 Task: Look for space in Jamālpur, Bangladesh from 12th  August, 2023 to 15th August, 2023 for 3 adults in price range Rs.12000 to Rs.16000. Place can be entire place with 2 bedrooms having 3 beds and 1 bathroom. Property type can be flat. Amenities needed are: air conditioning, . Booking option can be shelf check-in. Required host language is English.
Action: Mouse moved to (497, 135)
Screenshot: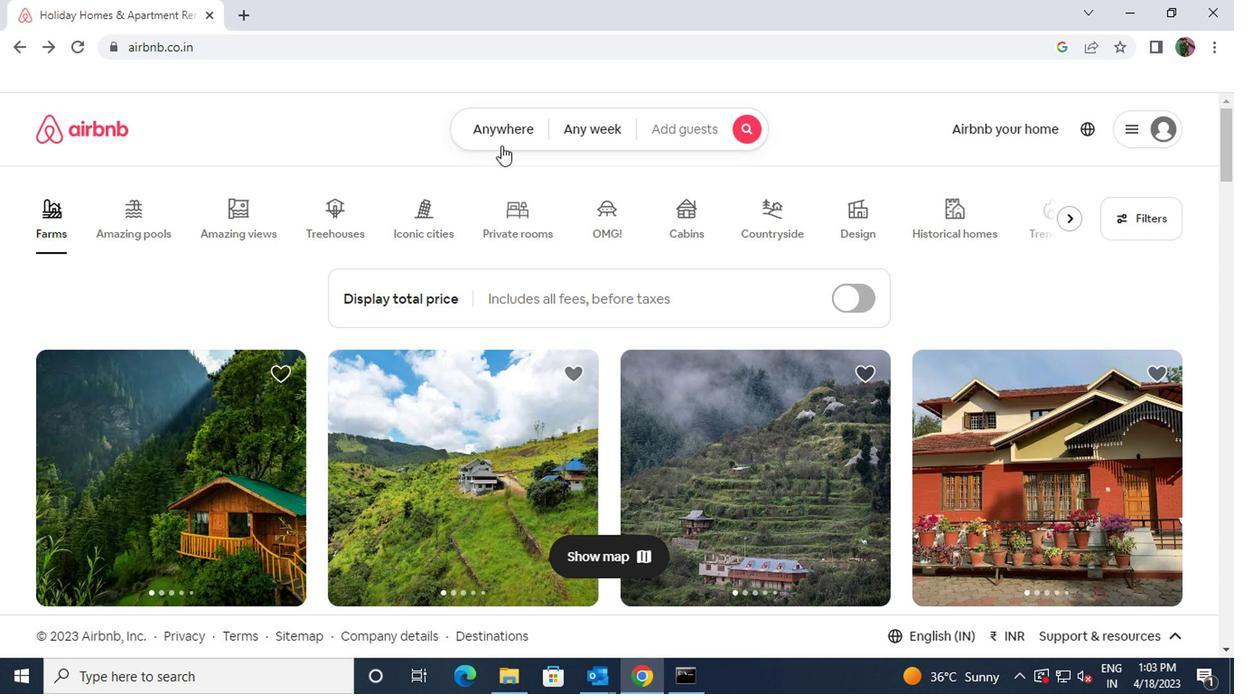 
Action: Mouse pressed left at (497, 135)
Screenshot: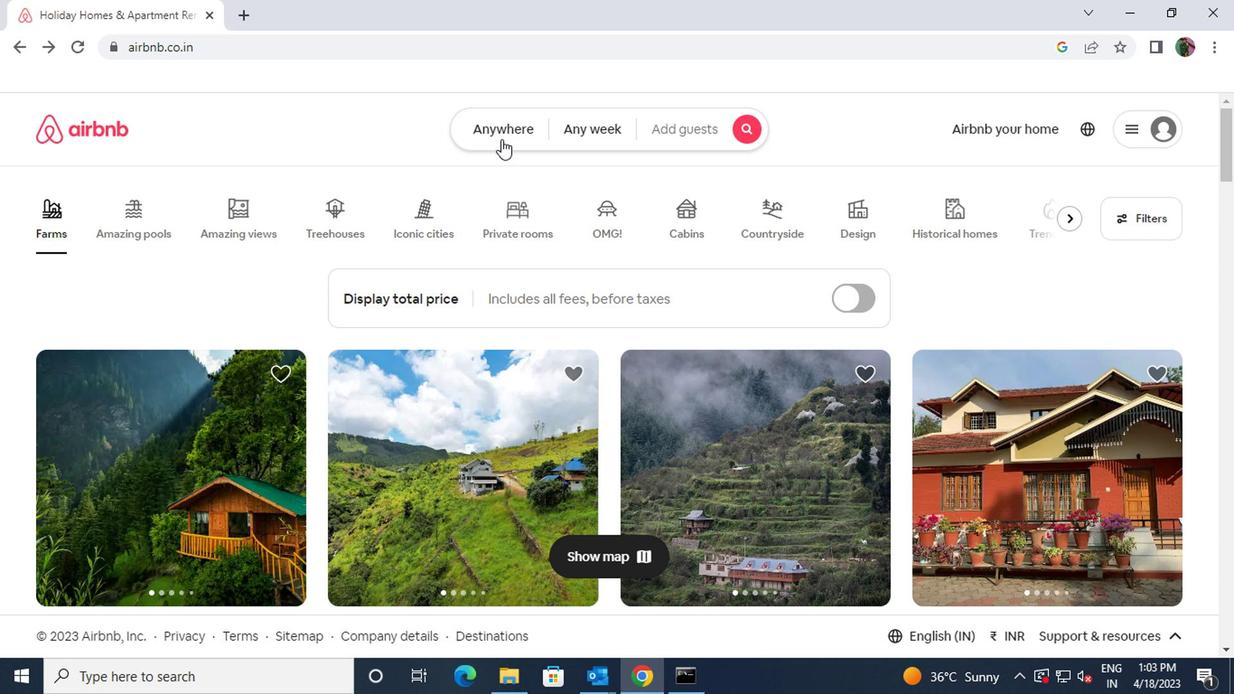 
Action: Mouse moved to (405, 197)
Screenshot: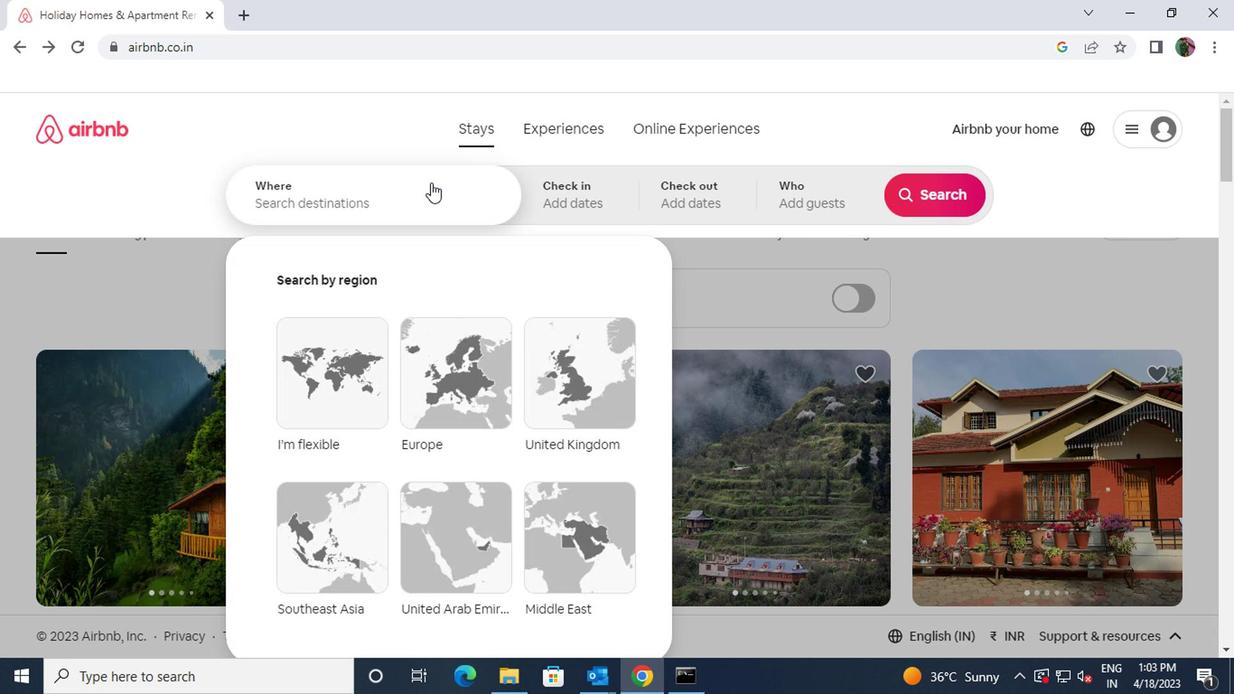 
Action: Mouse pressed left at (405, 197)
Screenshot: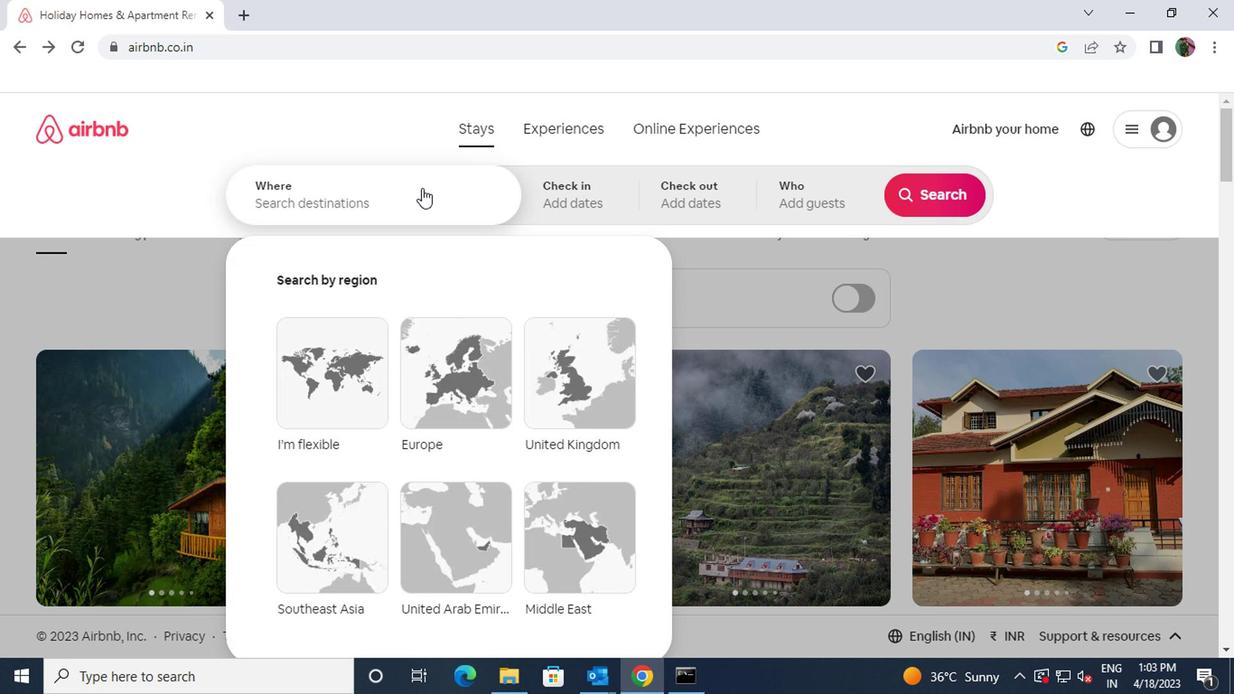 
Action: Key pressed jamalpur<Key.space>ban
Screenshot: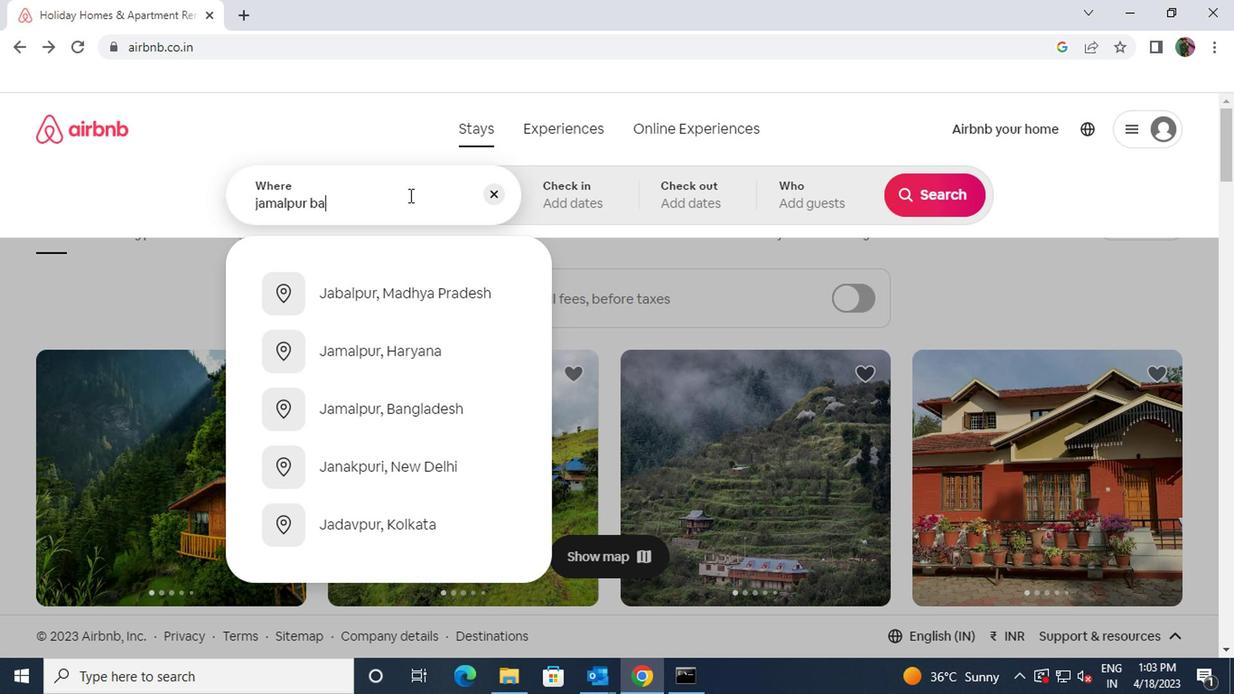 
Action: Mouse moved to (405, 296)
Screenshot: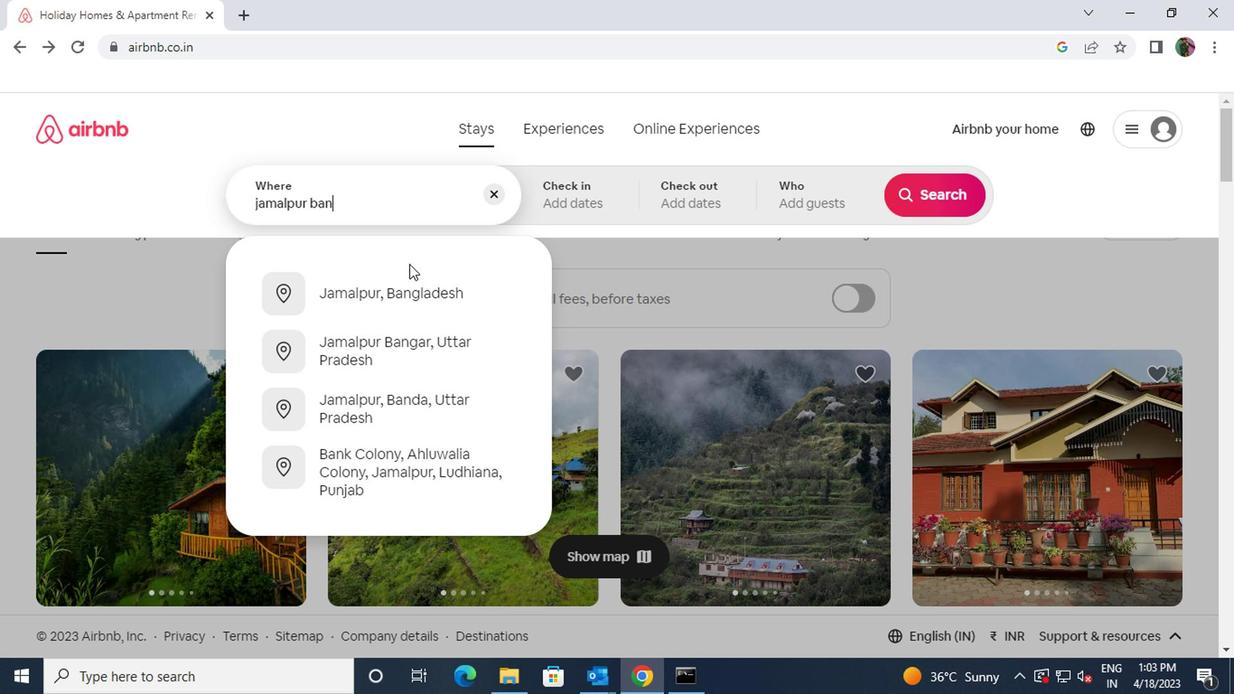 
Action: Mouse pressed left at (405, 296)
Screenshot: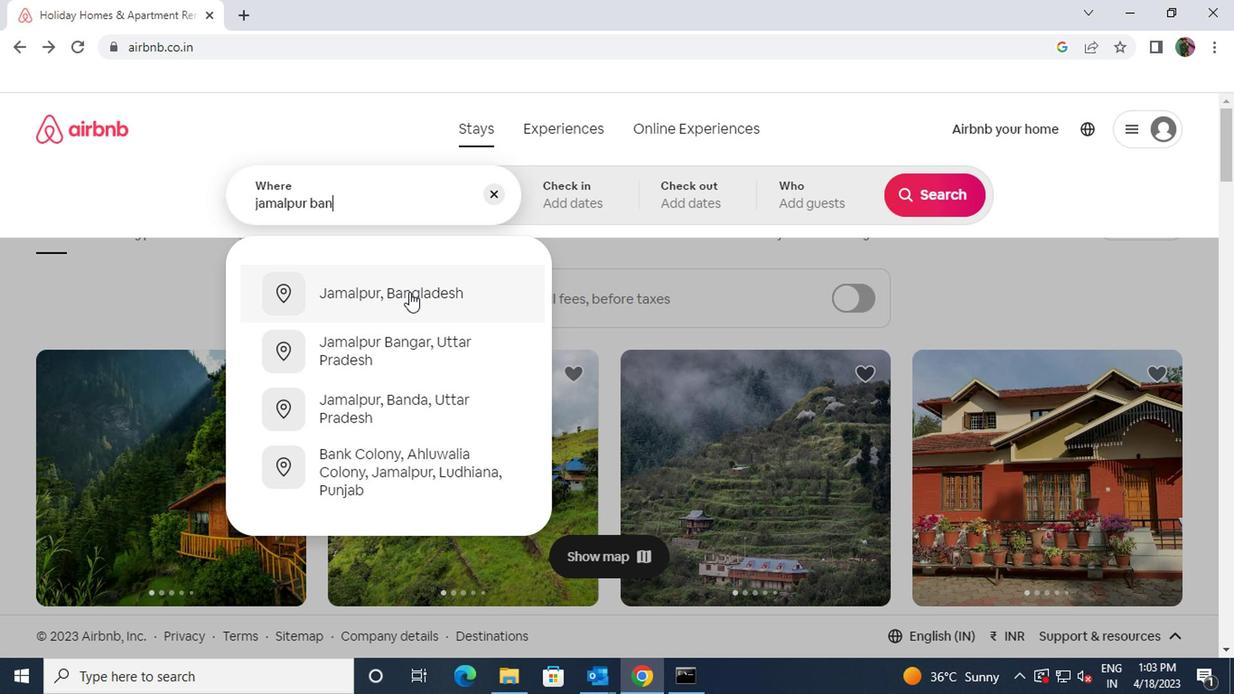 
Action: Mouse moved to (923, 342)
Screenshot: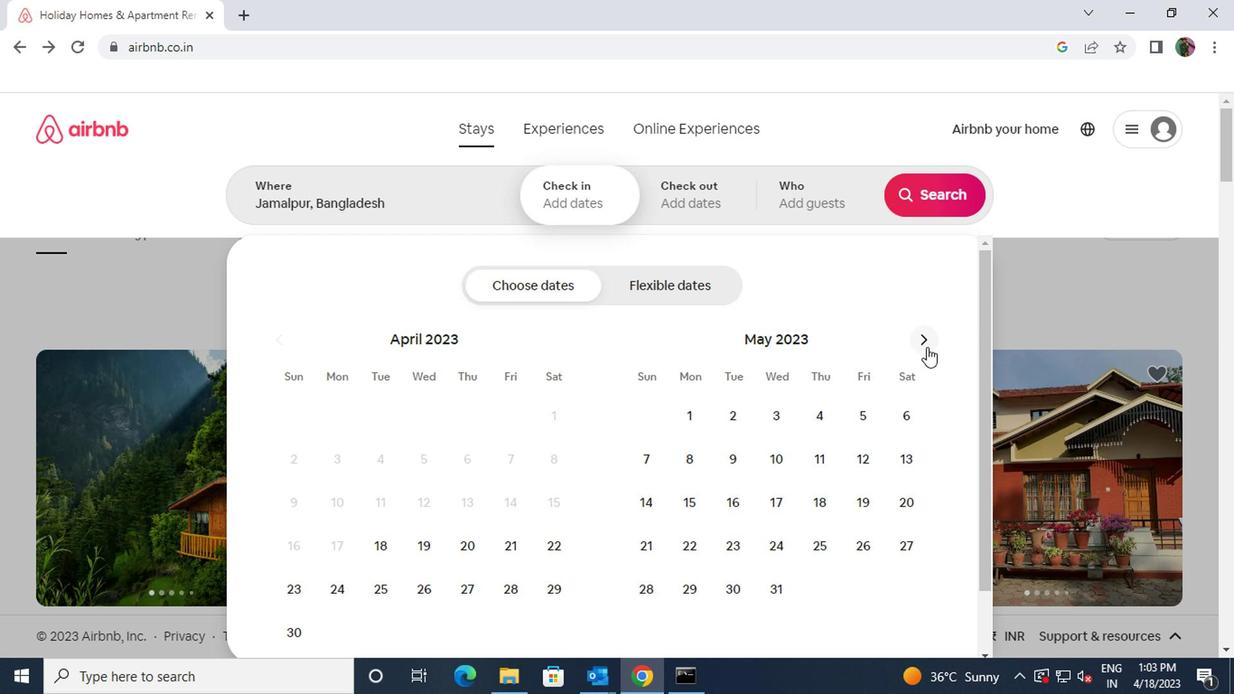 
Action: Mouse pressed left at (923, 342)
Screenshot: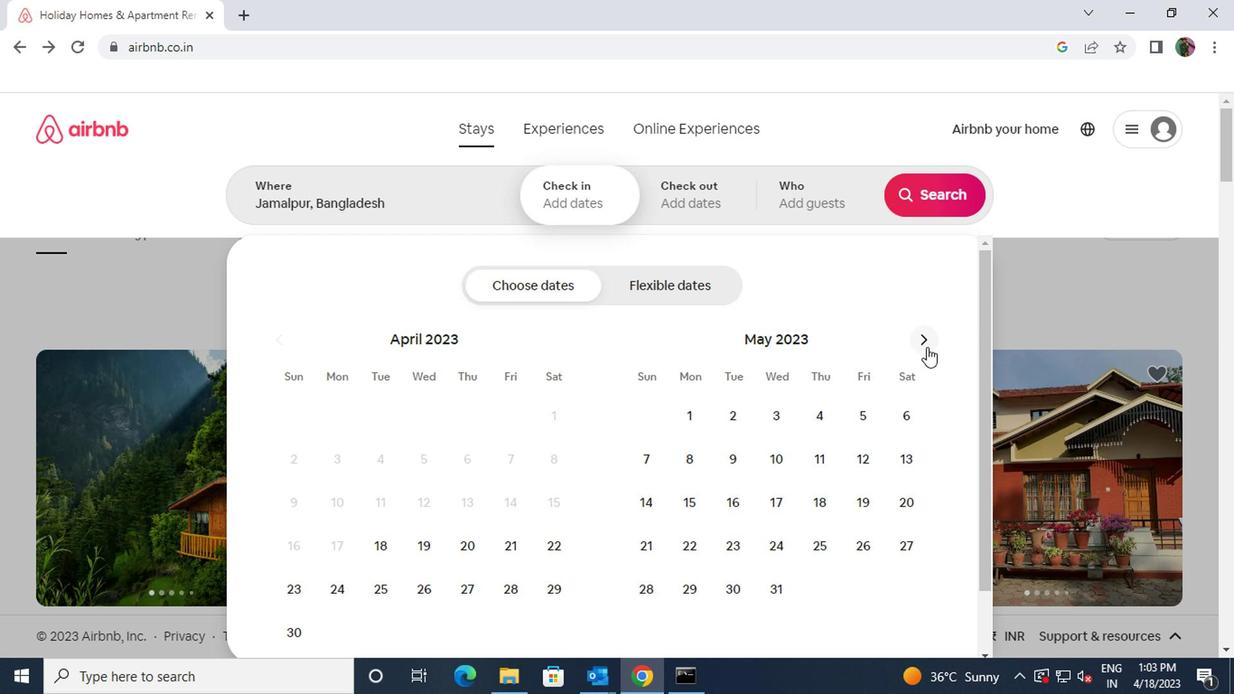 
Action: Mouse pressed left at (923, 342)
Screenshot: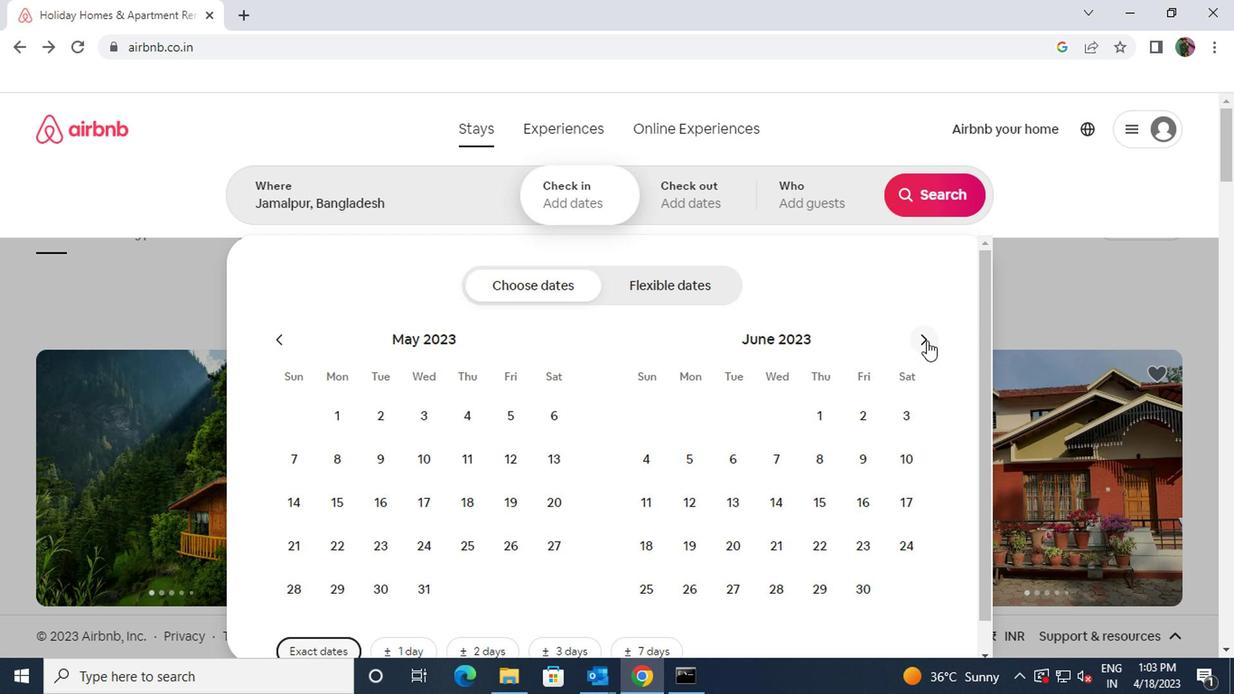 
Action: Mouse pressed left at (923, 342)
Screenshot: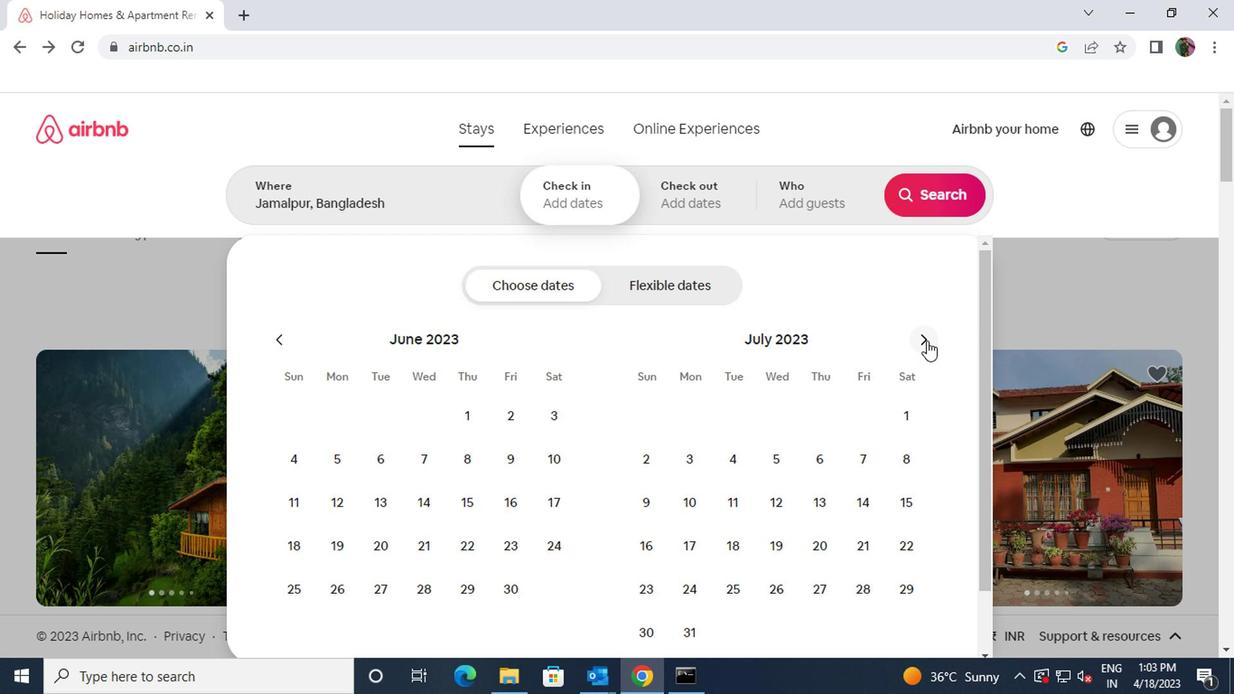 
Action: Mouse moved to (899, 446)
Screenshot: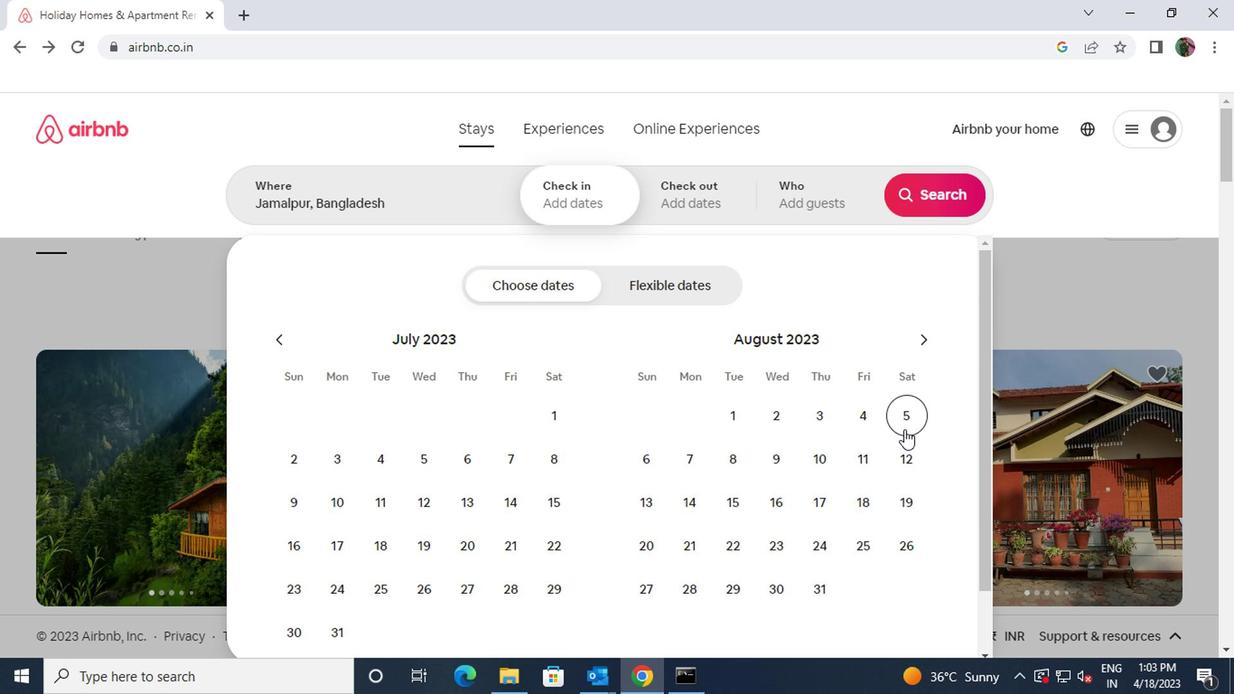 
Action: Mouse pressed left at (899, 446)
Screenshot: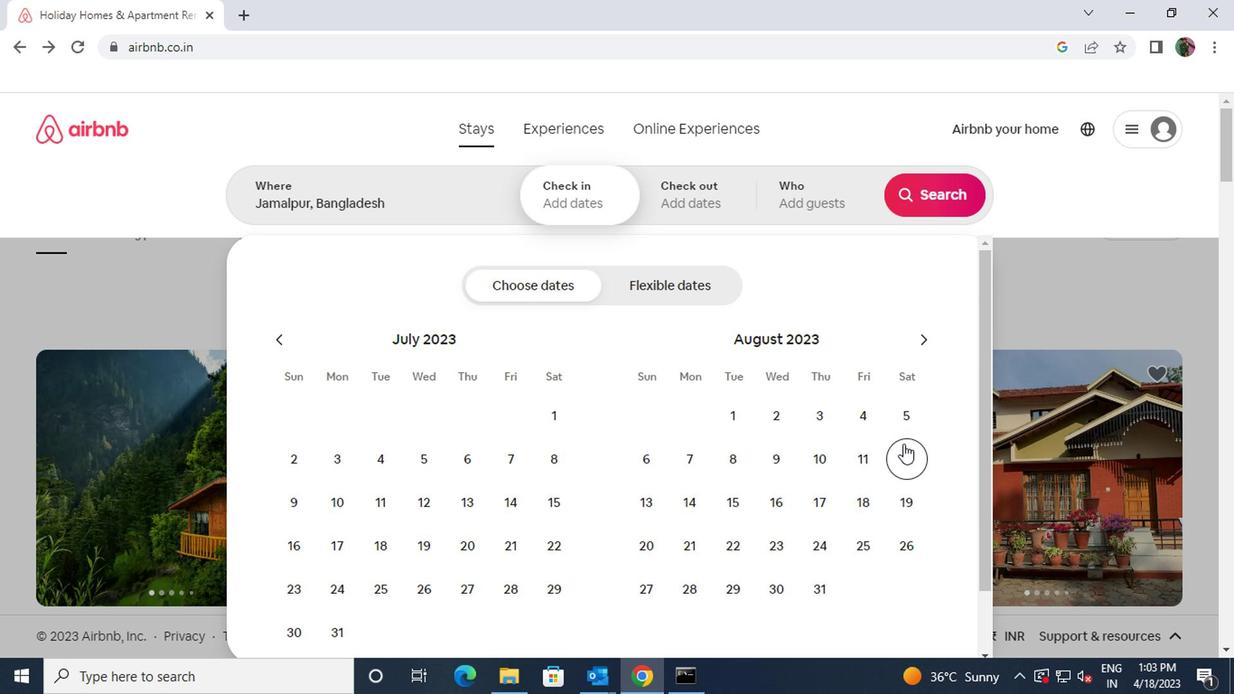 
Action: Mouse moved to (728, 492)
Screenshot: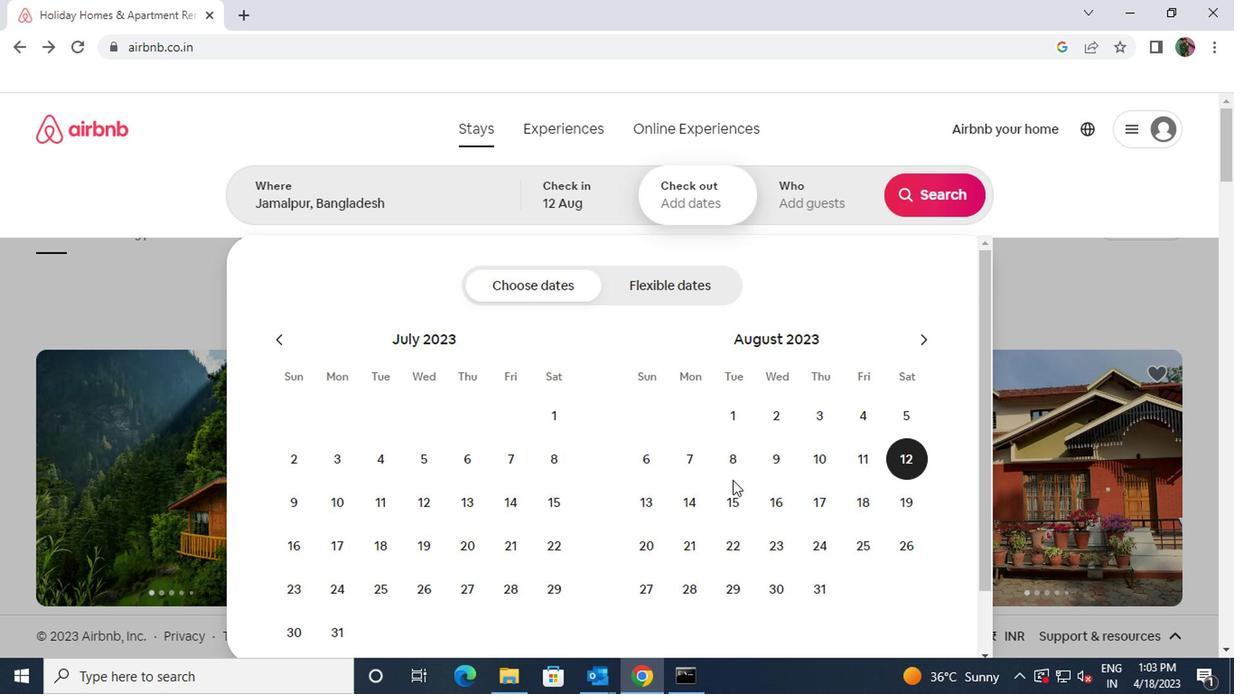 
Action: Mouse pressed left at (728, 492)
Screenshot: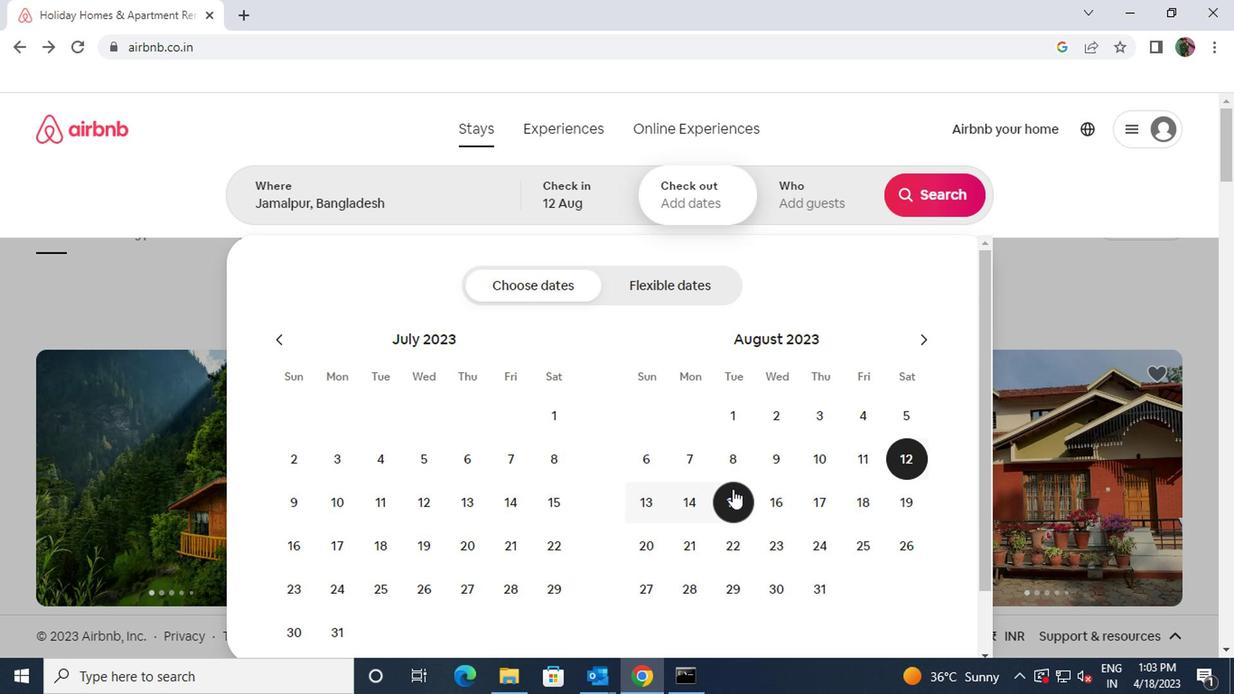 
Action: Mouse moved to (814, 205)
Screenshot: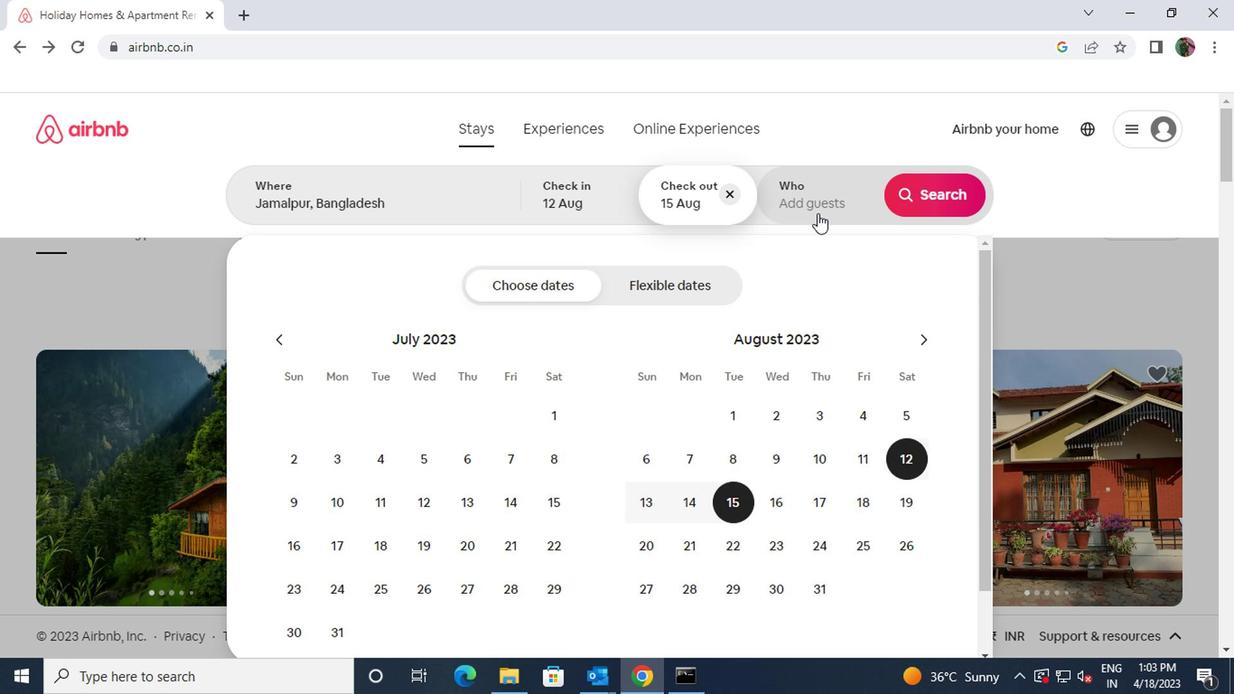 
Action: Mouse pressed left at (814, 205)
Screenshot: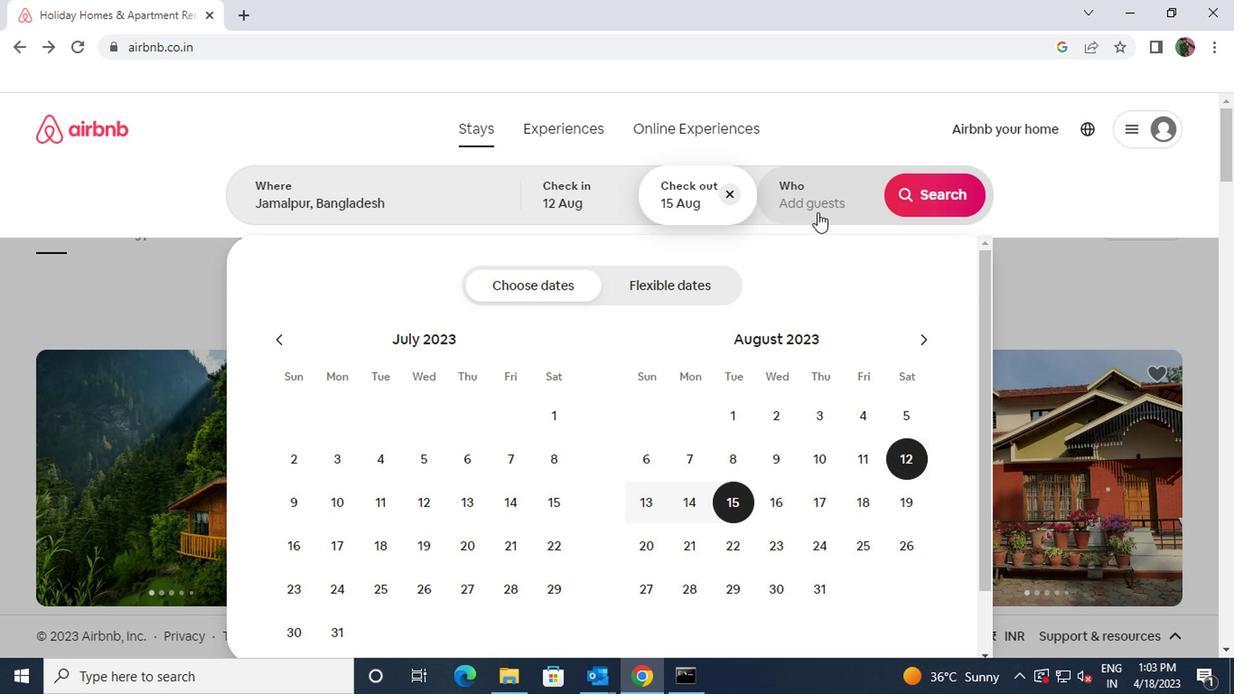 
Action: Mouse moved to (935, 288)
Screenshot: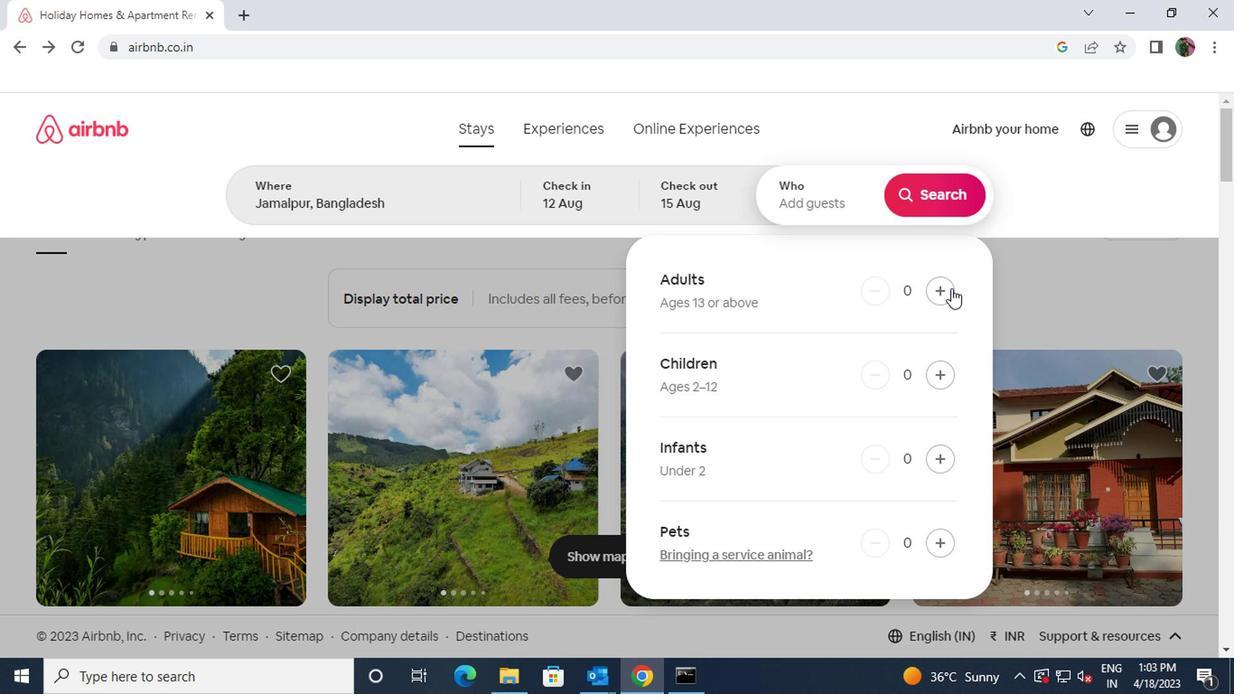 
Action: Mouse pressed left at (935, 288)
Screenshot: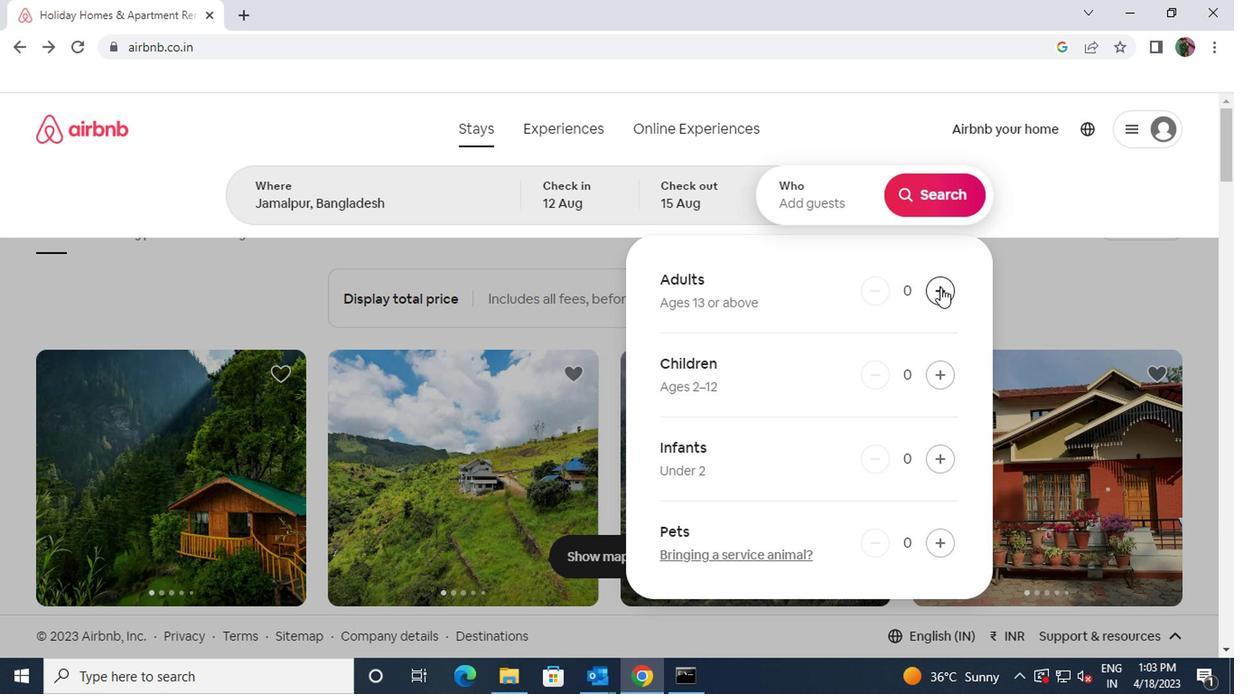 
Action: Mouse pressed left at (935, 288)
Screenshot: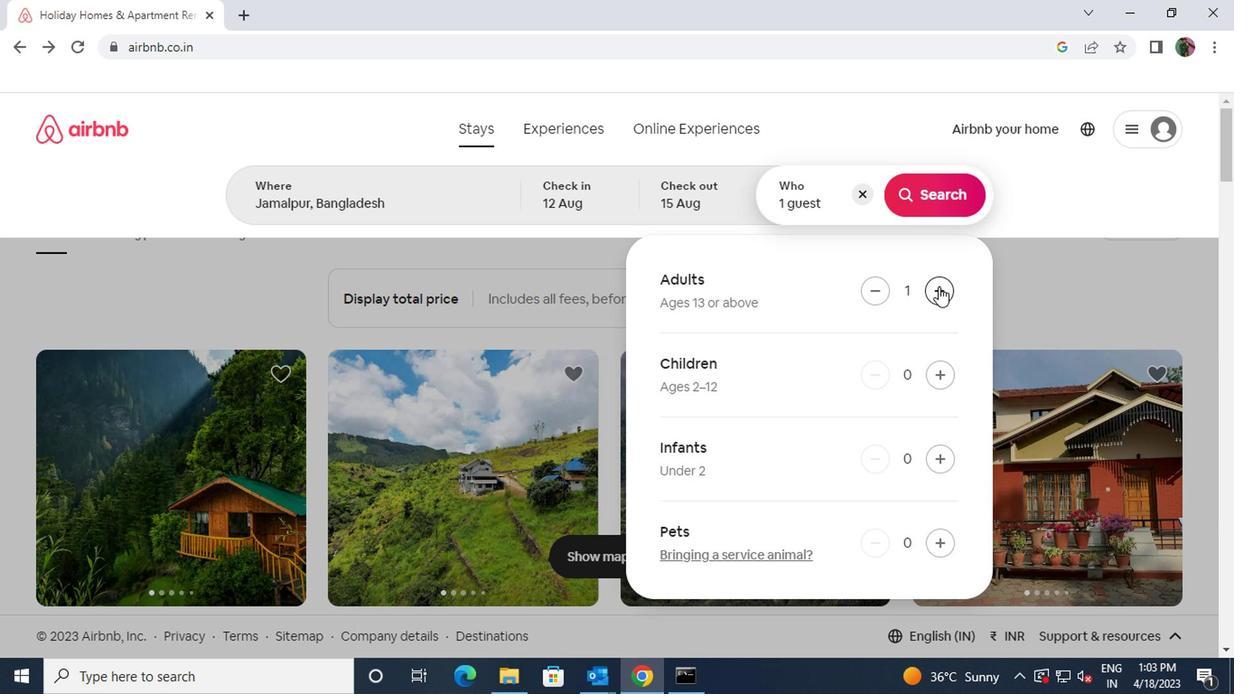 
Action: Mouse pressed left at (935, 288)
Screenshot: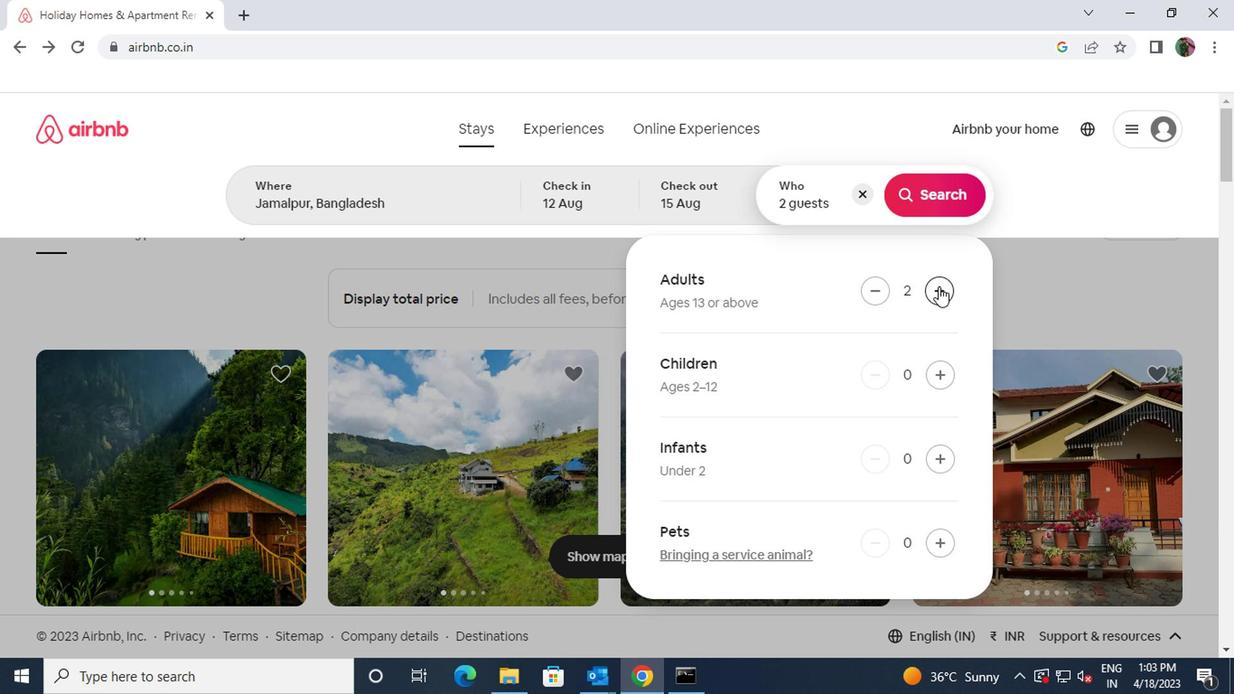 
Action: Mouse moved to (934, 207)
Screenshot: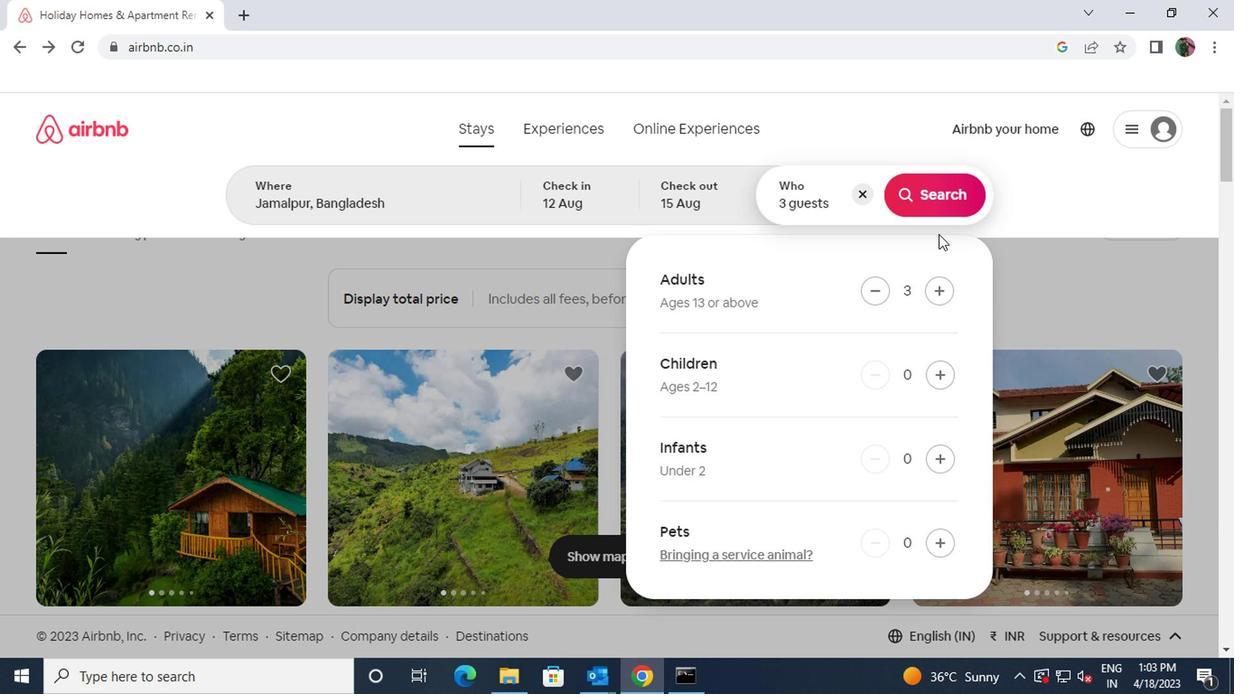 
Action: Mouse pressed left at (934, 207)
Screenshot: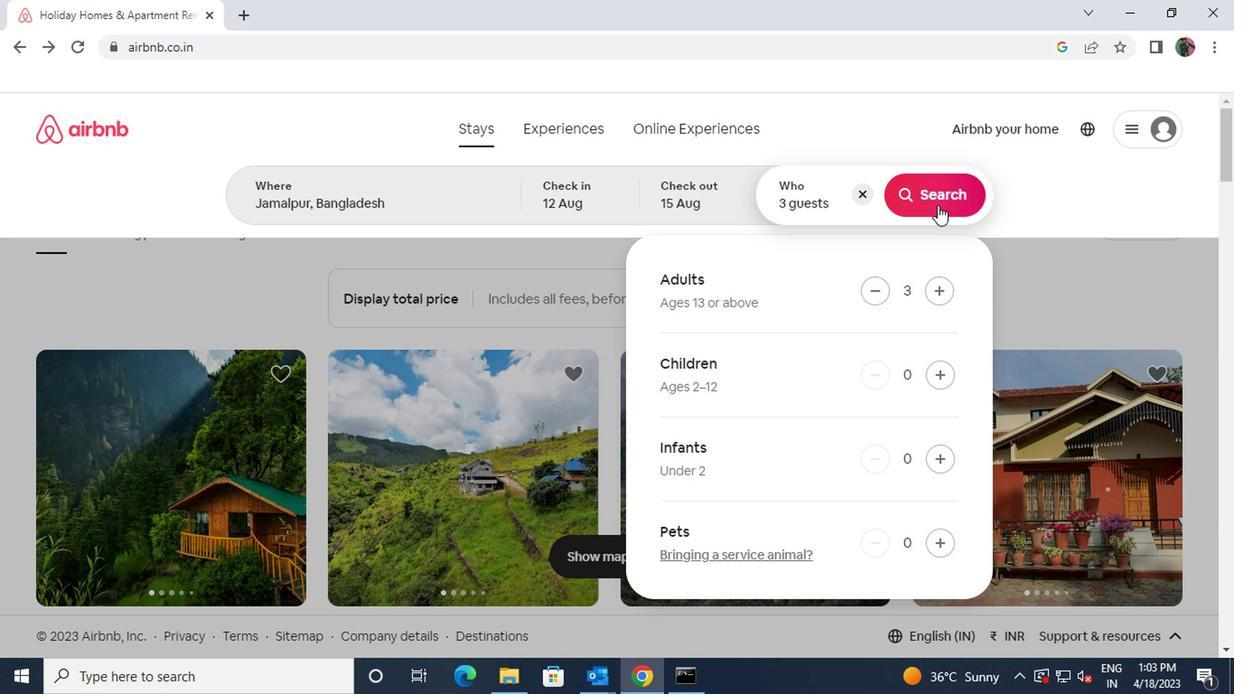 
Action: Mouse moved to (1135, 202)
Screenshot: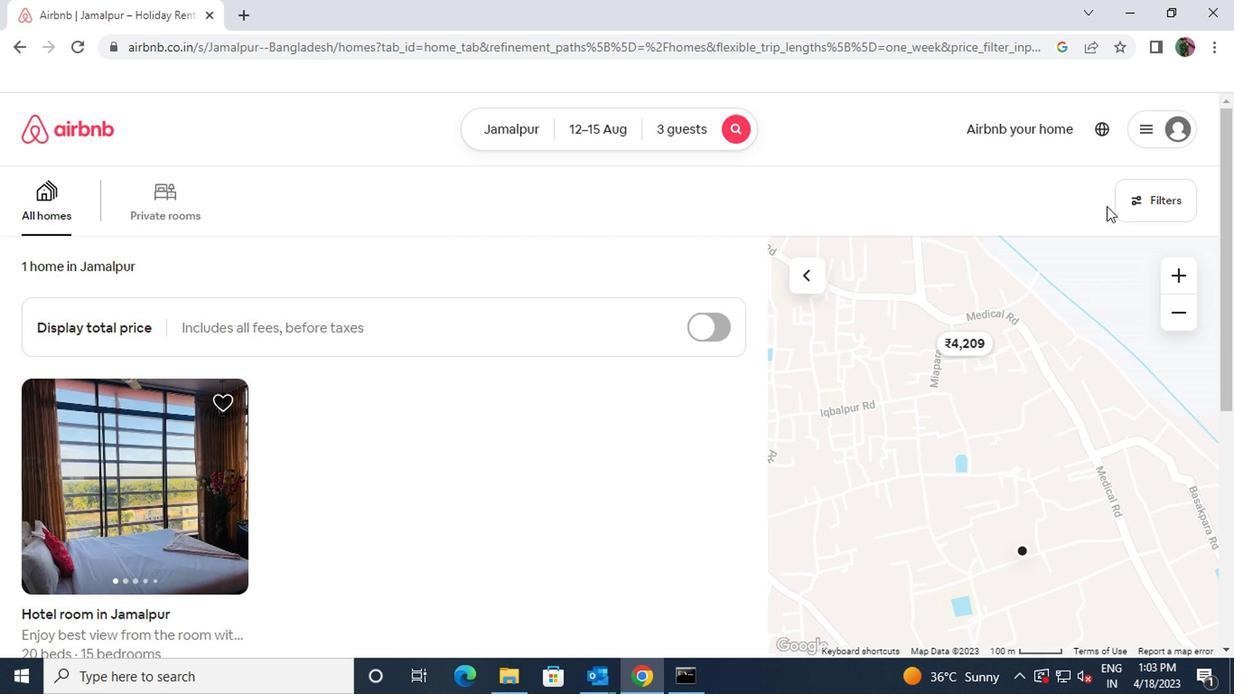 
Action: Mouse pressed left at (1135, 202)
Screenshot: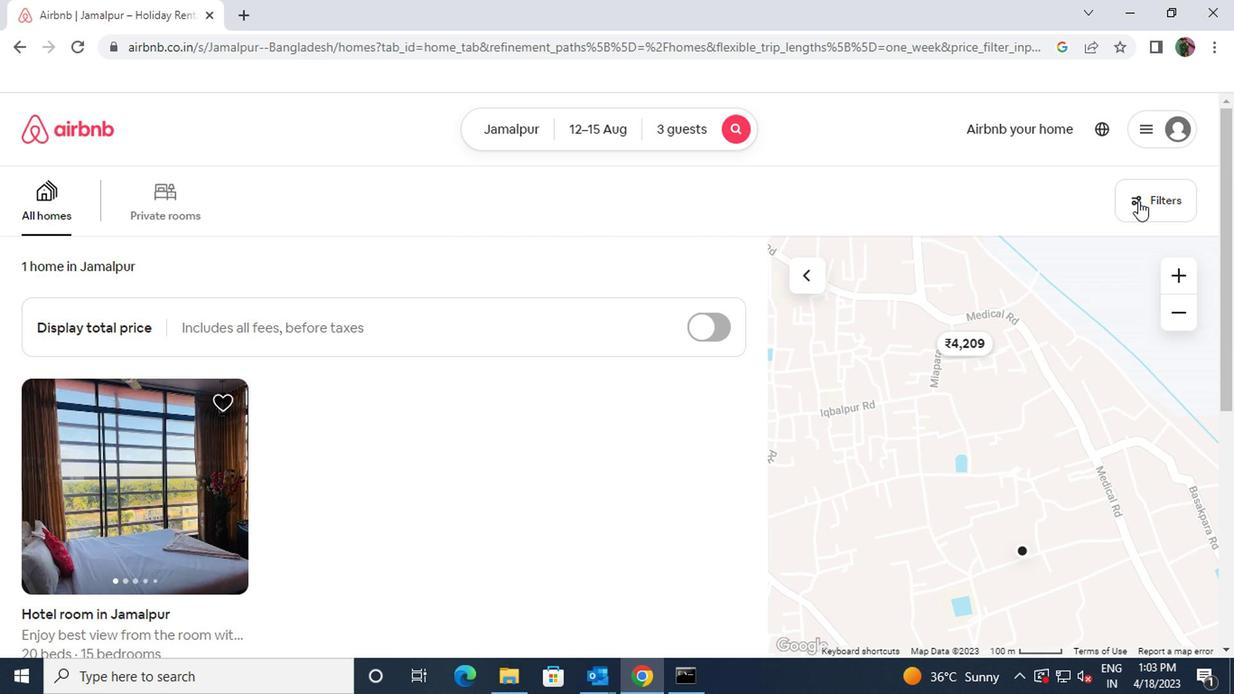 
Action: Mouse moved to (388, 439)
Screenshot: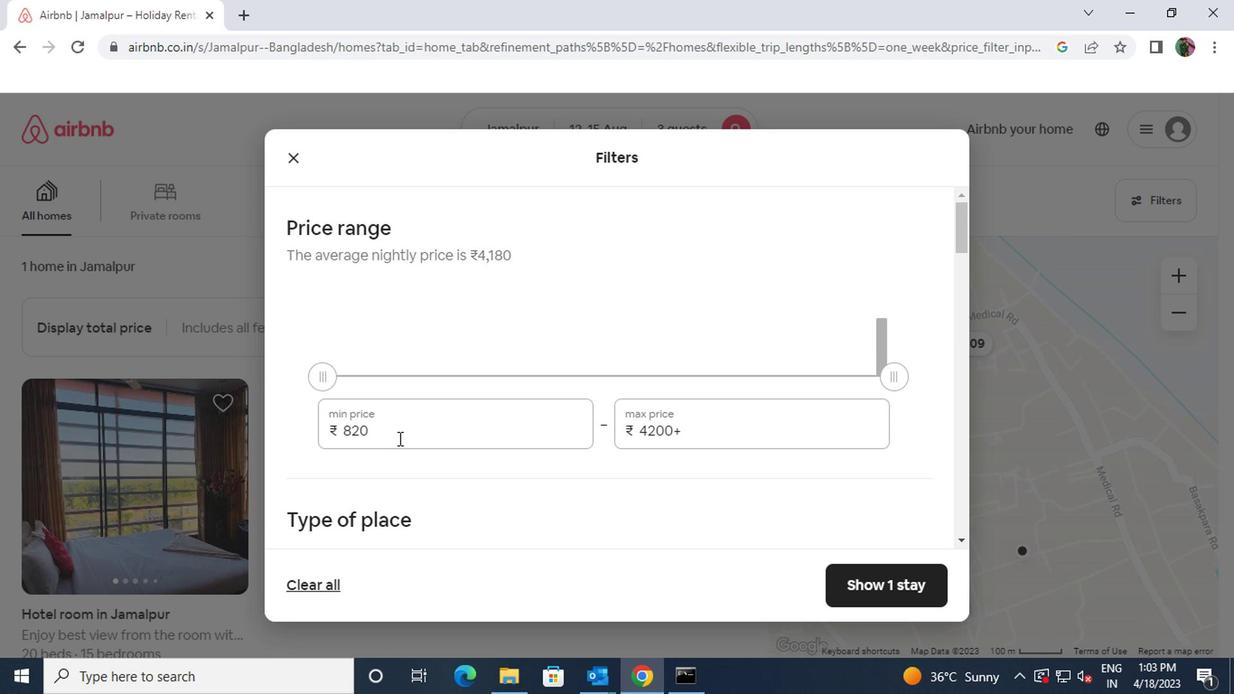 
Action: Mouse pressed left at (388, 439)
Screenshot: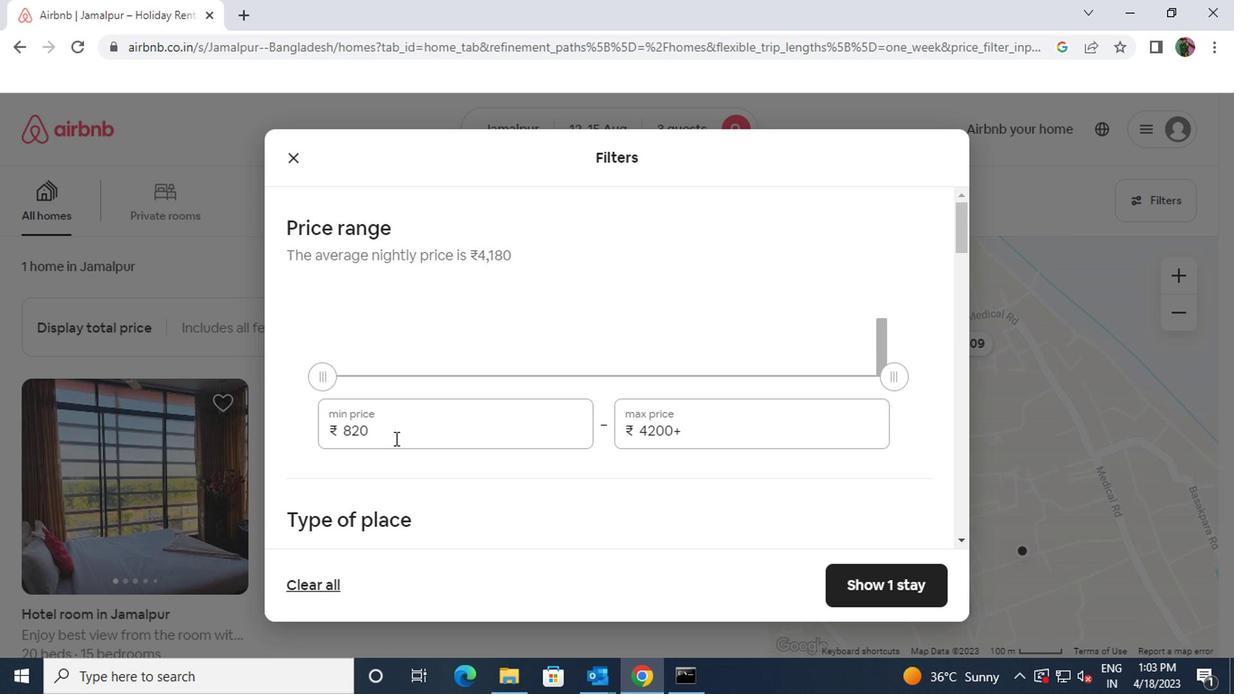 
Action: Mouse moved to (335, 440)
Screenshot: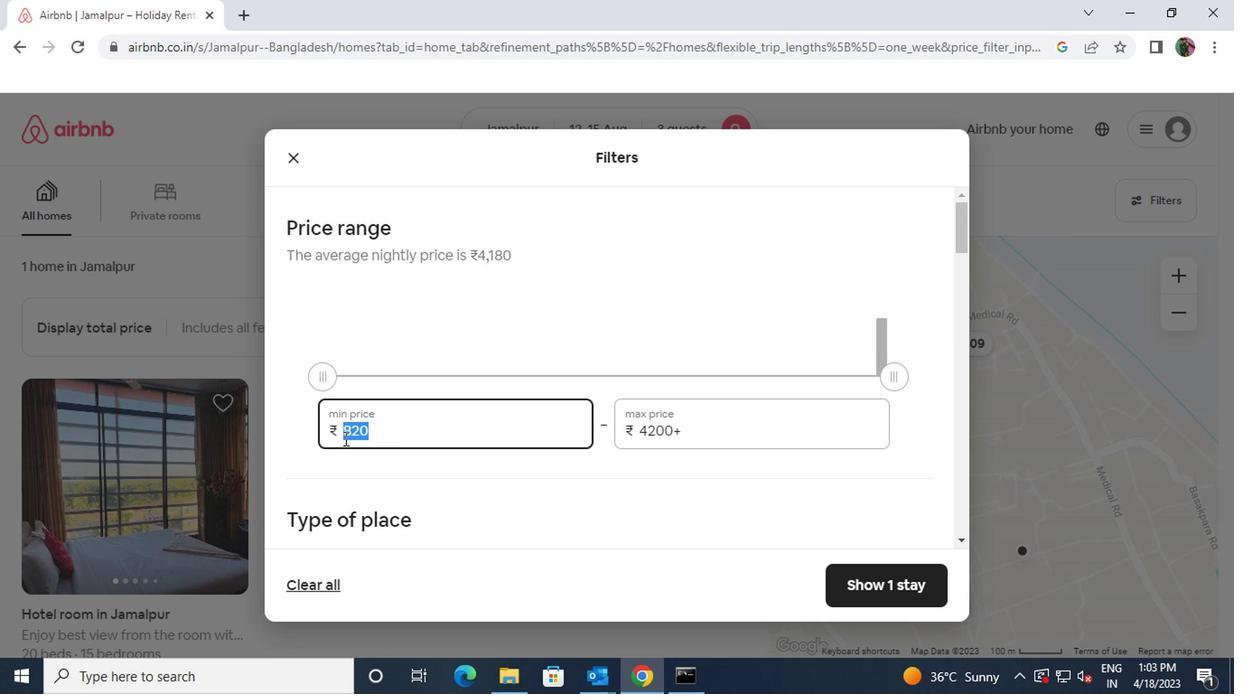 
Action: Key pressed 12000
Screenshot: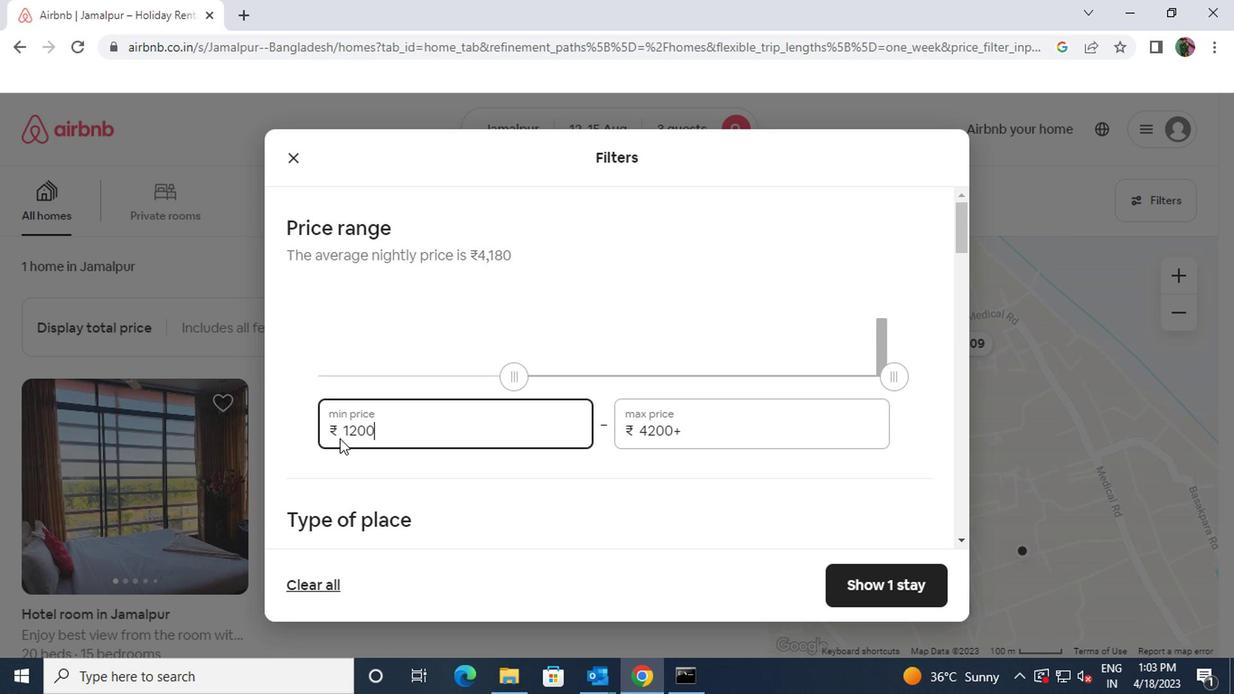 
Action: Mouse moved to (692, 430)
Screenshot: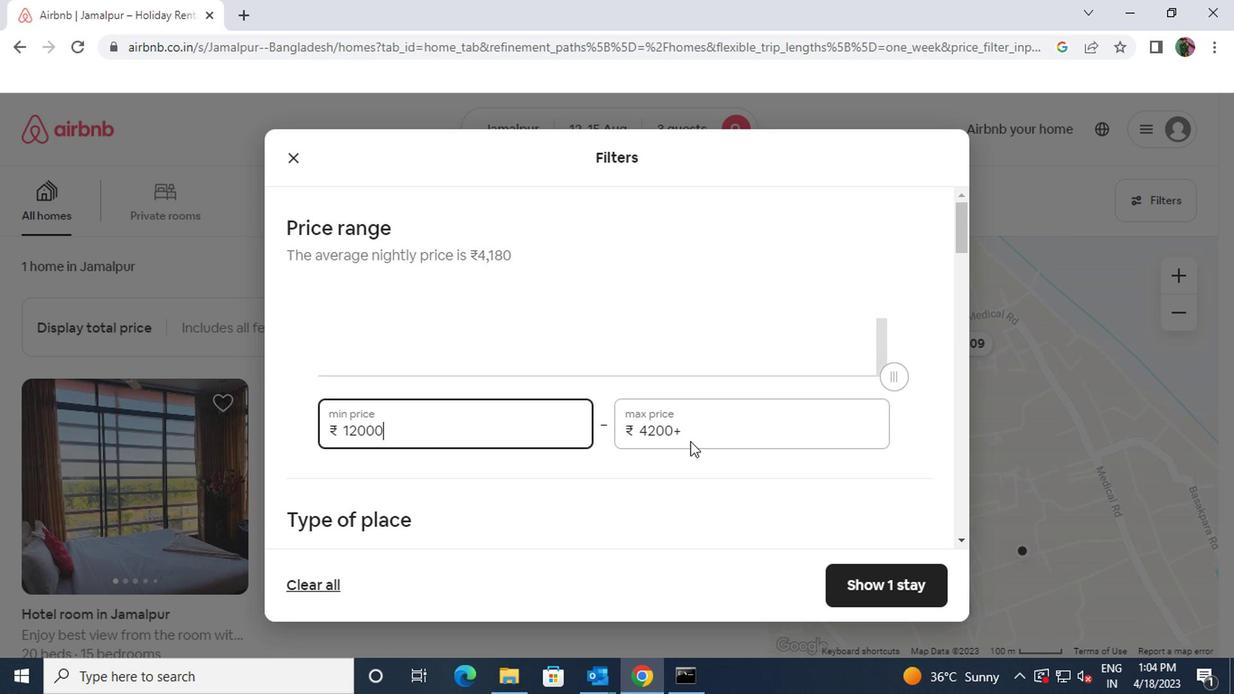 
Action: Mouse pressed left at (692, 430)
Screenshot: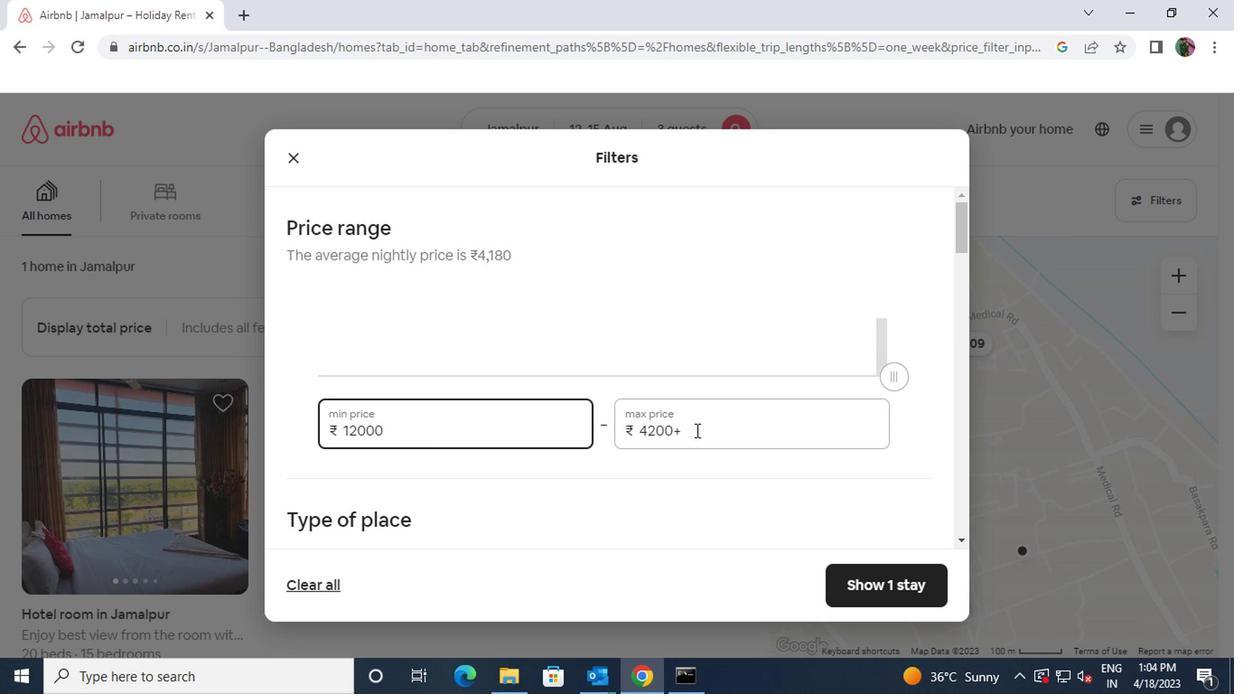 
Action: Mouse moved to (634, 434)
Screenshot: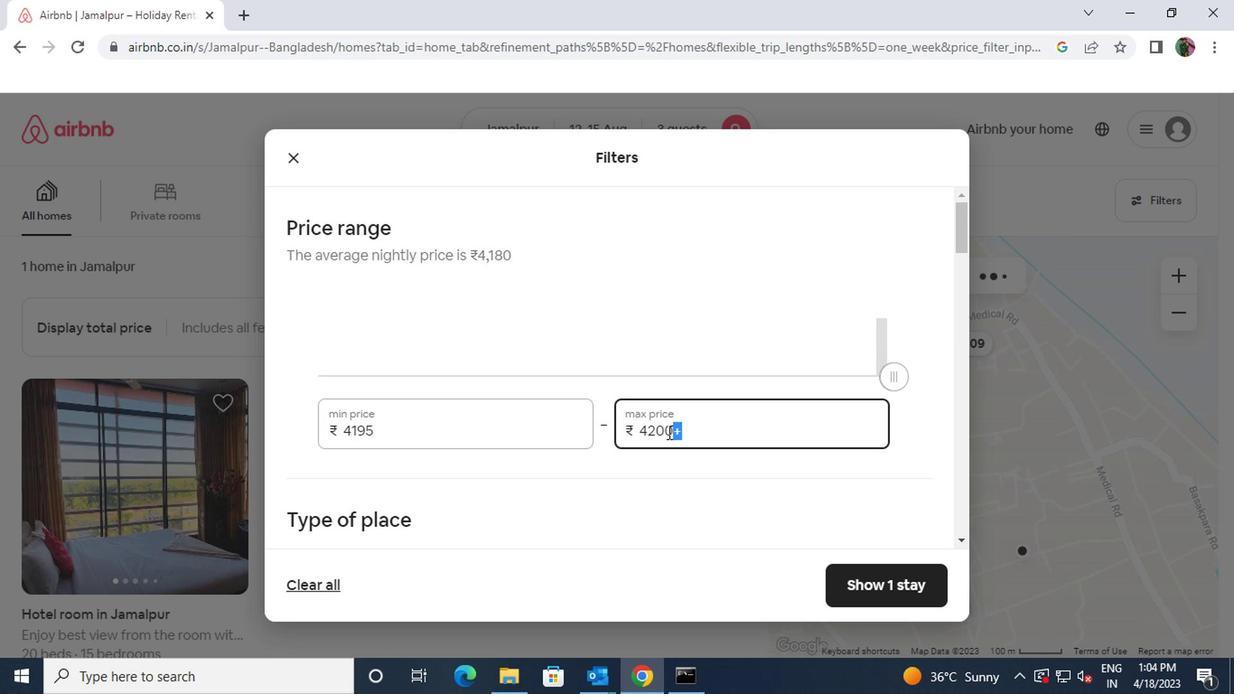 
Action: Key pressed 16000
Screenshot: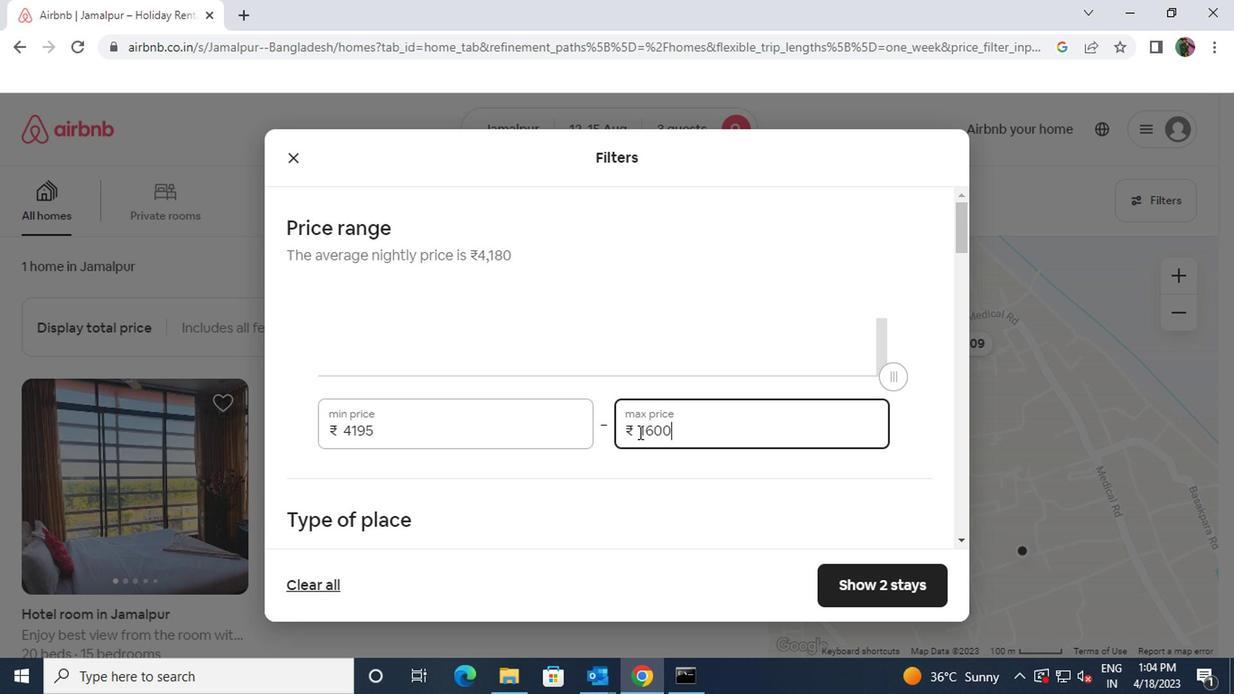 
Action: Mouse scrolled (634, 433) with delta (0, 0)
Screenshot: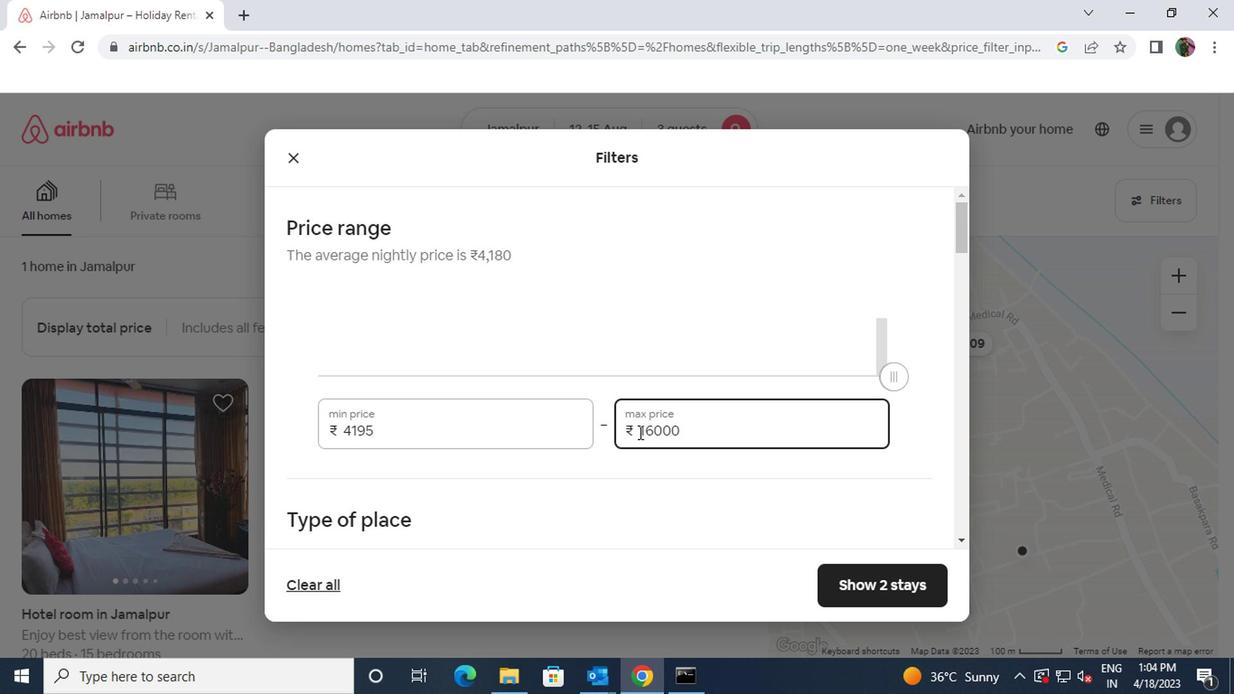 
Action: Mouse scrolled (634, 433) with delta (0, 0)
Screenshot: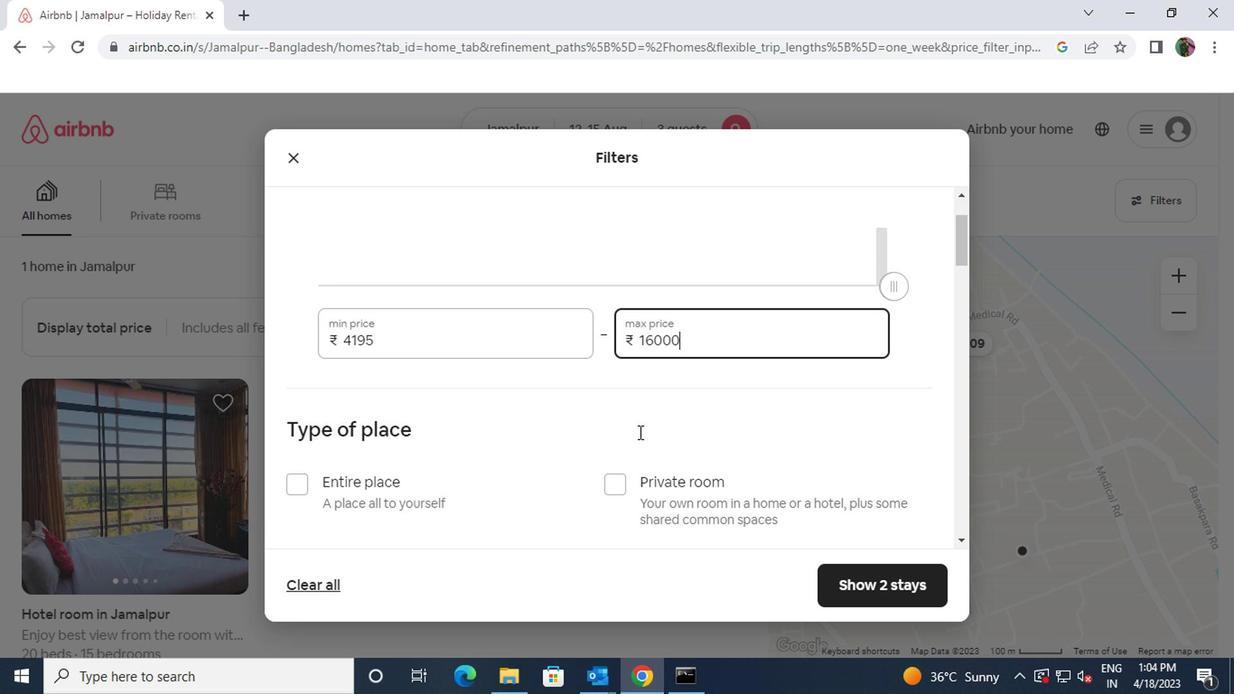 
Action: Mouse moved to (292, 393)
Screenshot: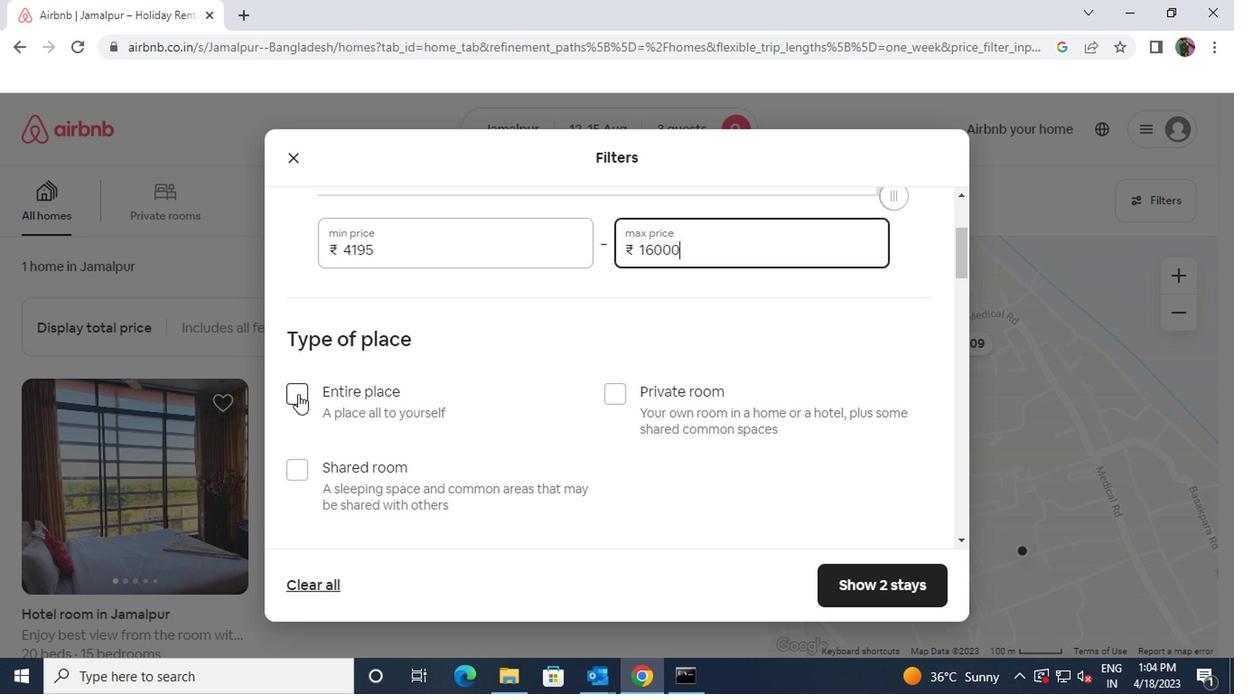 
Action: Mouse pressed left at (292, 393)
Screenshot: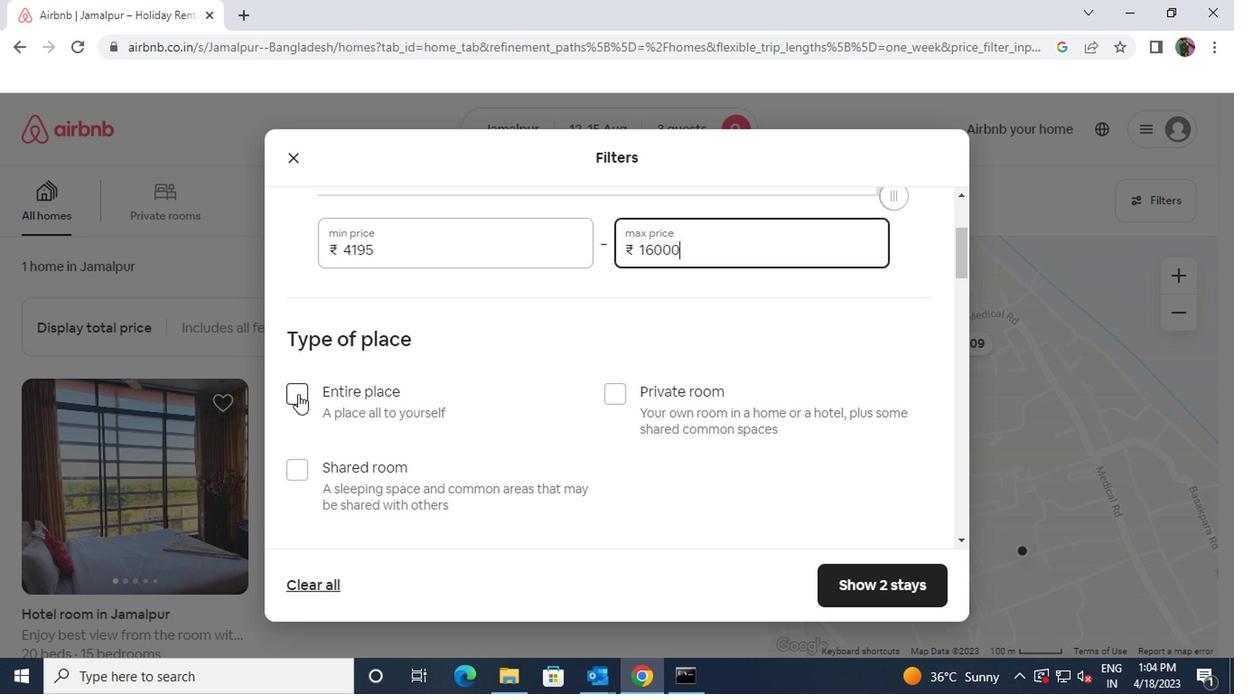 
Action: Mouse moved to (432, 391)
Screenshot: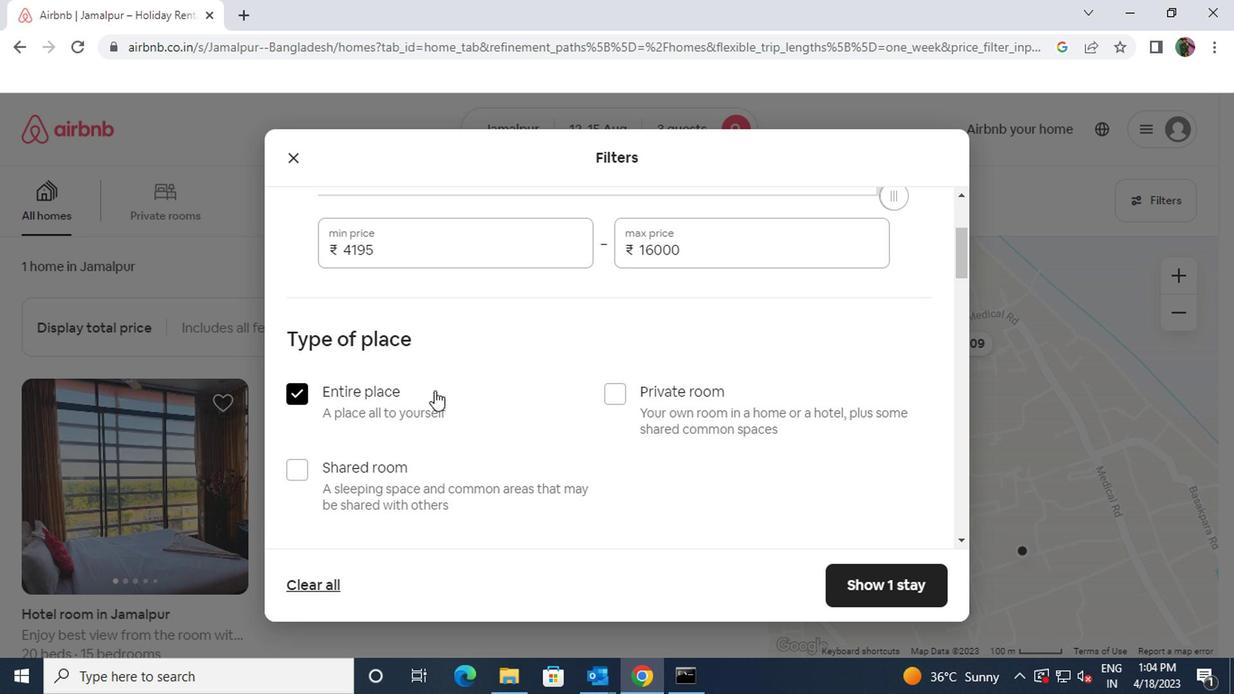 
Action: Mouse scrolled (432, 389) with delta (0, -1)
Screenshot: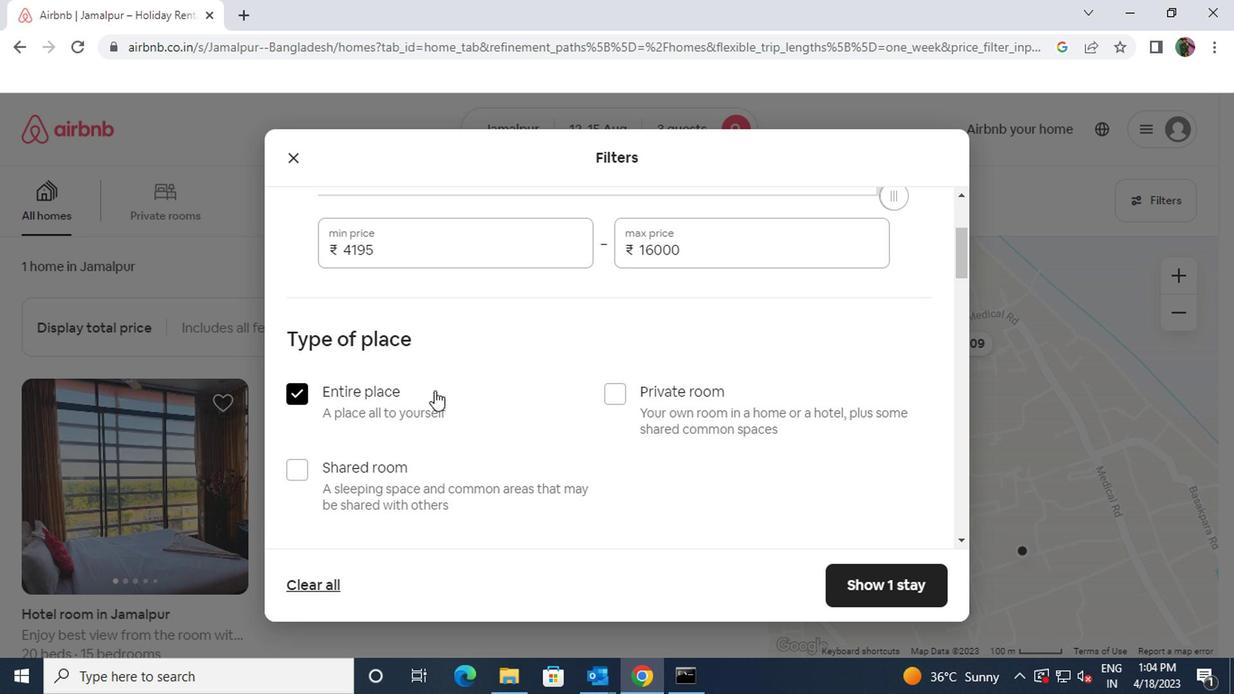 
Action: Mouse scrolled (432, 389) with delta (0, -1)
Screenshot: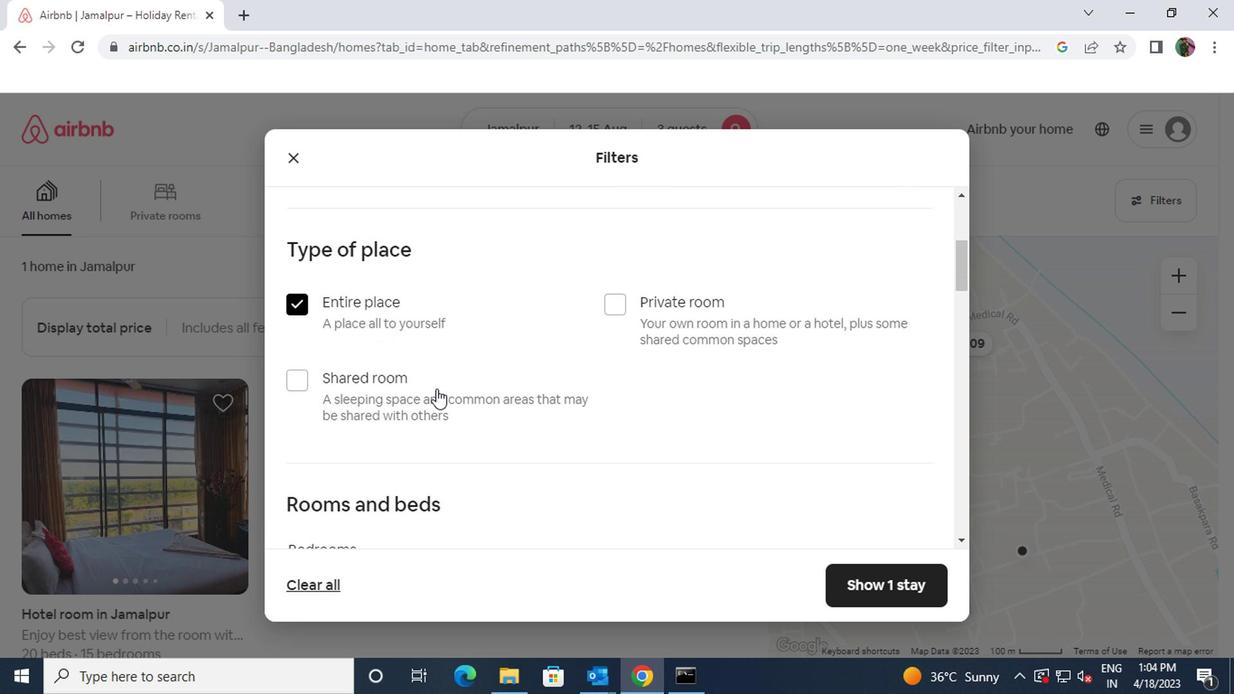 
Action: Mouse scrolled (432, 389) with delta (0, -1)
Screenshot: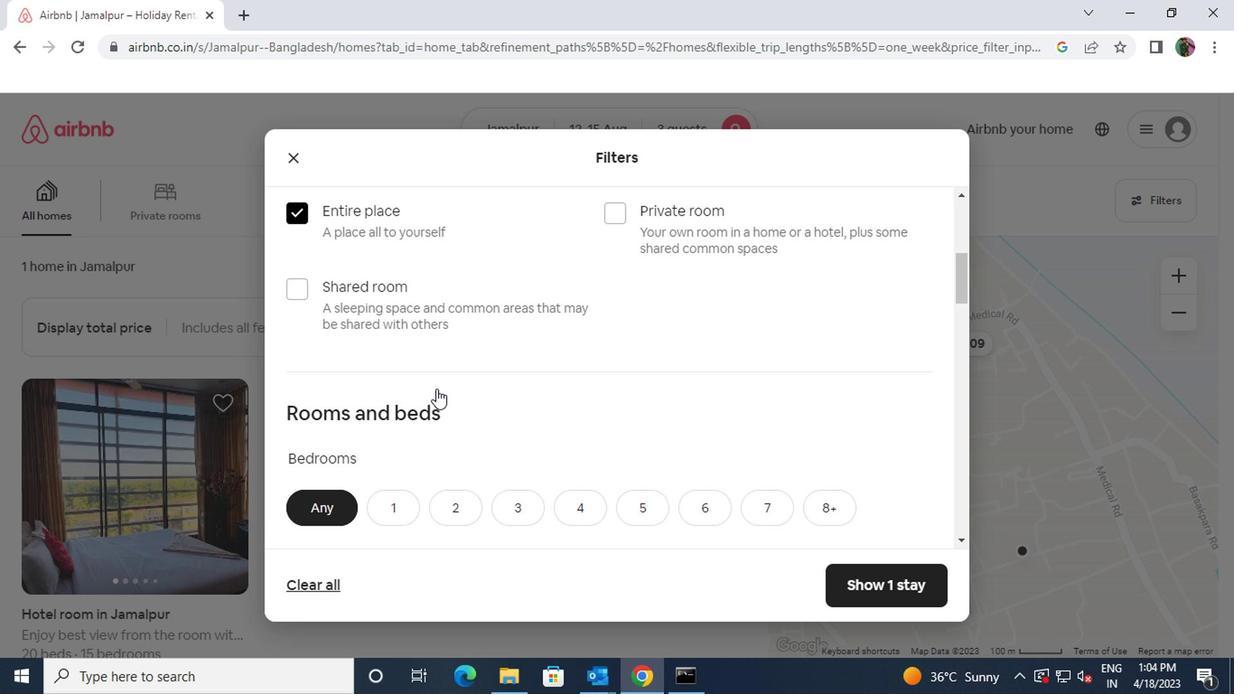 
Action: Mouse moved to (447, 416)
Screenshot: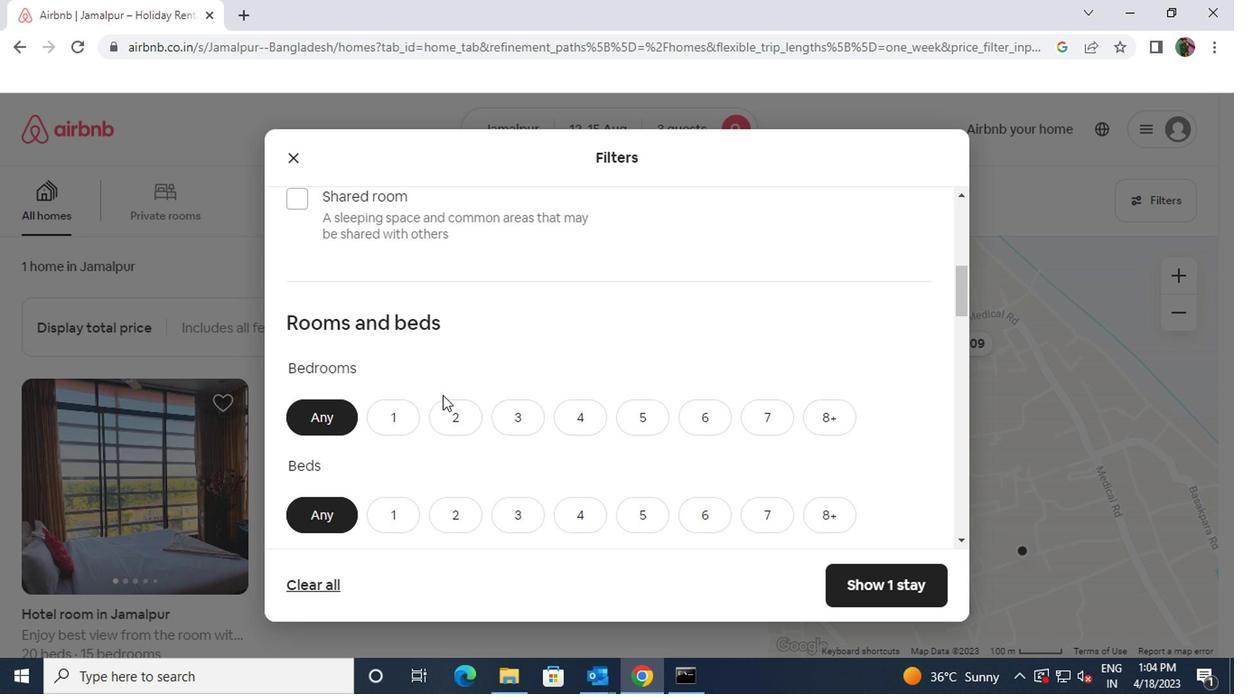 
Action: Mouse pressed left at (447, 416)
Screenshot: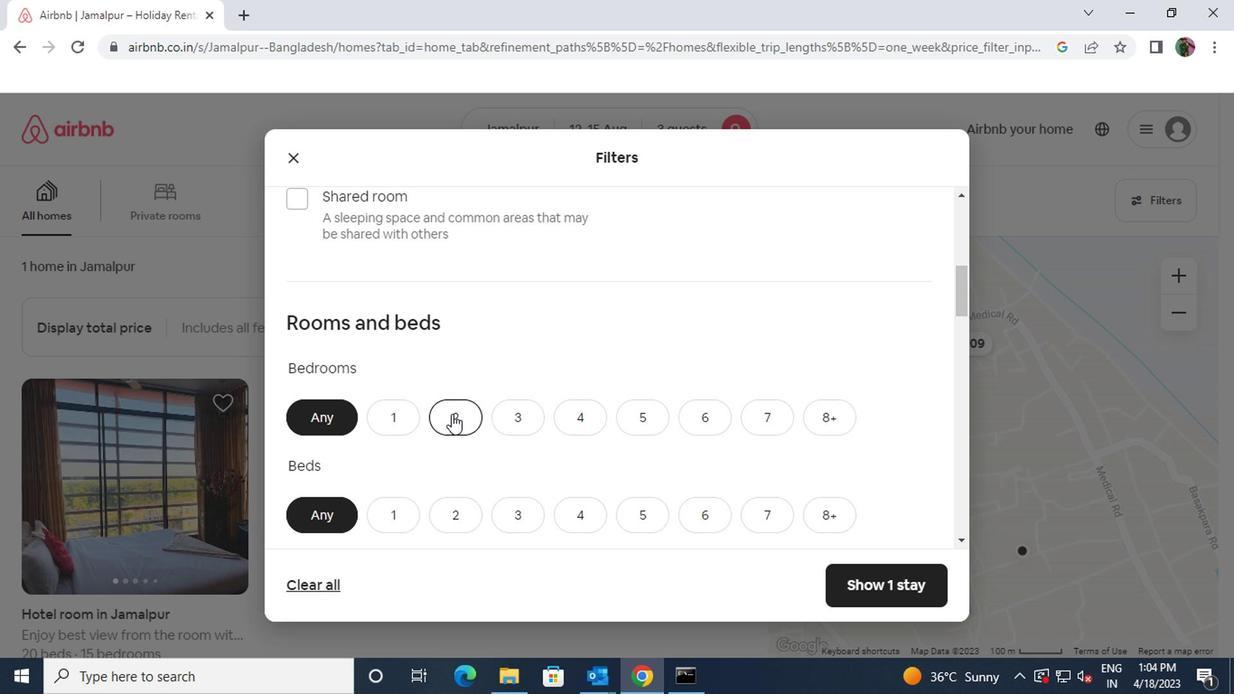 
Action: Mouse moved to (510, 515)
Screenshot: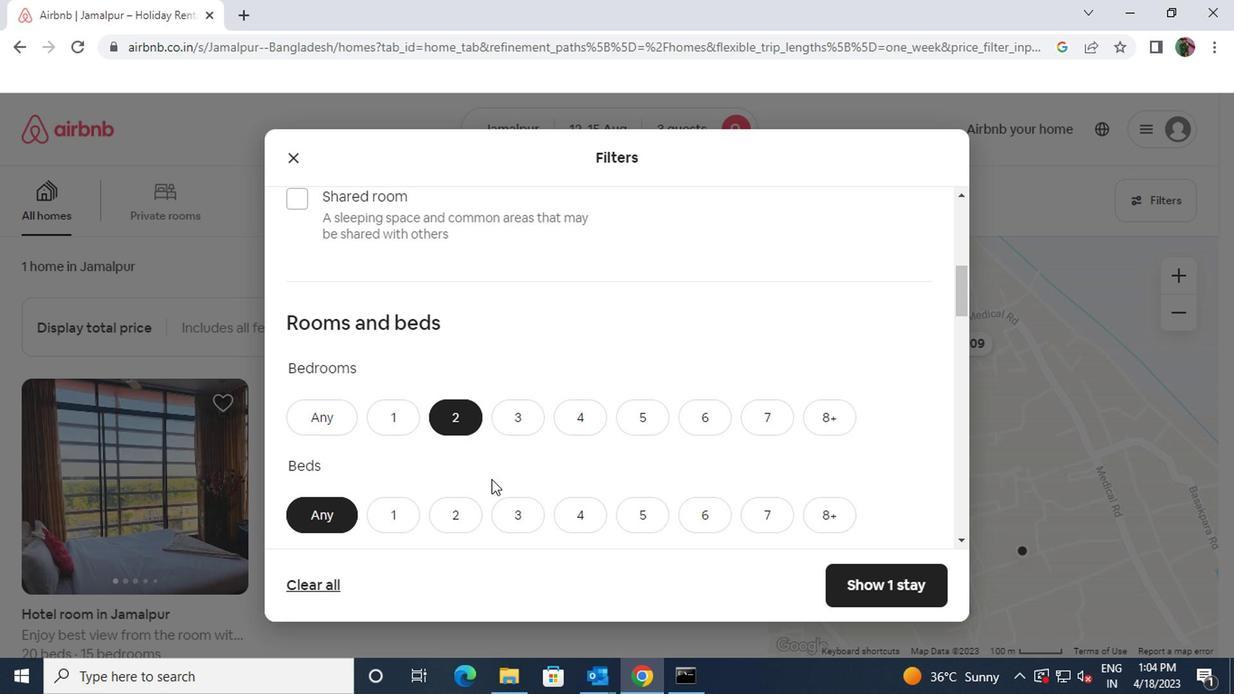 
Action: Mouse pressed left at (510, 515)
Screenshot: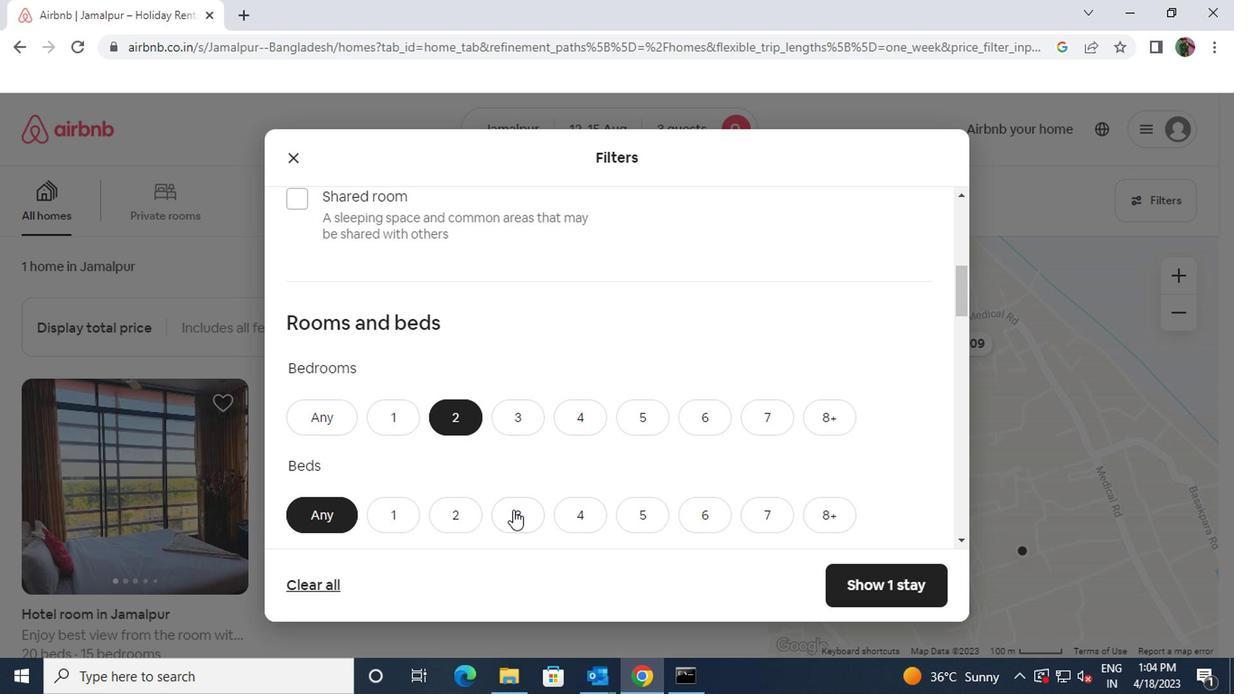 
Action: Mouse moved to (515, 511)
Screenshot: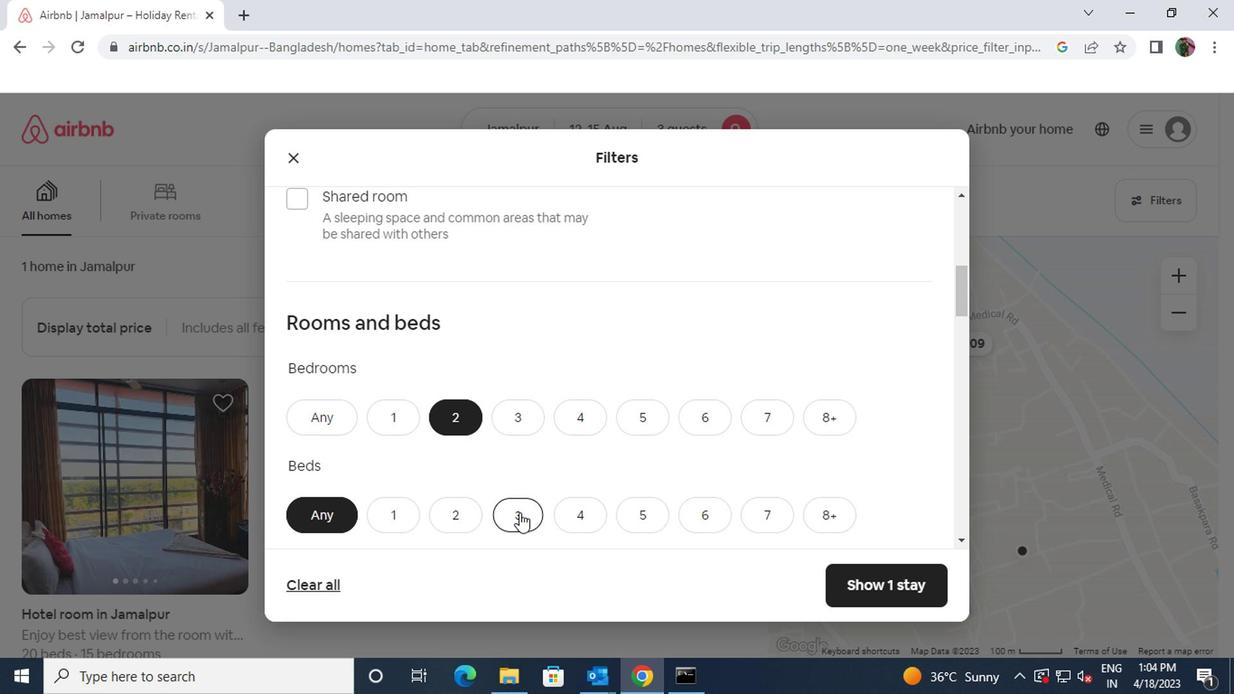 
Action: Mouse scrolled (515, 511) with delta (0, 0)
Screenshot: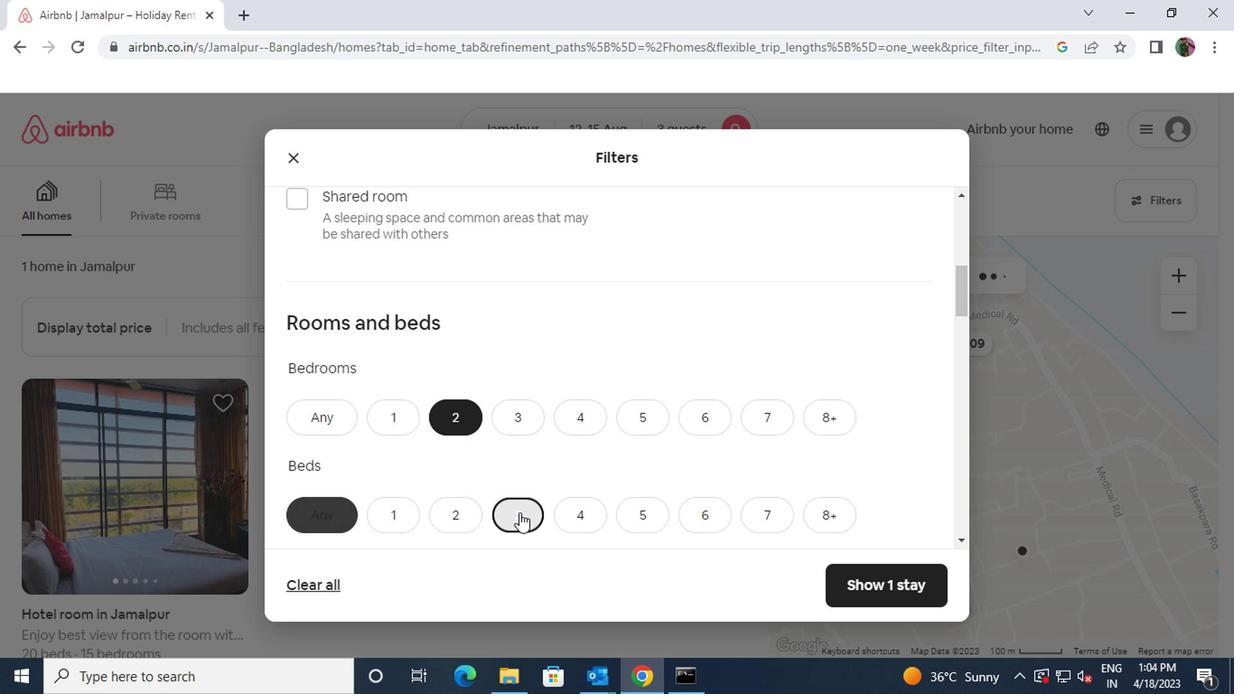 
Action: Mouse scrolled (515, 511) with delta (0, 0)
Screenshot: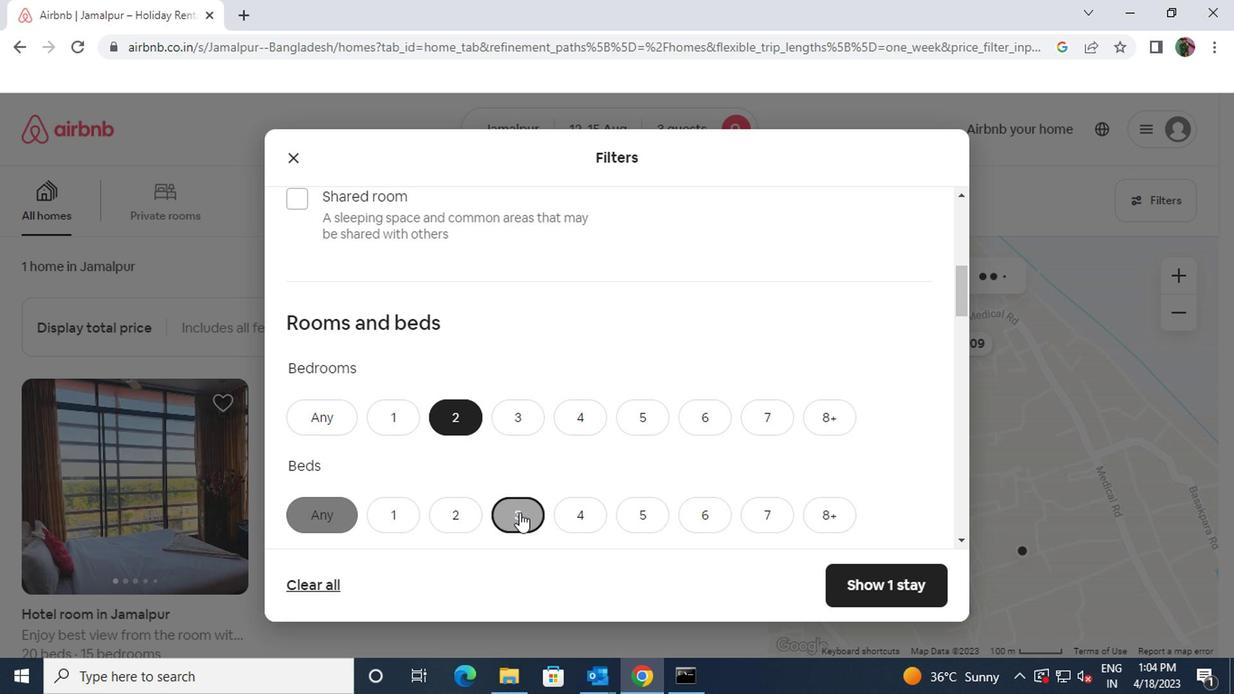 
Action: Mouse moved to (394, 436)
Screenshot: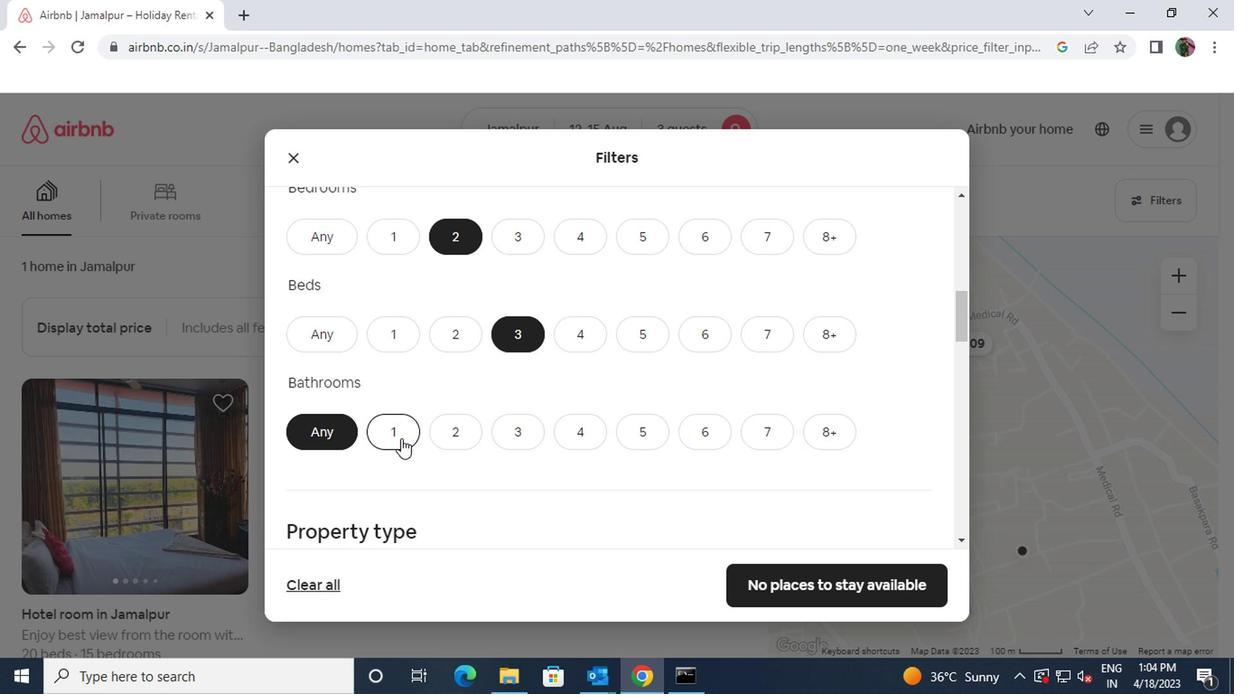 
Action: Mouse pressed left at (394, 436)
Screenshot: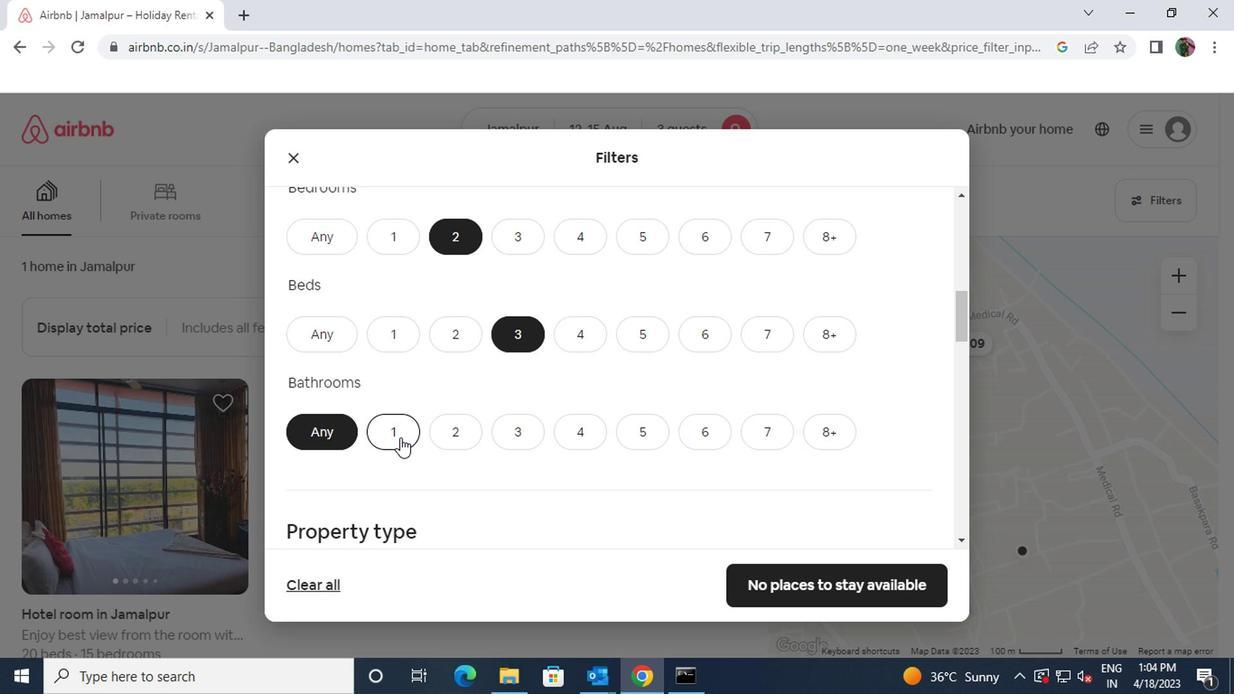 
Action: Mouse moved to (454, 475)
Screenshot: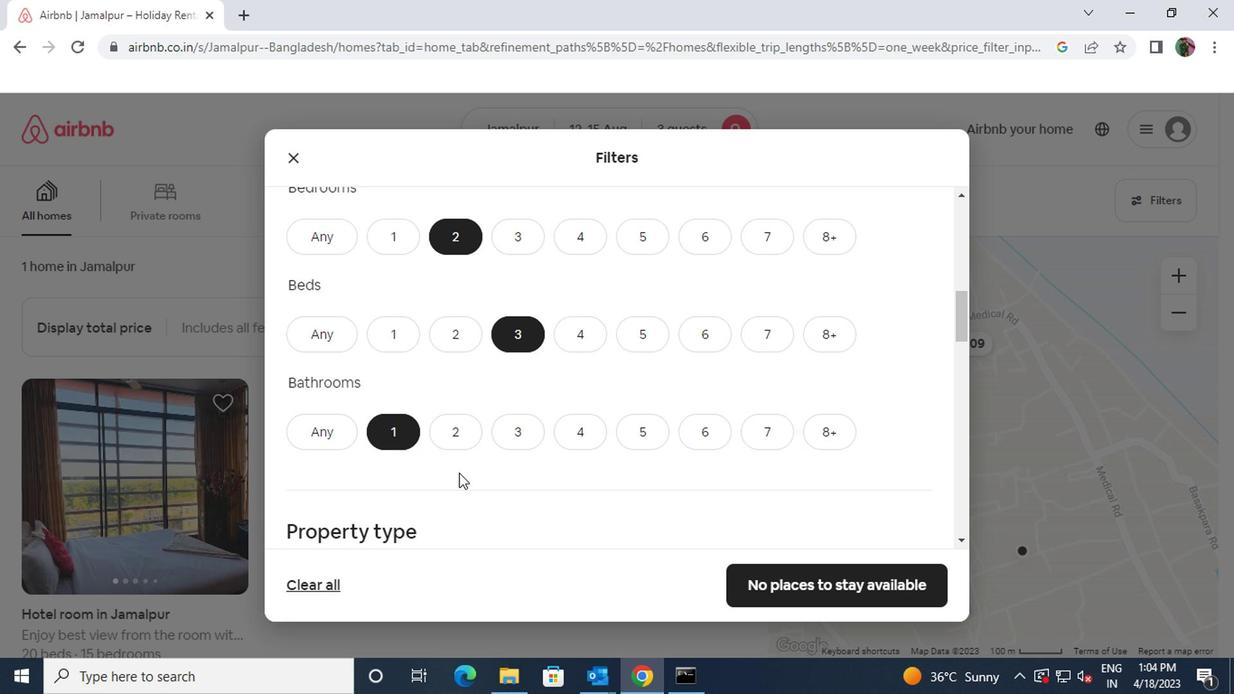 
Action: Mouse scrolled (454, 474) with delta (0, -1)
Screenshot: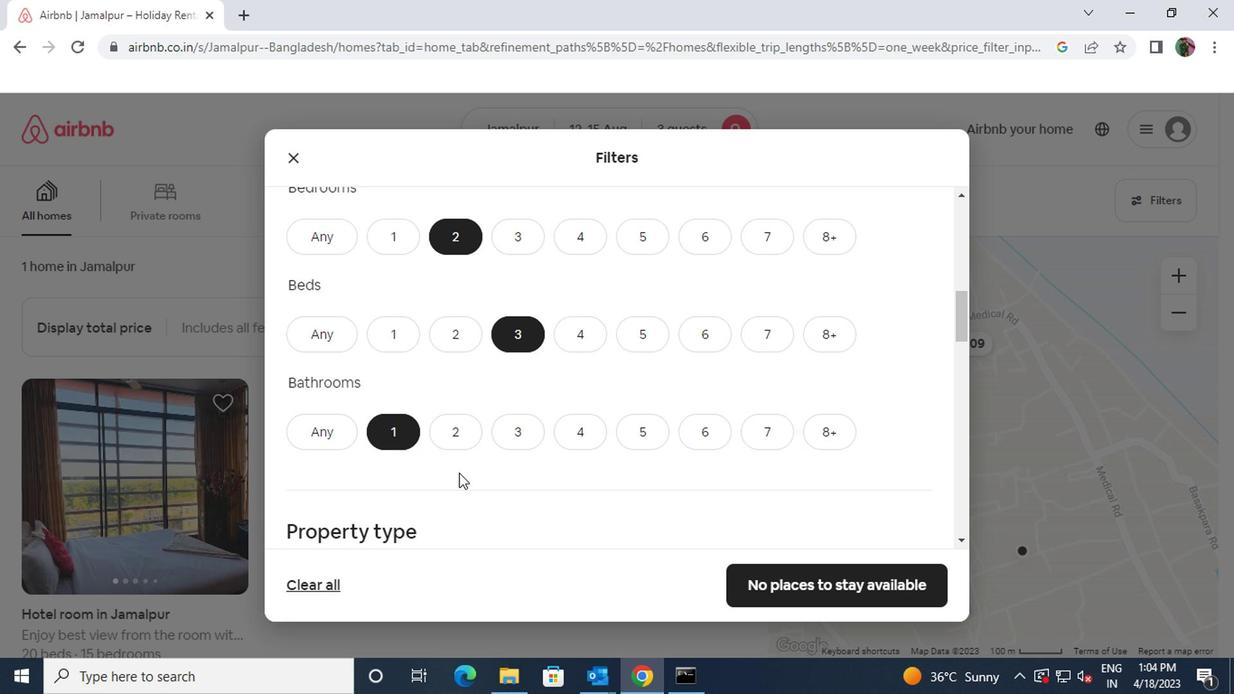 
Action: Mouse scrolled (454, 474) with delta (0, -1)
Screenshot: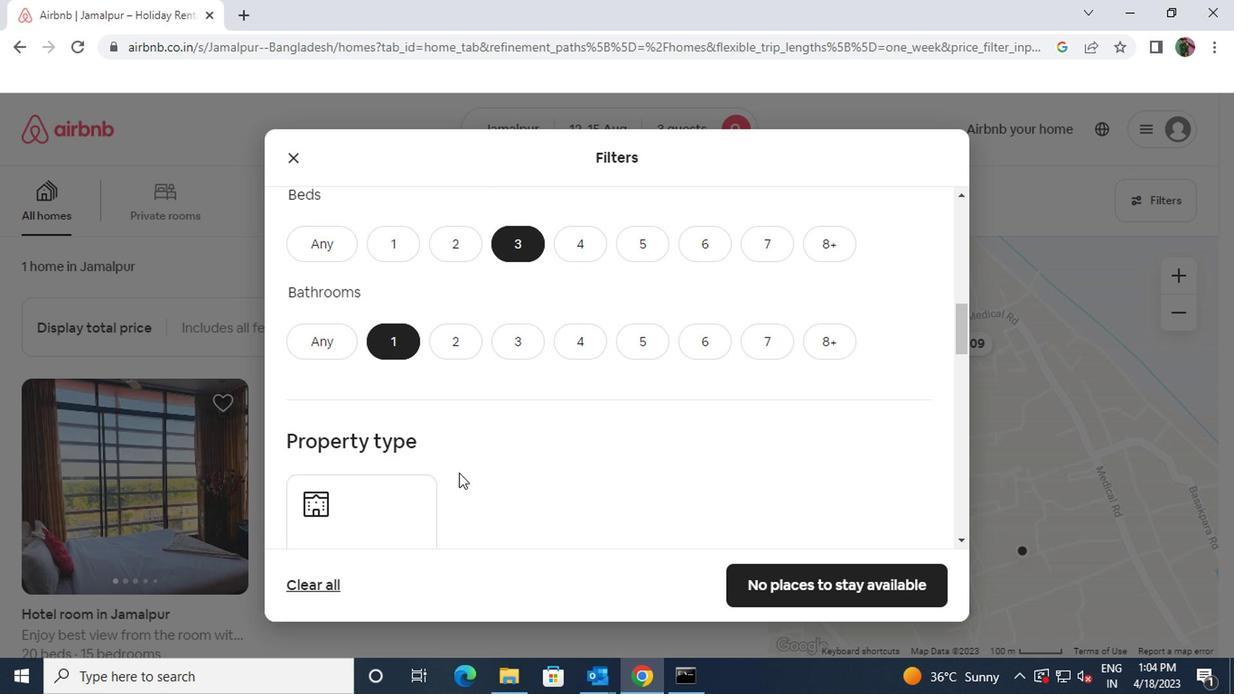 
Action: Mouse scrolled (454, 474) with delta (0, -1)
Screenshot: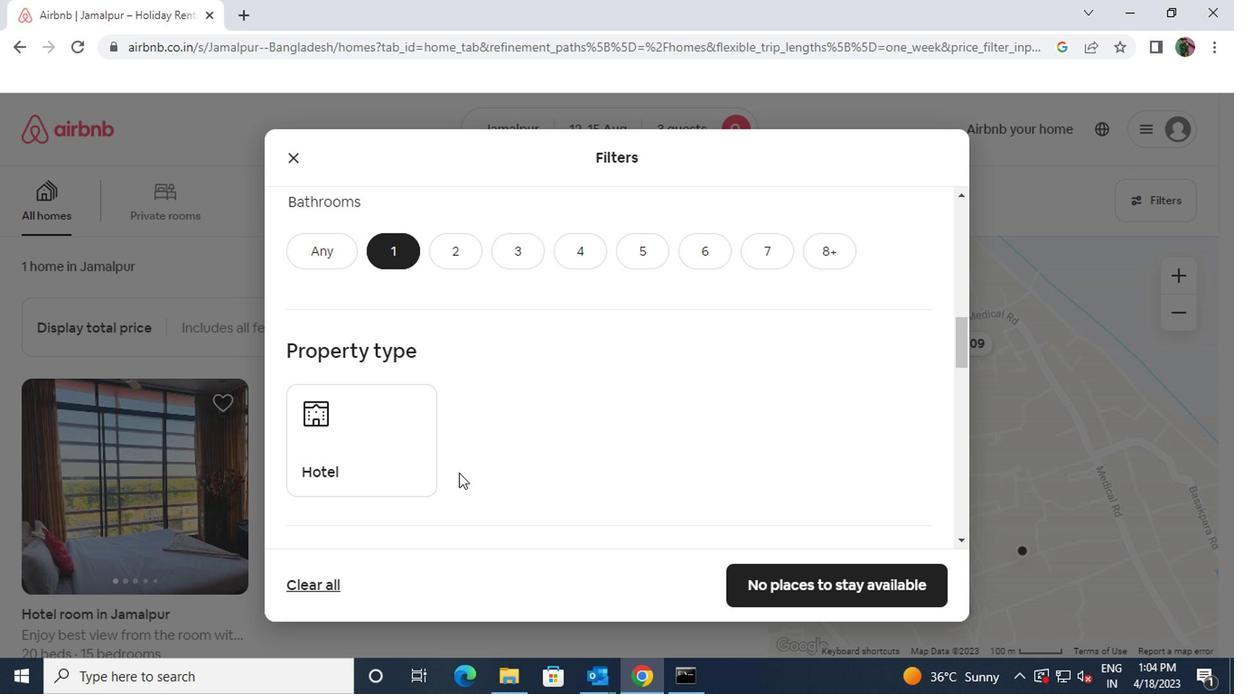 
Action: Mouse moved to (456, 466)
Screenshot: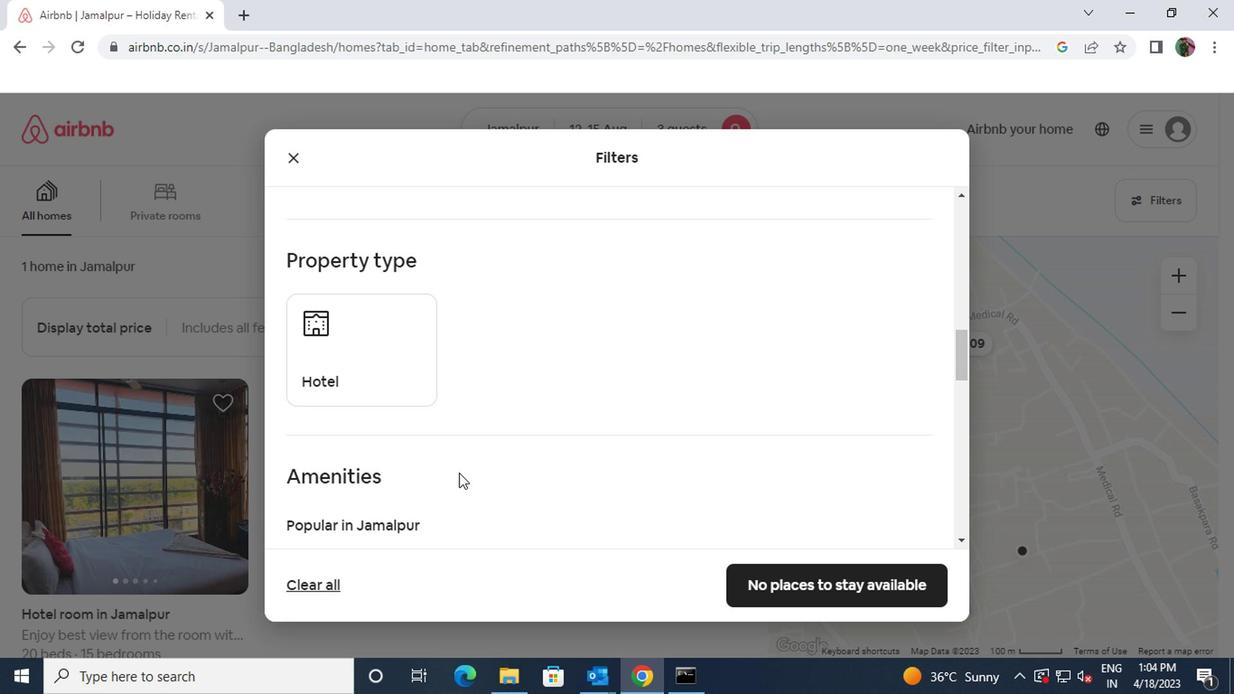 
Action: Mouse scrolled (456, 465) with delta (0, -1)
Screenshot: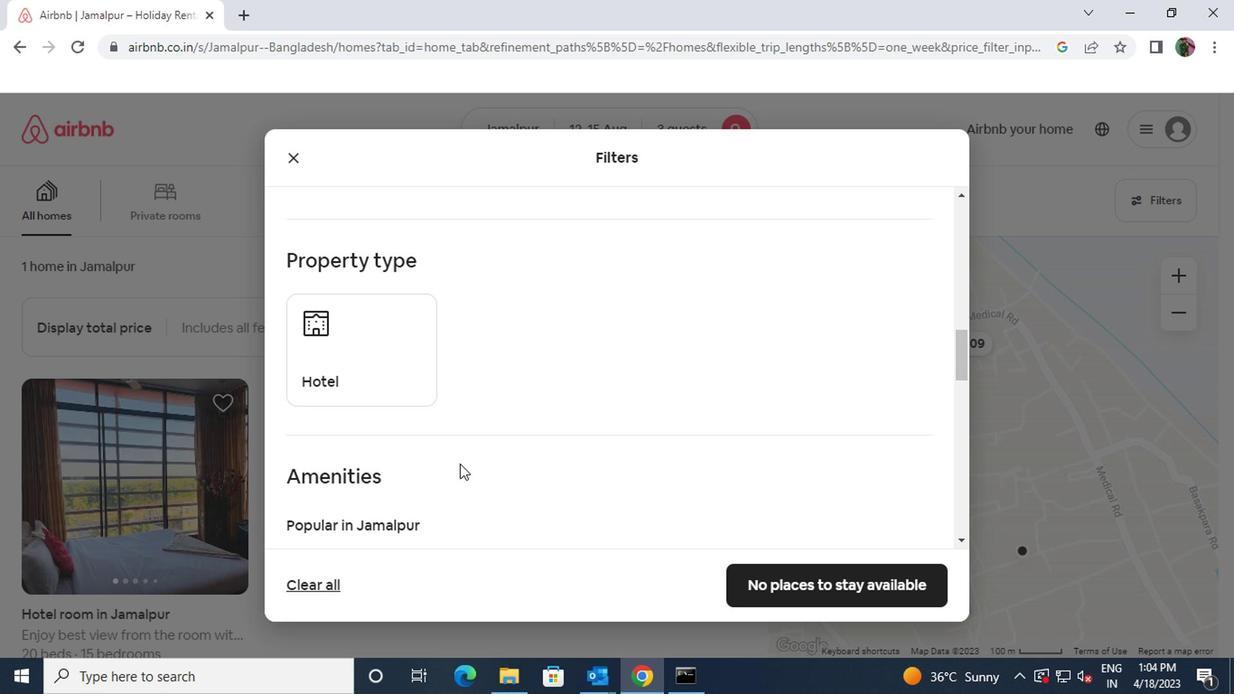 
Action: Mouse scrolled (456, 465) with delta (0, -1)
Screenshot: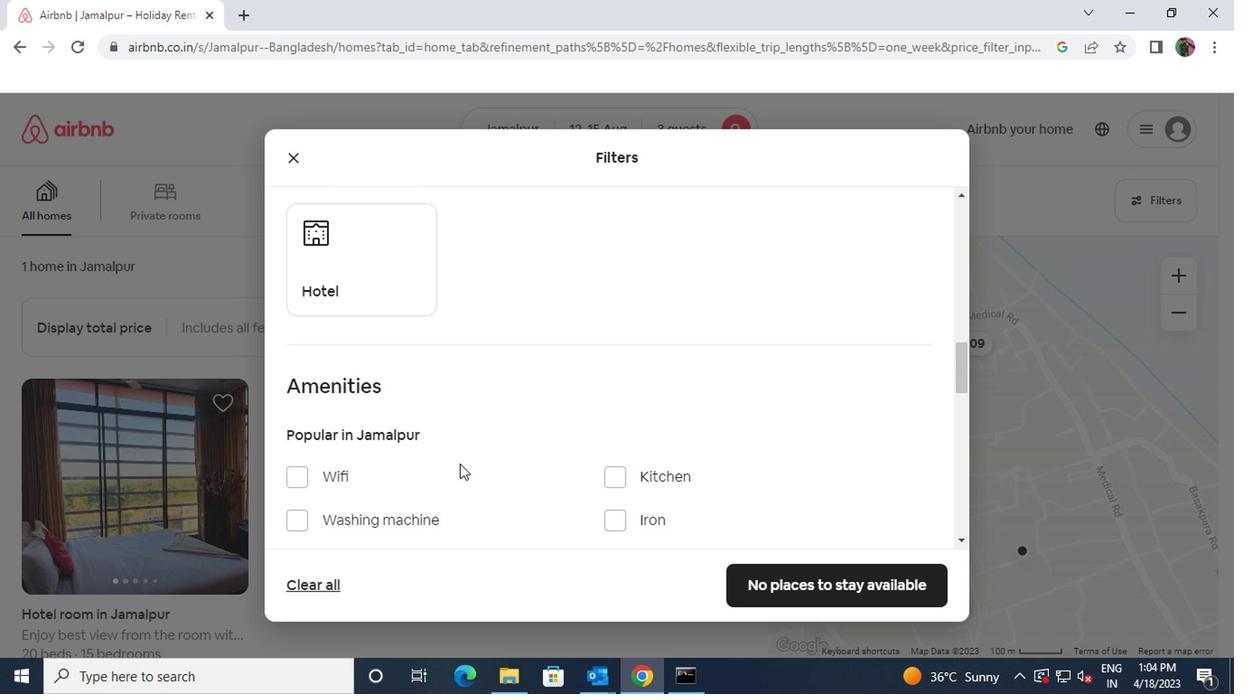 
Action: Mouse moved to (354, 511)
Screenshot: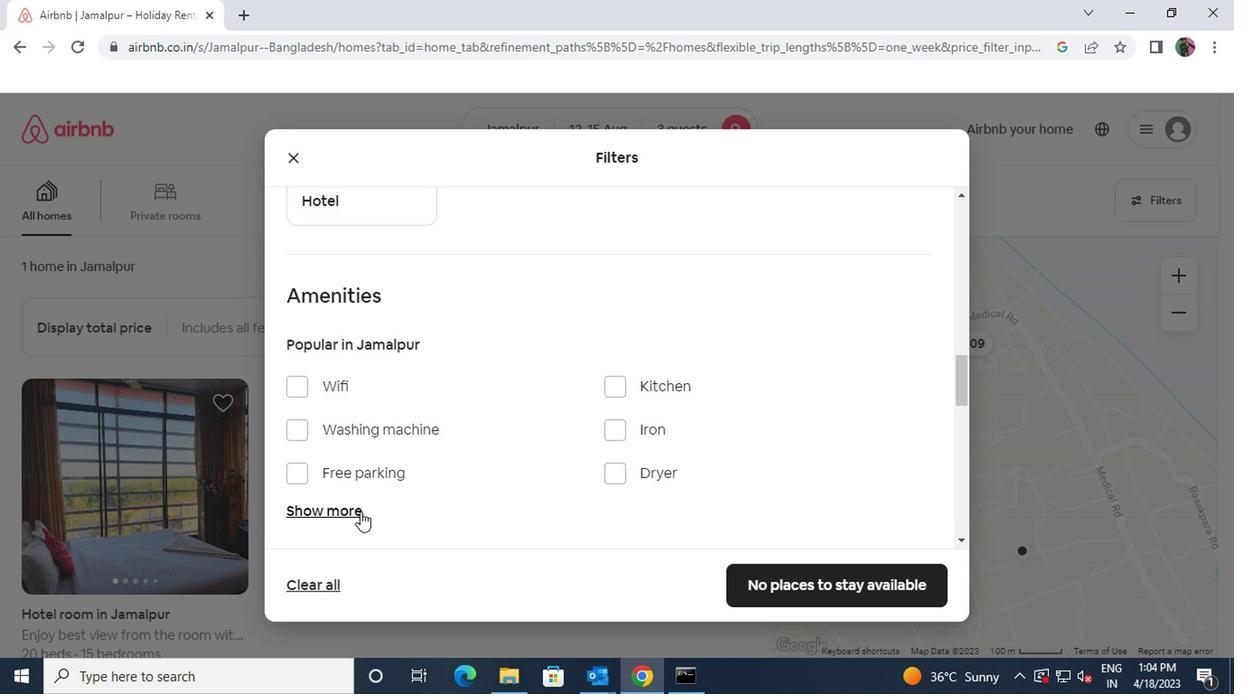 
Action: Mouse pressed left at (354, 511)
Screenshot: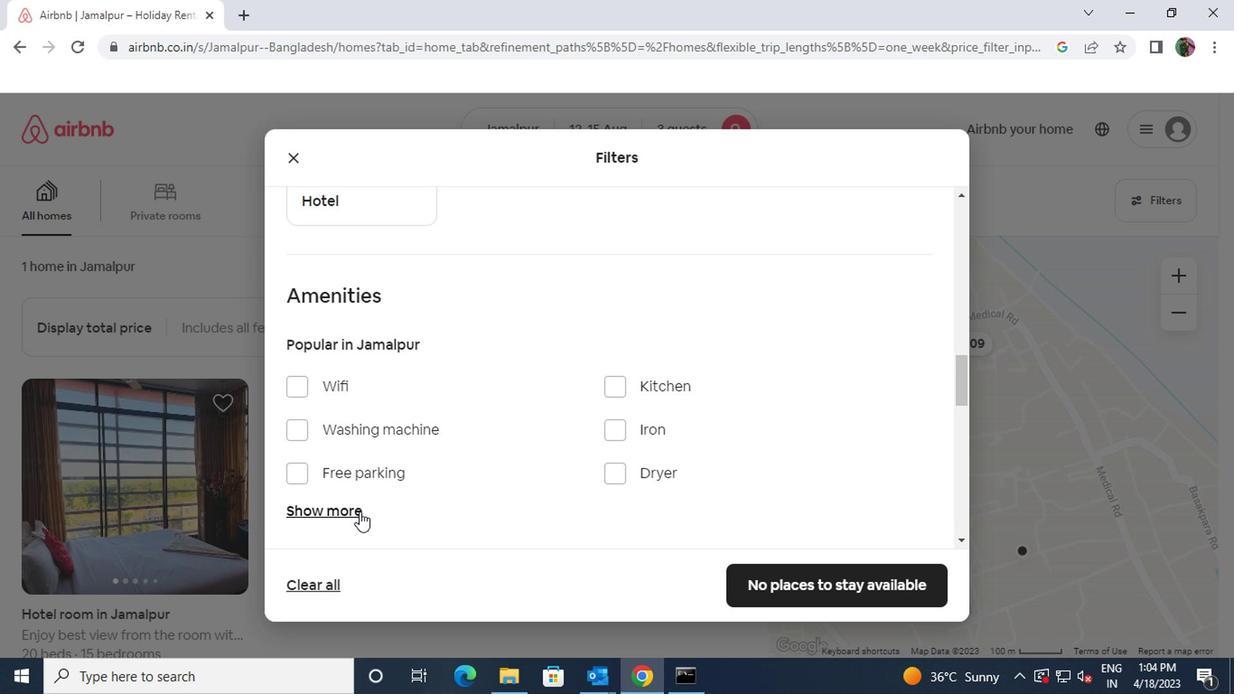 
Action: Mouse moved to (294, 378)
Screenshot: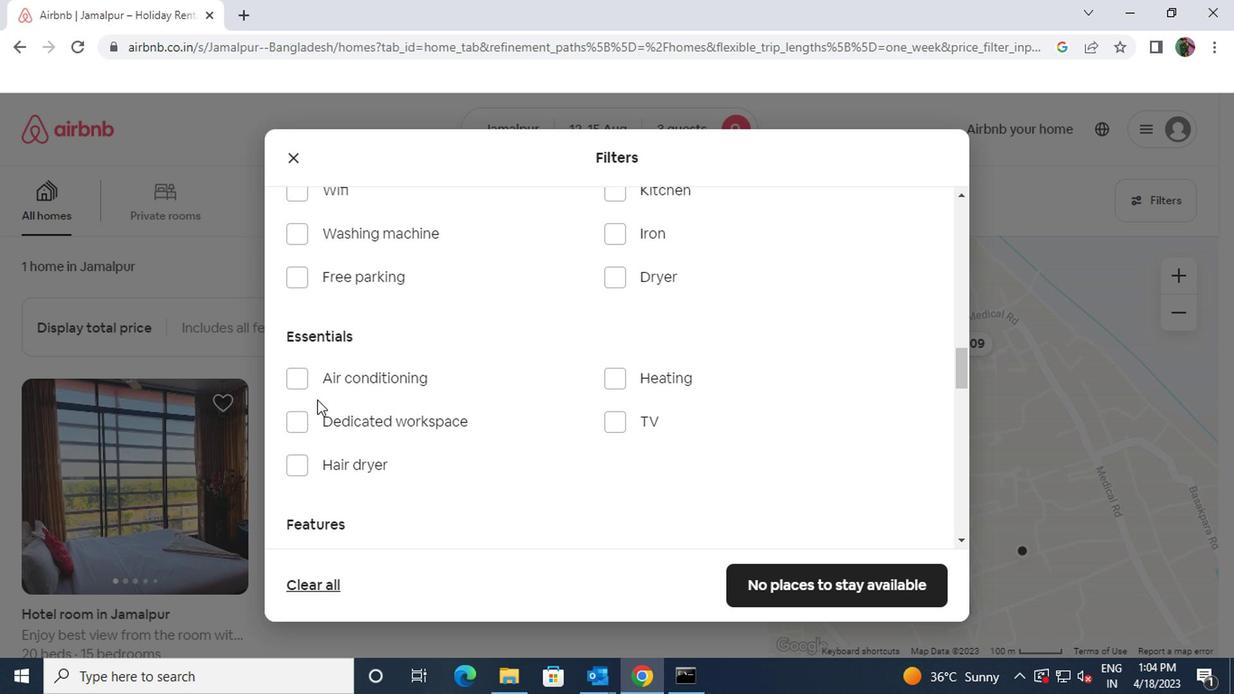 
Action: Mouse pressed left at (294, 378)
Screenshot: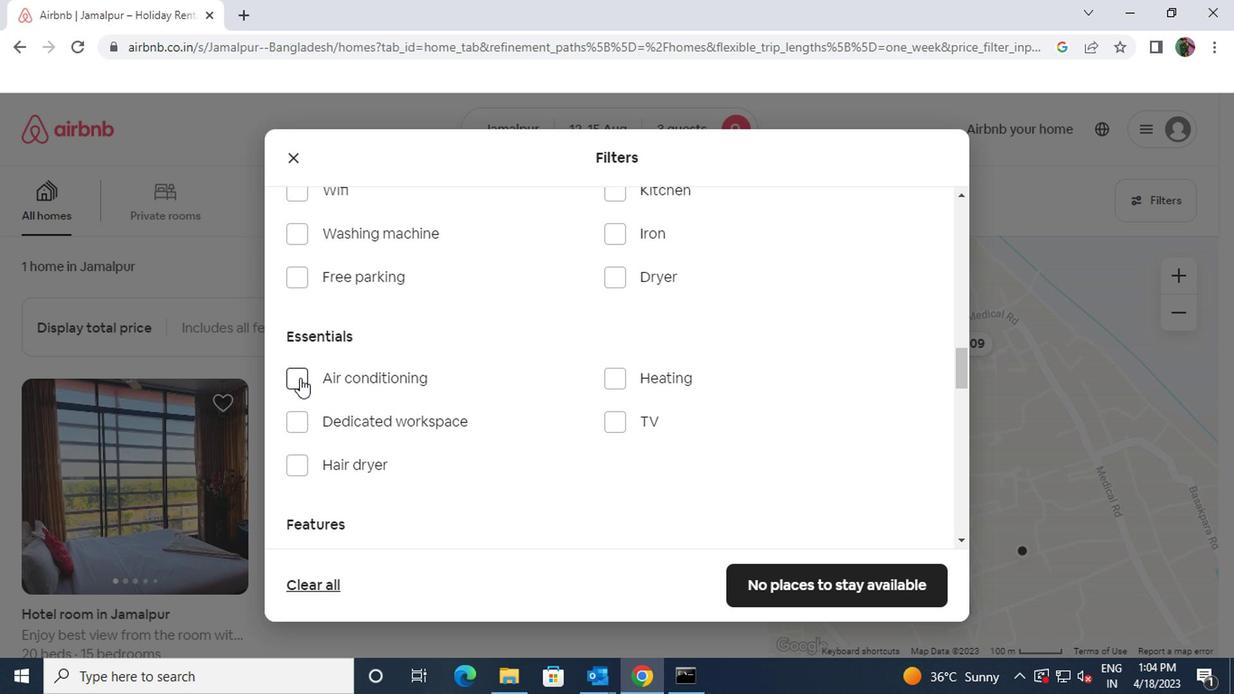 
Action: Mouse moved to (459, 493)
Screenshot: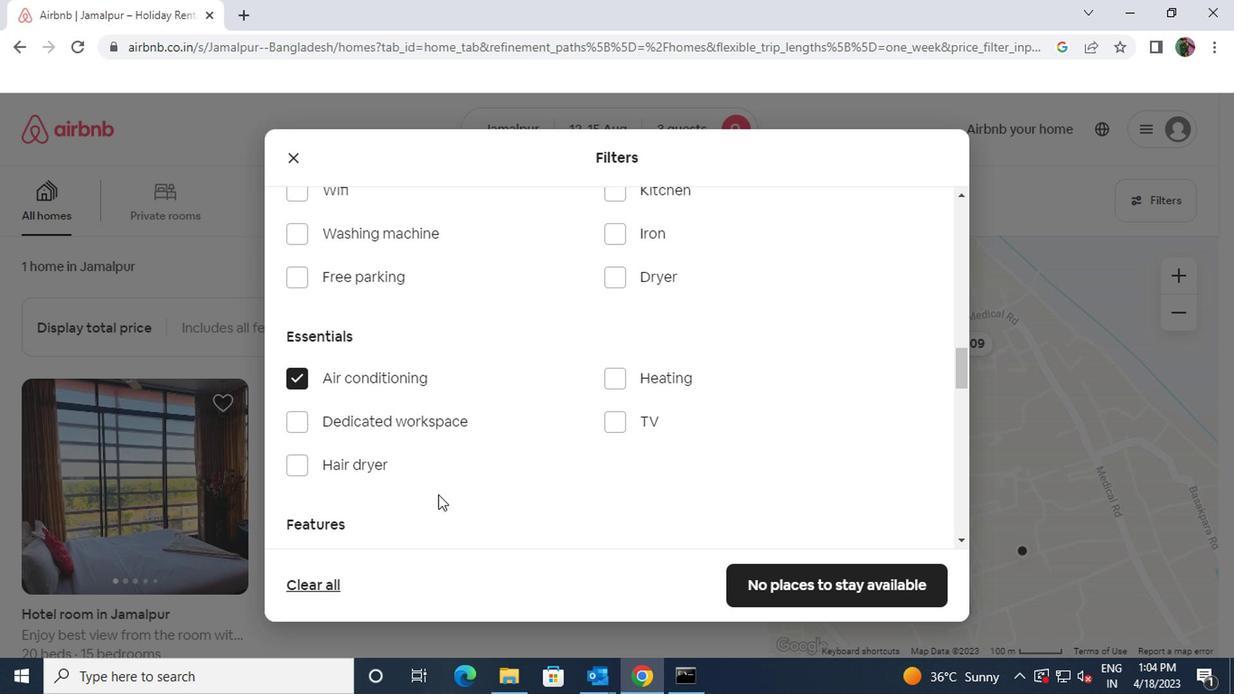 
Action: Mouse scrolled (459, 492) with delta (0, -1)
Screenshot: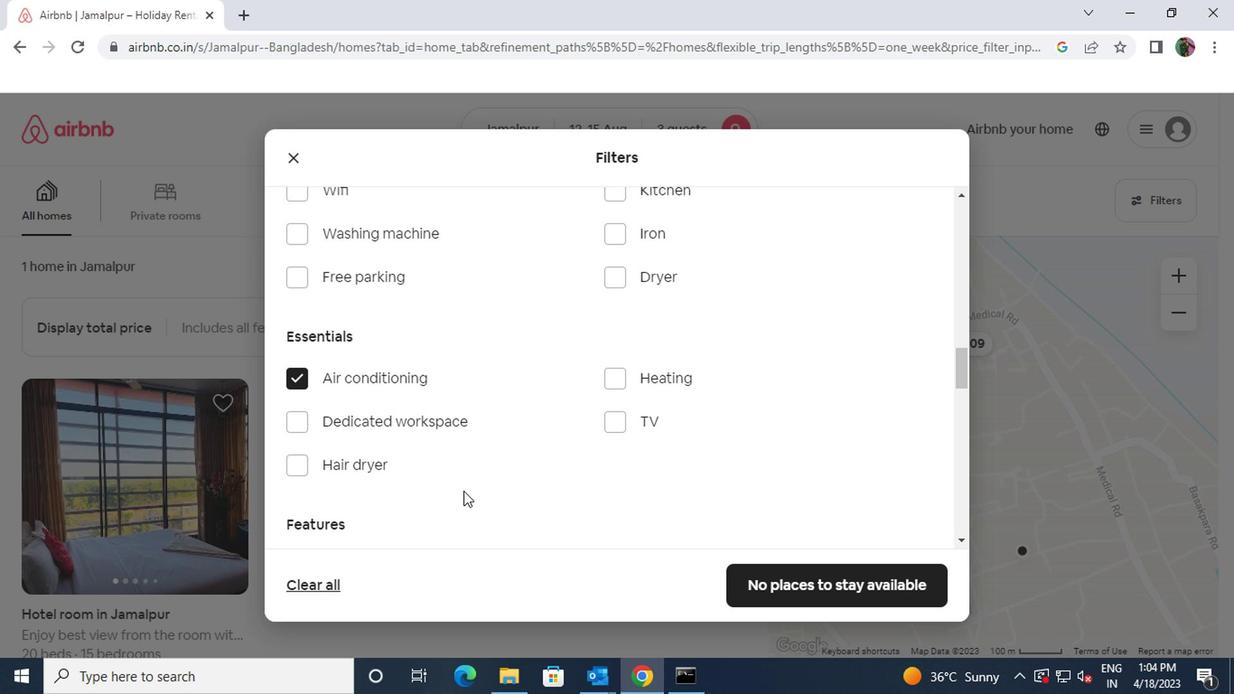 
Action: Mouse scrolled (459, 492) with delta (0, -1)
Screenshot: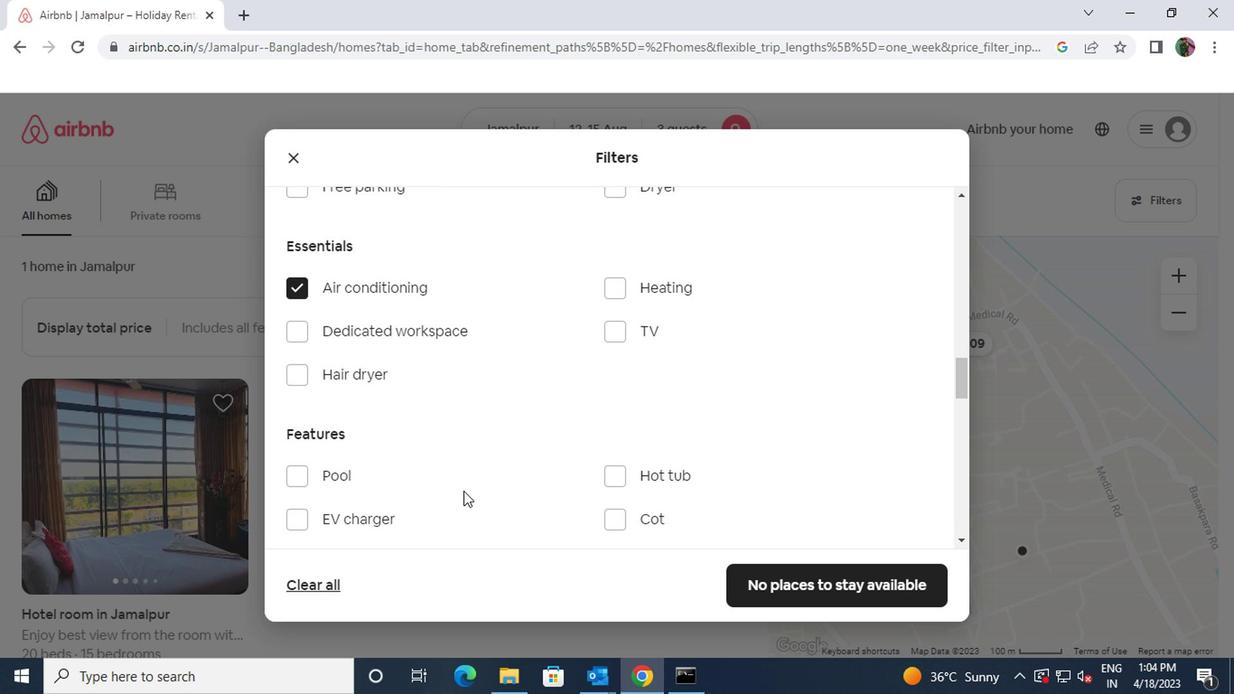 
Action: Mouse scrolled (459, 492) with delta (0, -1)
Screenshot: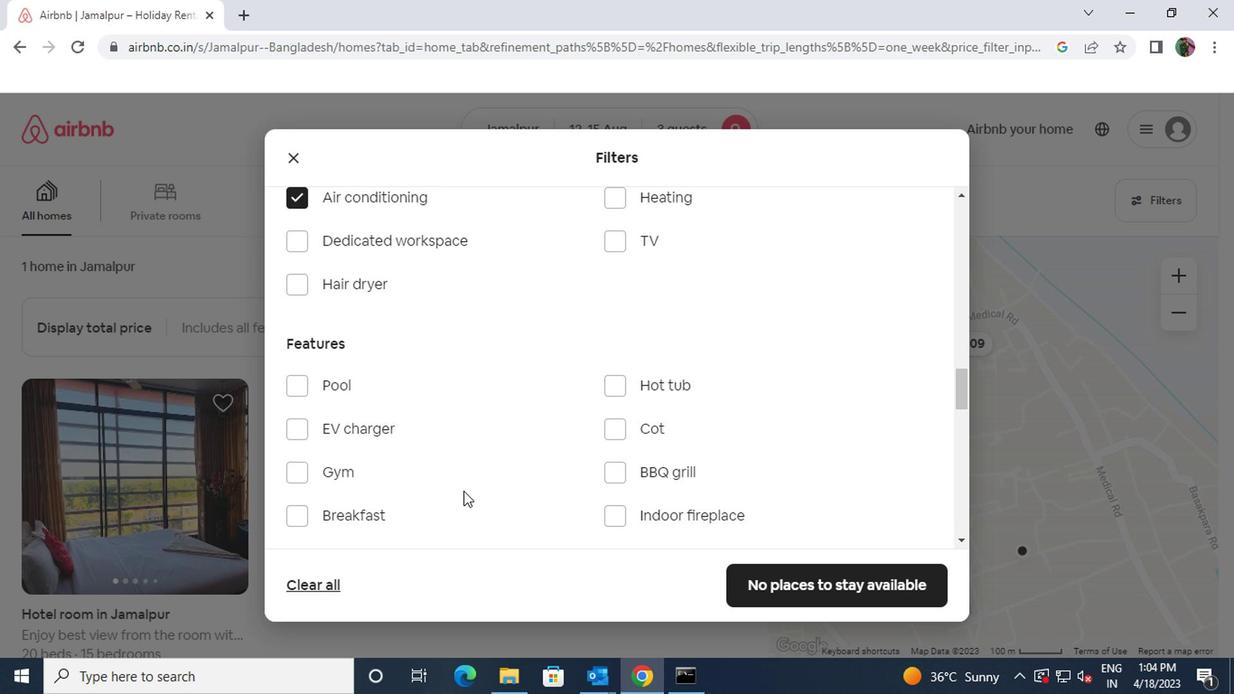 
Action: Mouse scrolled (459, 492) with delta (0, -1)
Screenshot: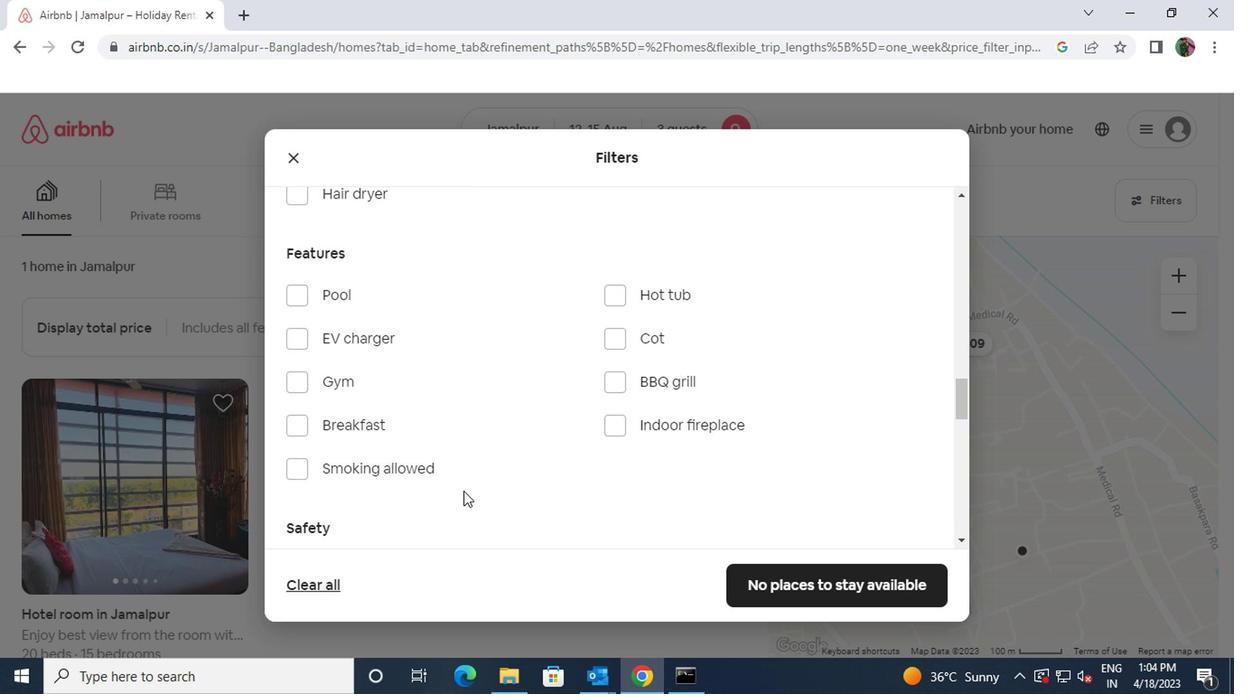 
Action: Mouse scrolled (459, 492) with delta (0, -1)
Screenshot: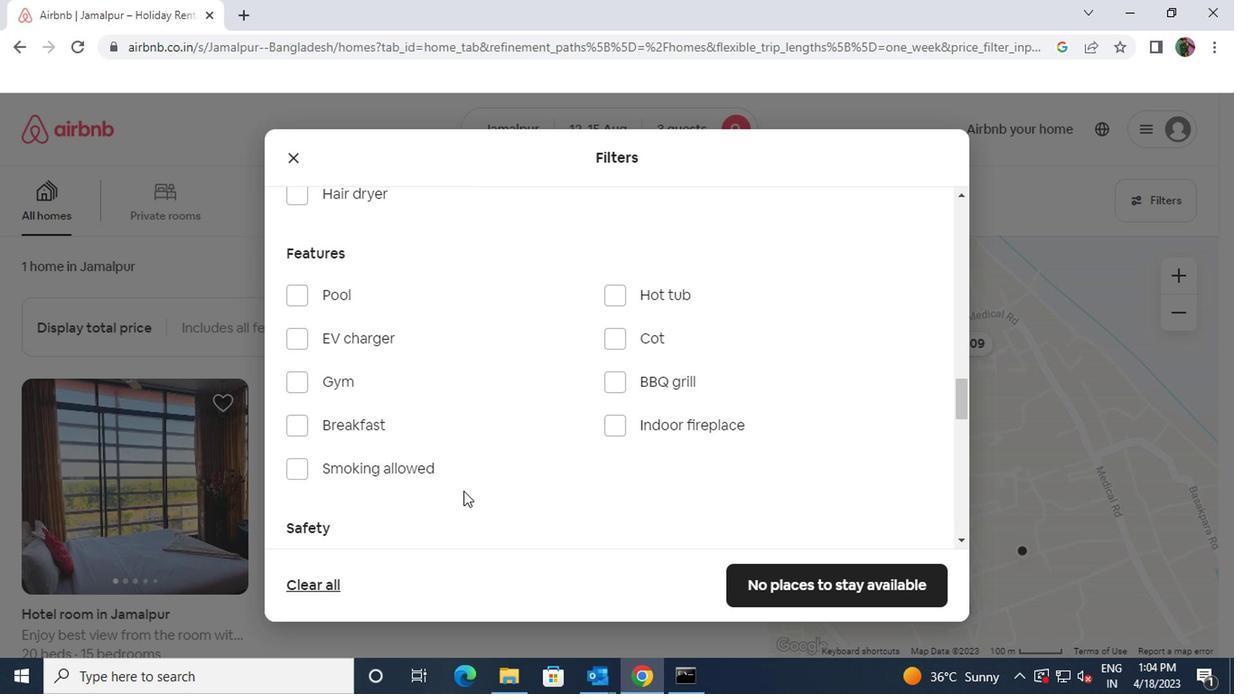 
Action: Mouse scrolled (459, 492) with delta (0, -1)
Screenshot: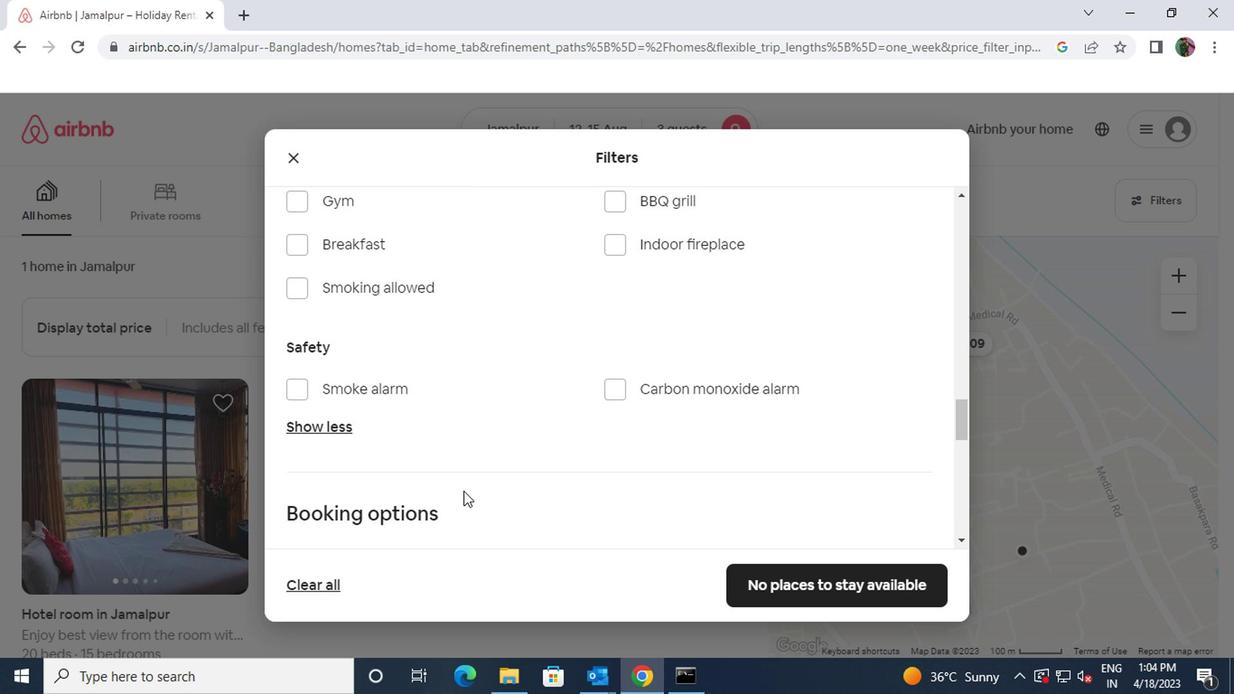 
Action: Mouse scrolled (459, 492) with delta (0, -1)
Screenshot: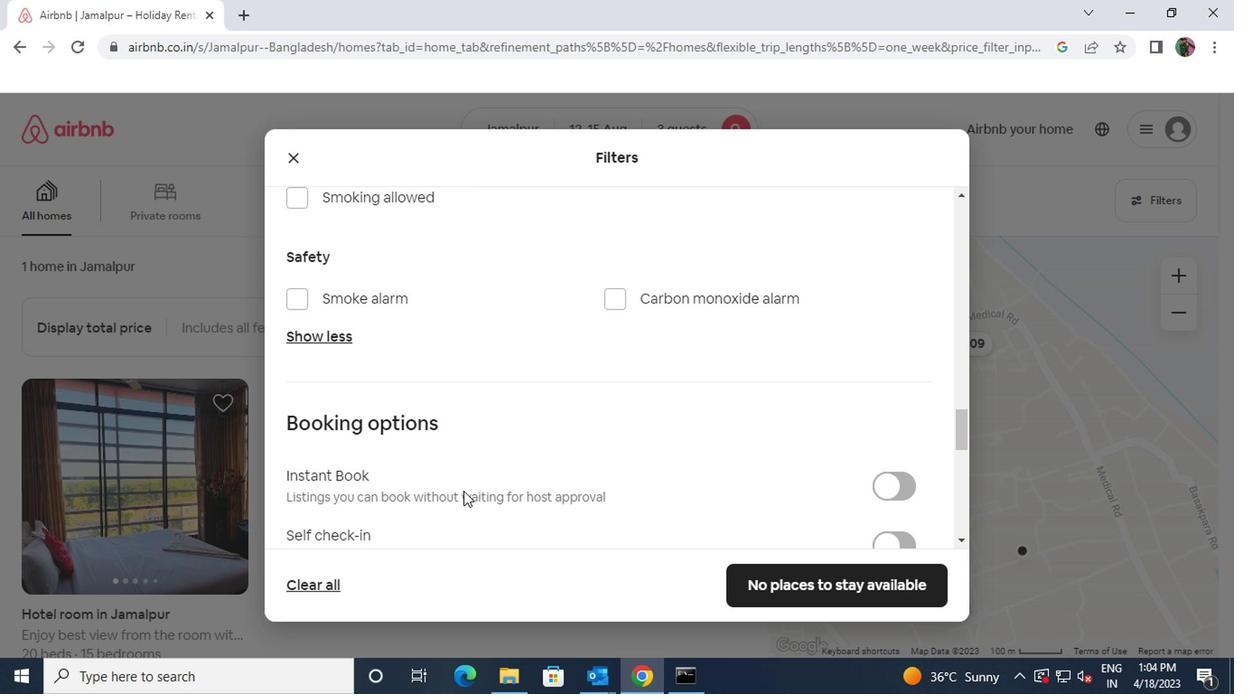 
Action: Mouse moved to (890, 456)
Screenshot: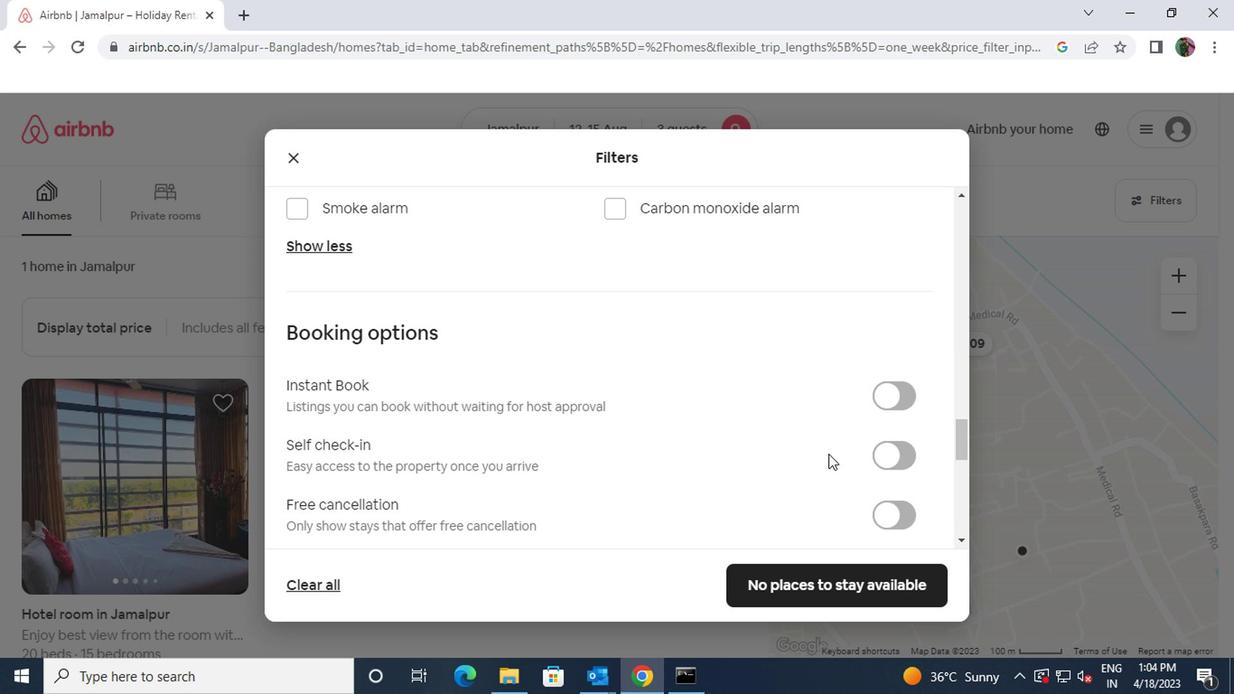 
Action: Mouse pressed left at (890, 456)
Screenshot: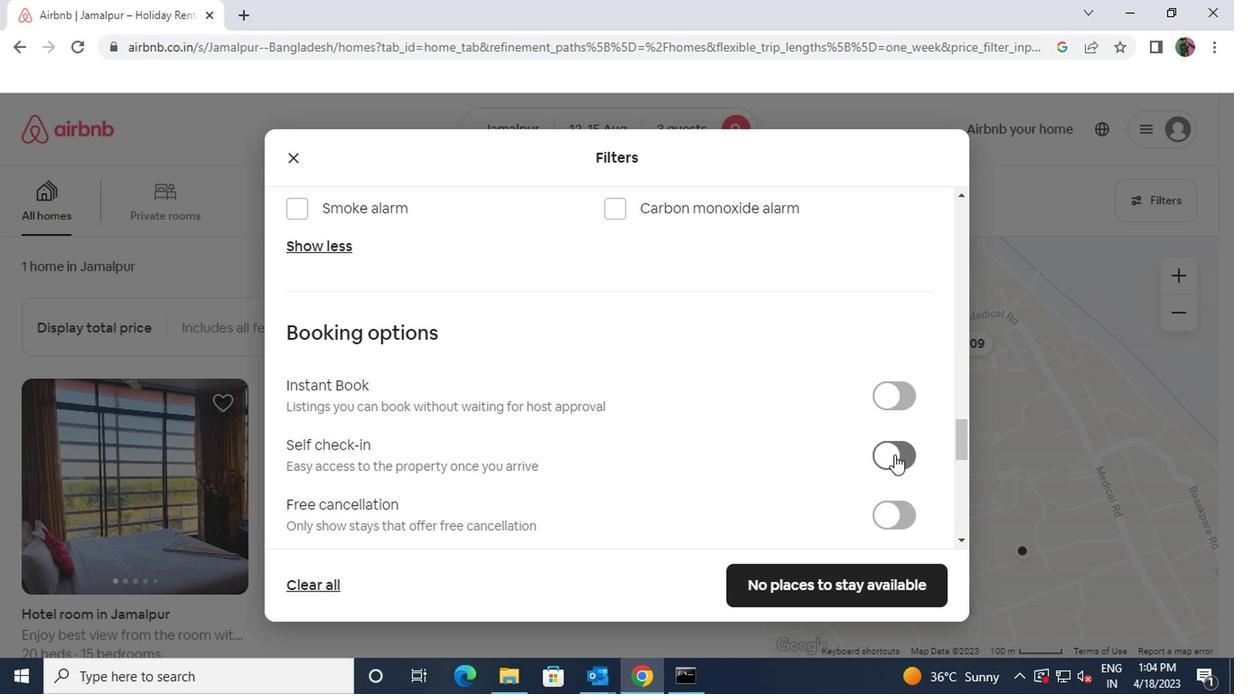 
Action: Mouse moved to (670, 443)
Screenshot: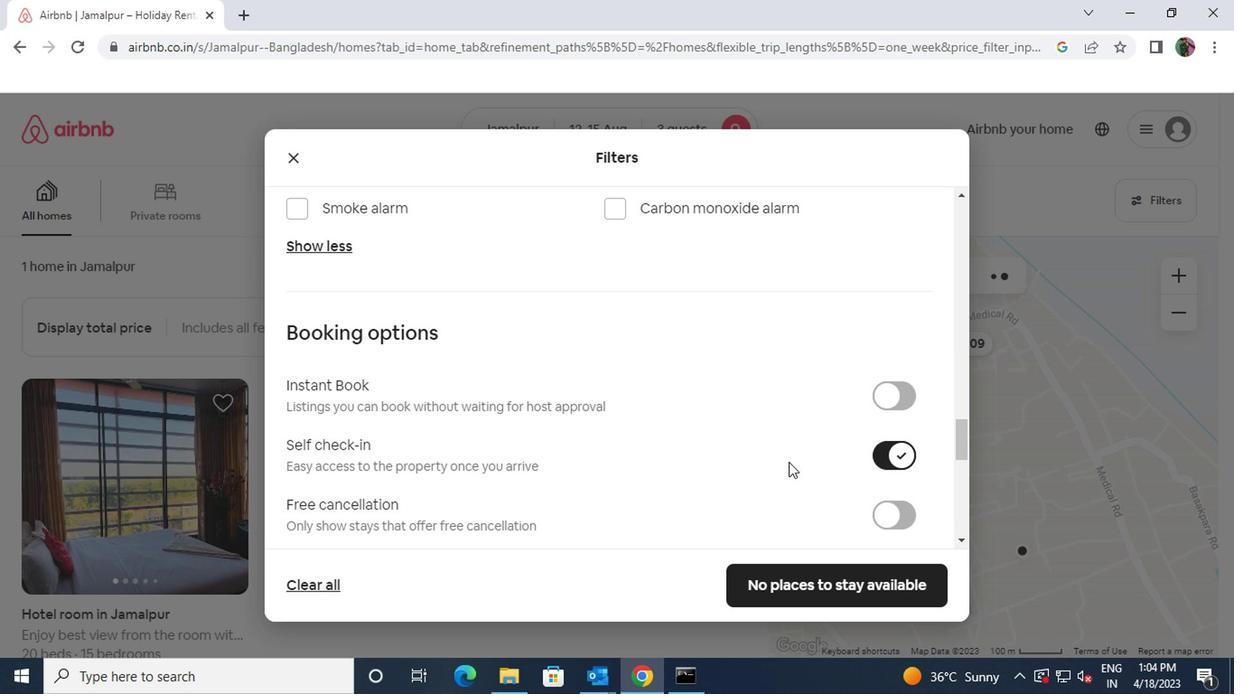 
Action: Mouse scrolled (670, 442) with delta (0, 0)
Screenshot: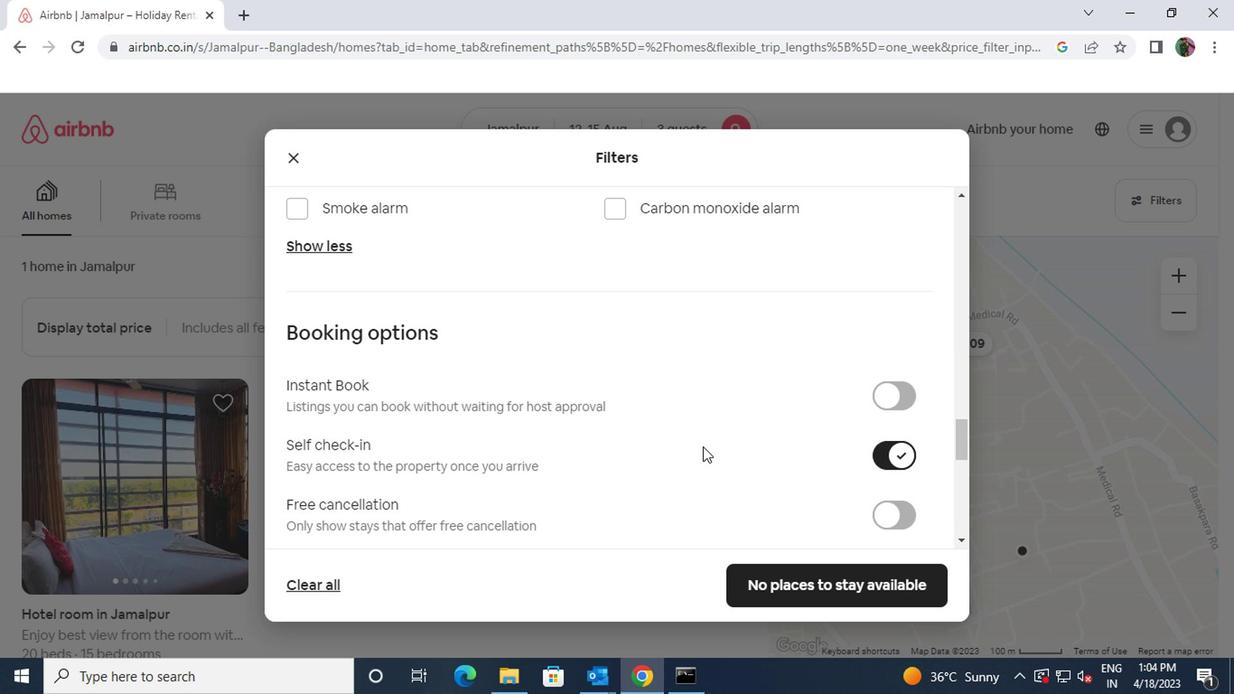 
Action: Mouse scrolled (670, 442) with delta (0, 0)
Screenshot: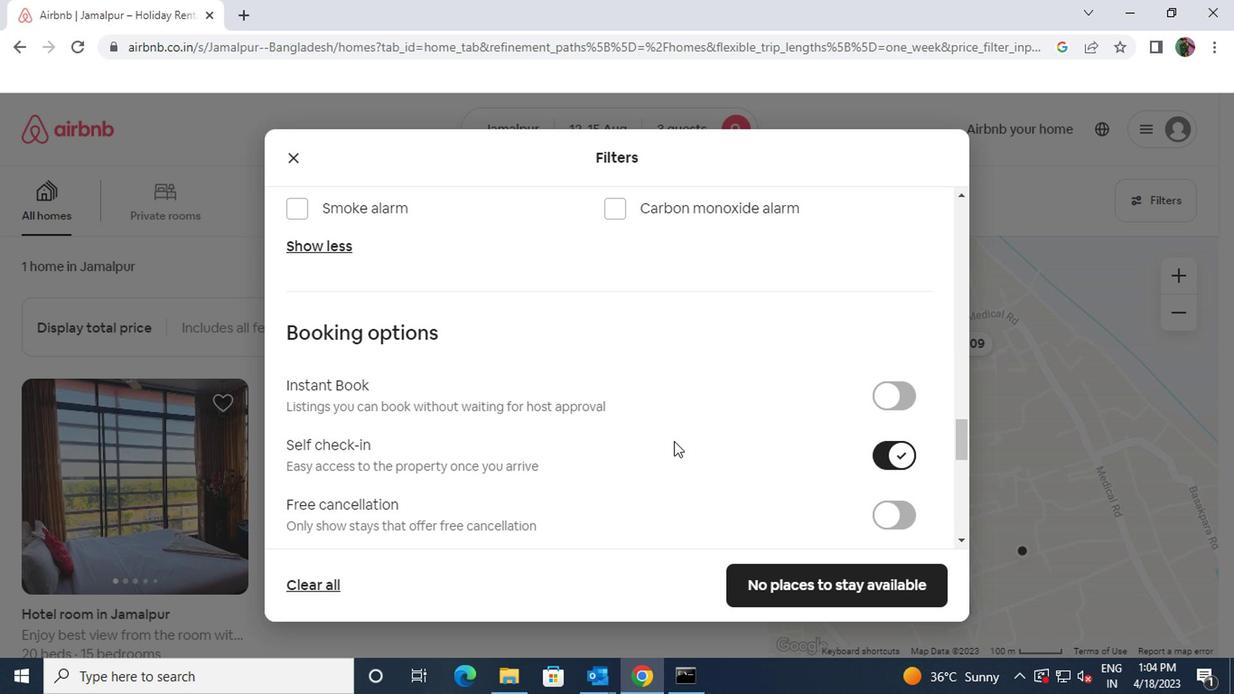 
Action: Mouse scrolled (670, 442) with delta (0, 0)
Screenshot: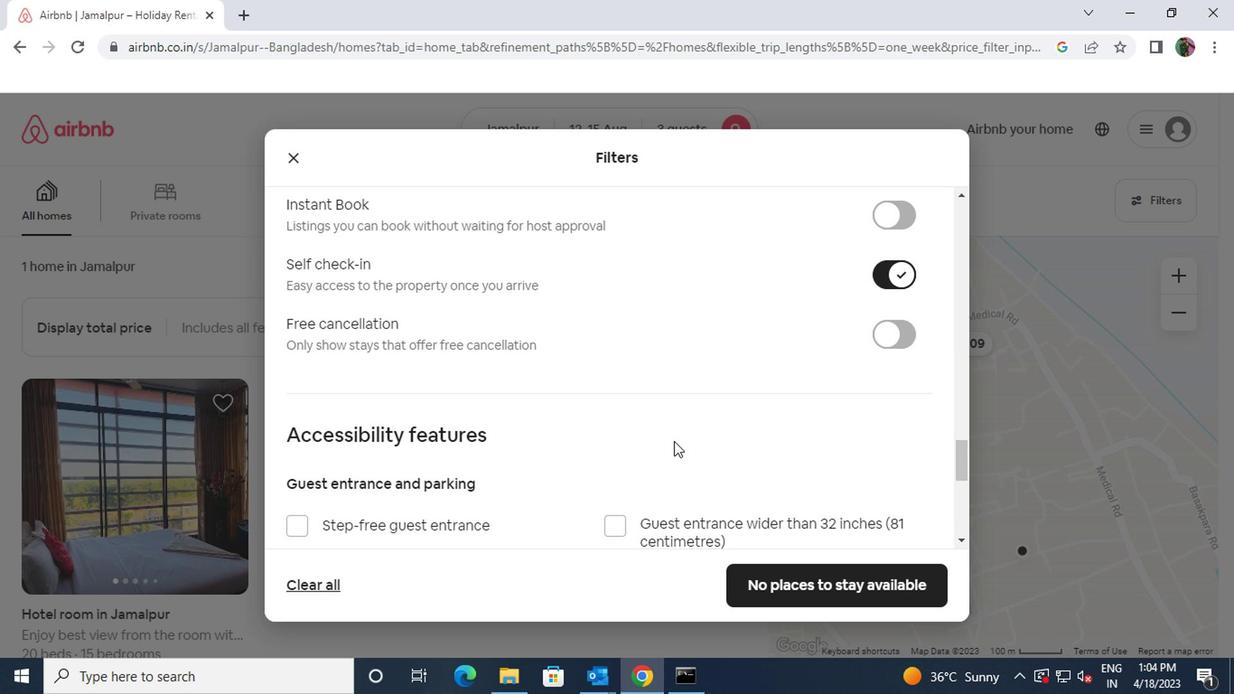 
Action: Mouse moved to (669, 442)
Screenshot: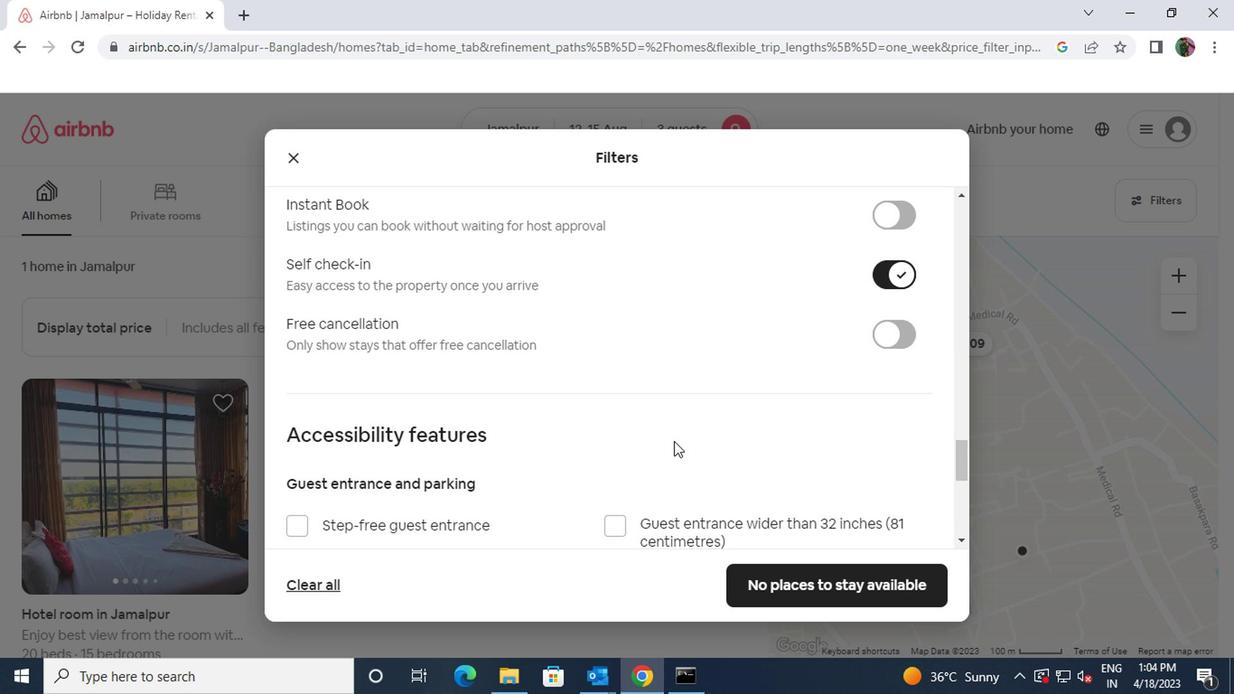
Action: Mouse scrolled (669, 441) with delta (0, 0)
Screenshot: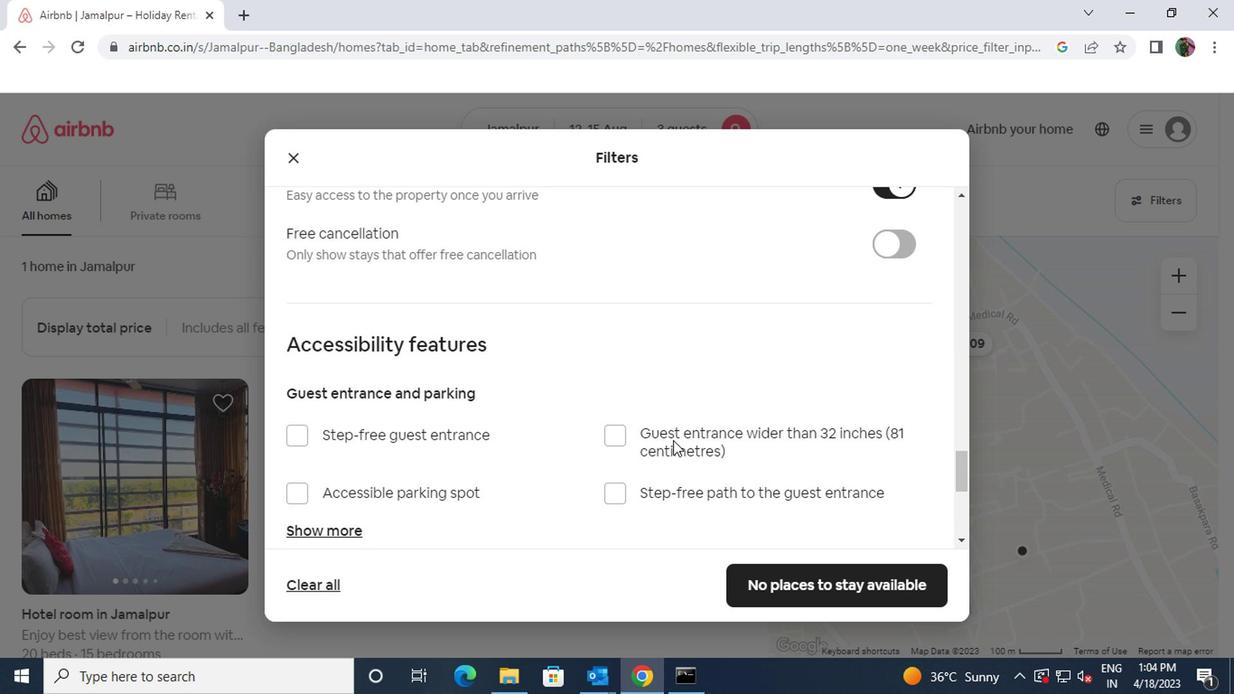 
Action: Mouse scrolled (669, 441) with delta (0, 0)
Screenshot: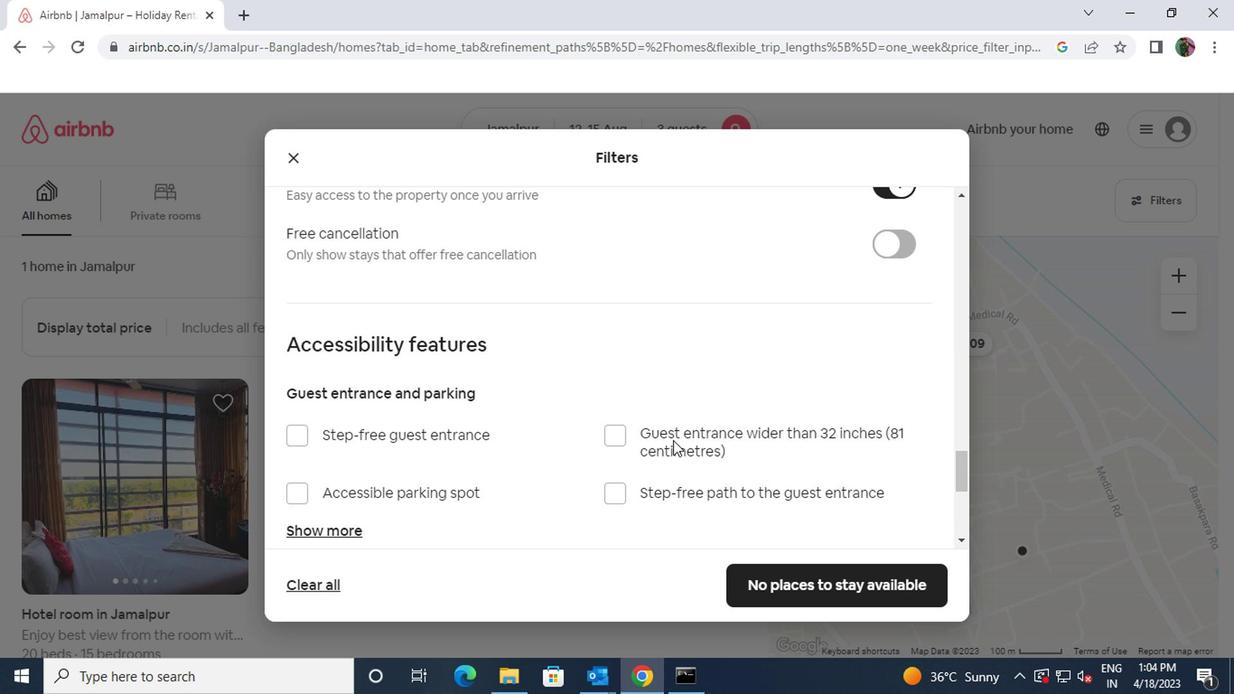 
Action: Mouse scrolled (669, 441) with delta (0, 0)
Screenshot: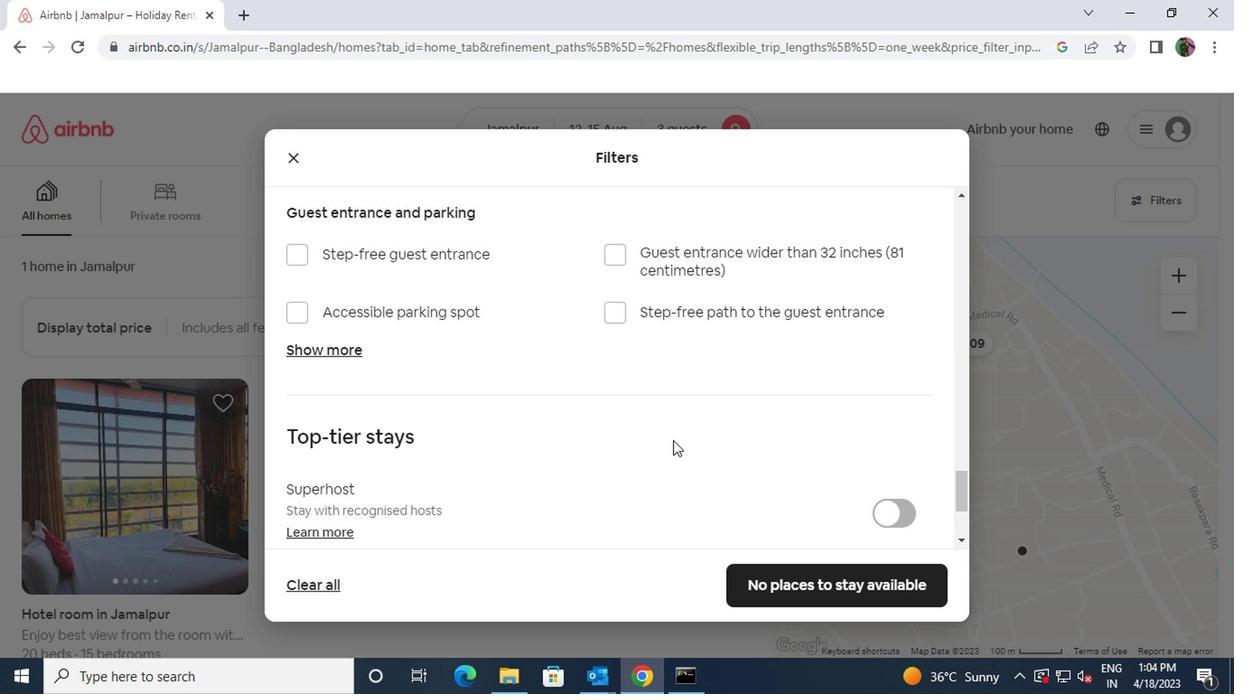 
Action: Mouse scrolled (669, 441) with delta (0, 0)
Screenshot: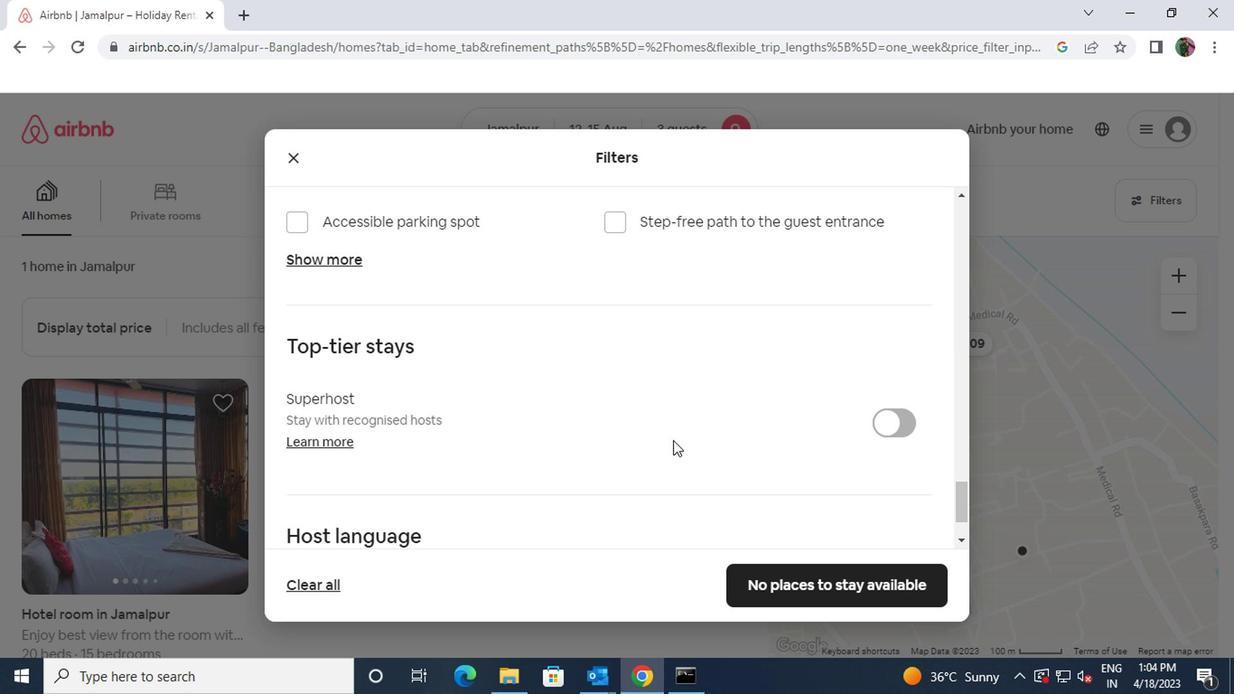 
Action: Mouse scrolled (669, 441) with delta (0, 0)
Screenshot: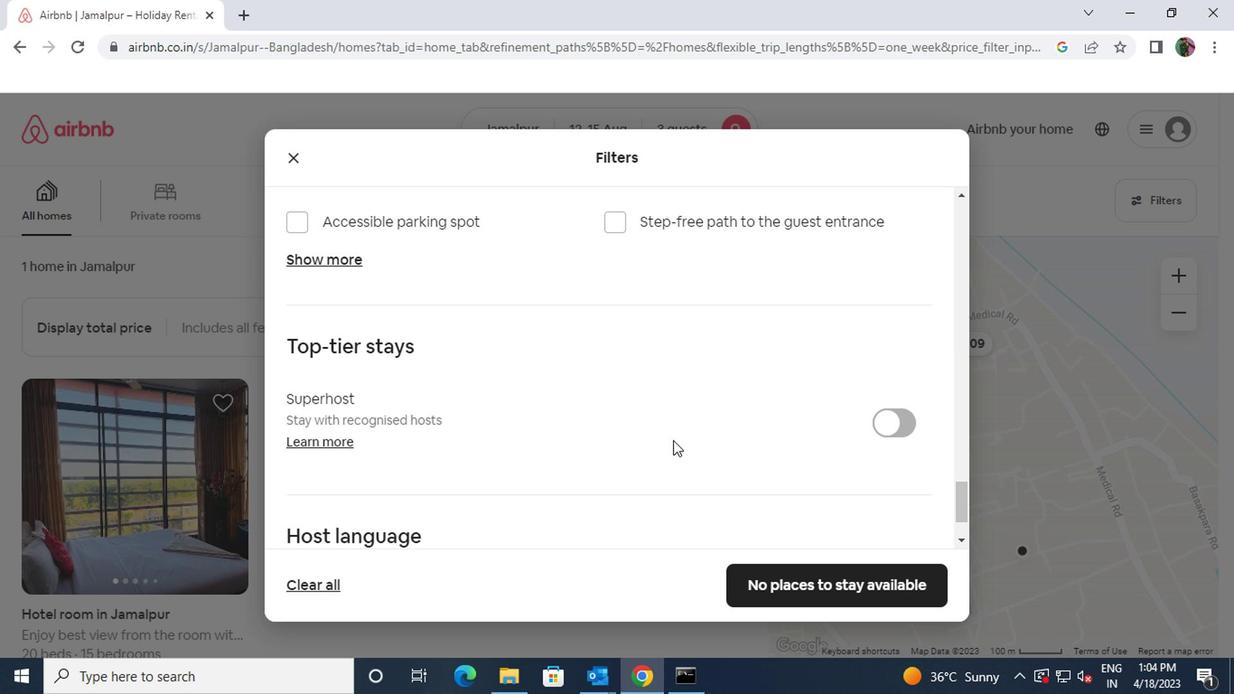 
Action: Mouse scrolled (669, 441) with delta (0, 0)
Screenshot: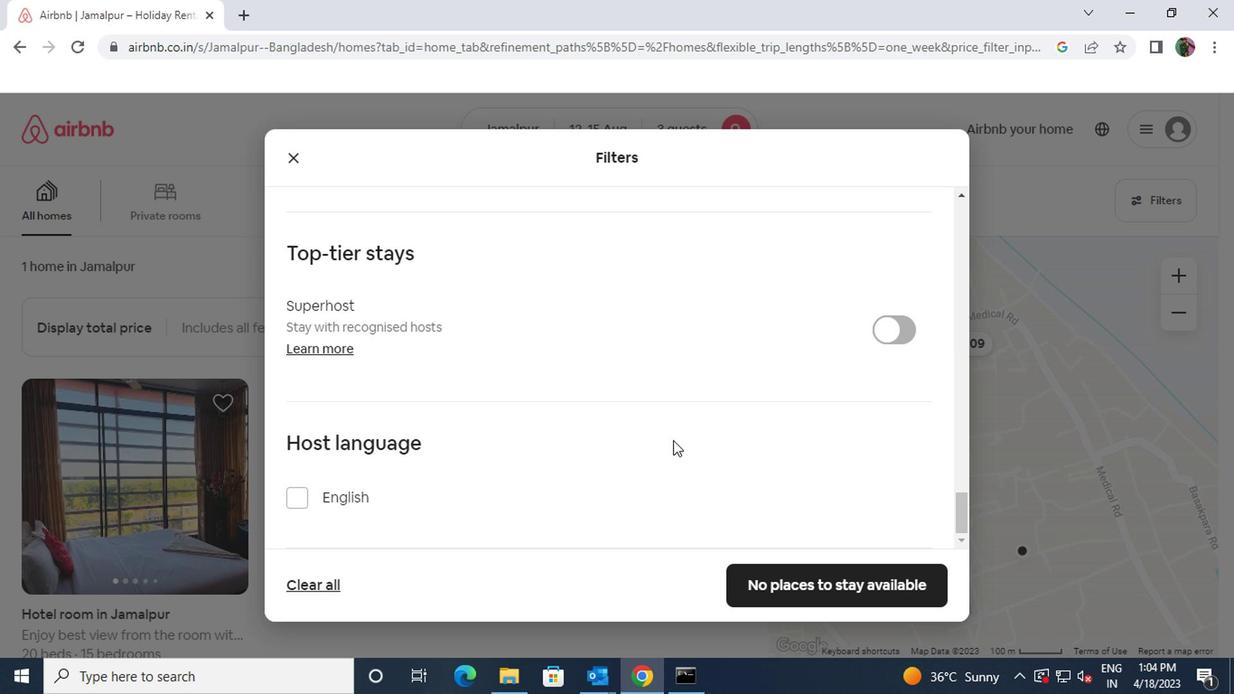 
Action: Mouse moved to (299, 495)
Screenshot: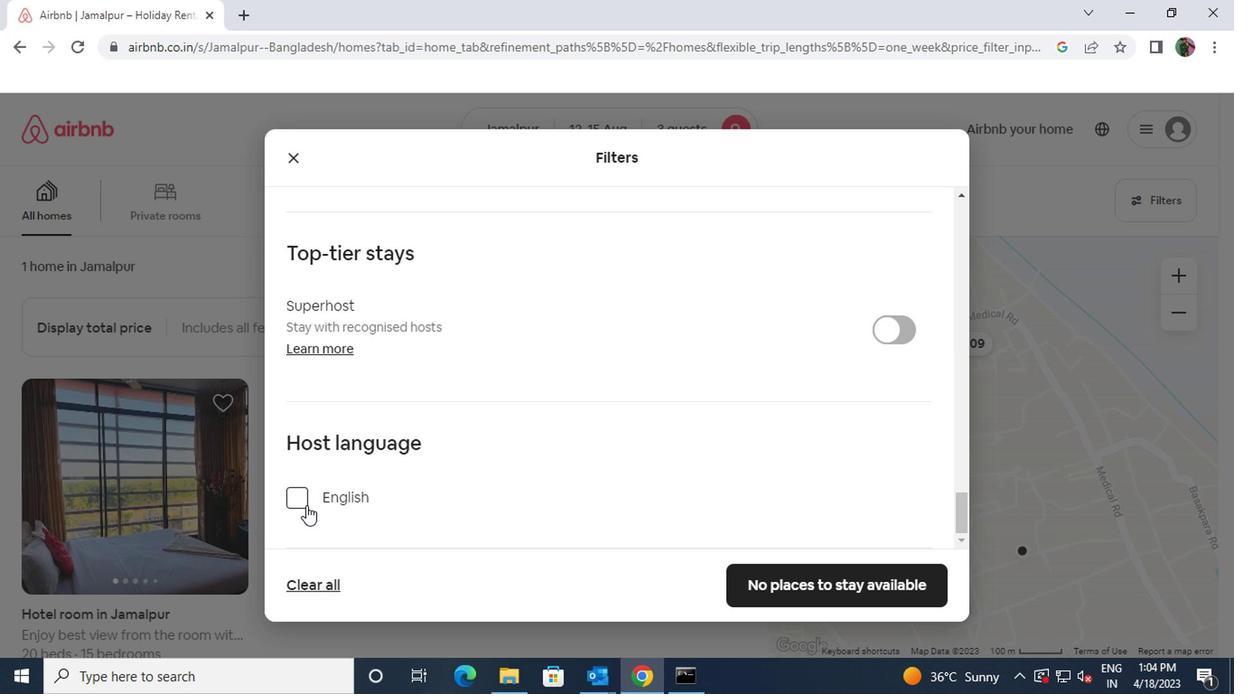 
Action: Mouse pressed left at (299, 495)
Screenshot: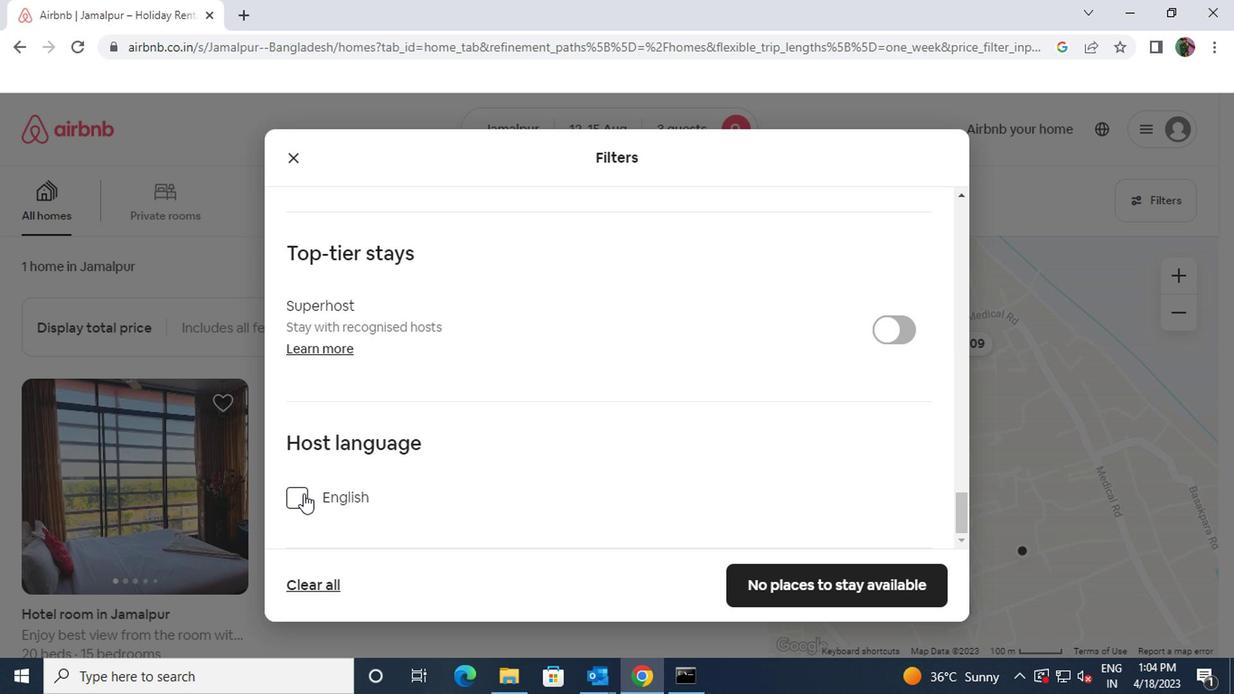 
Action: Mouse moved to (762, 589)
Screenshot: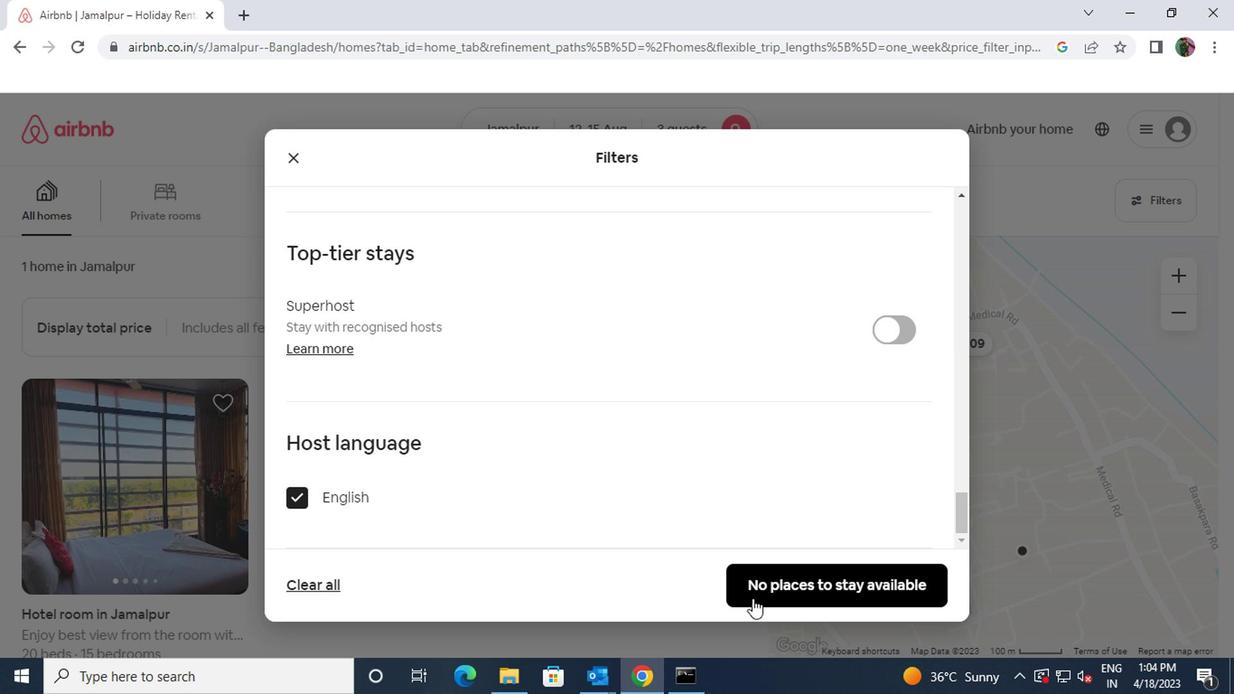 
Action: Mouse pressed left at (762, 589)
Screenshot: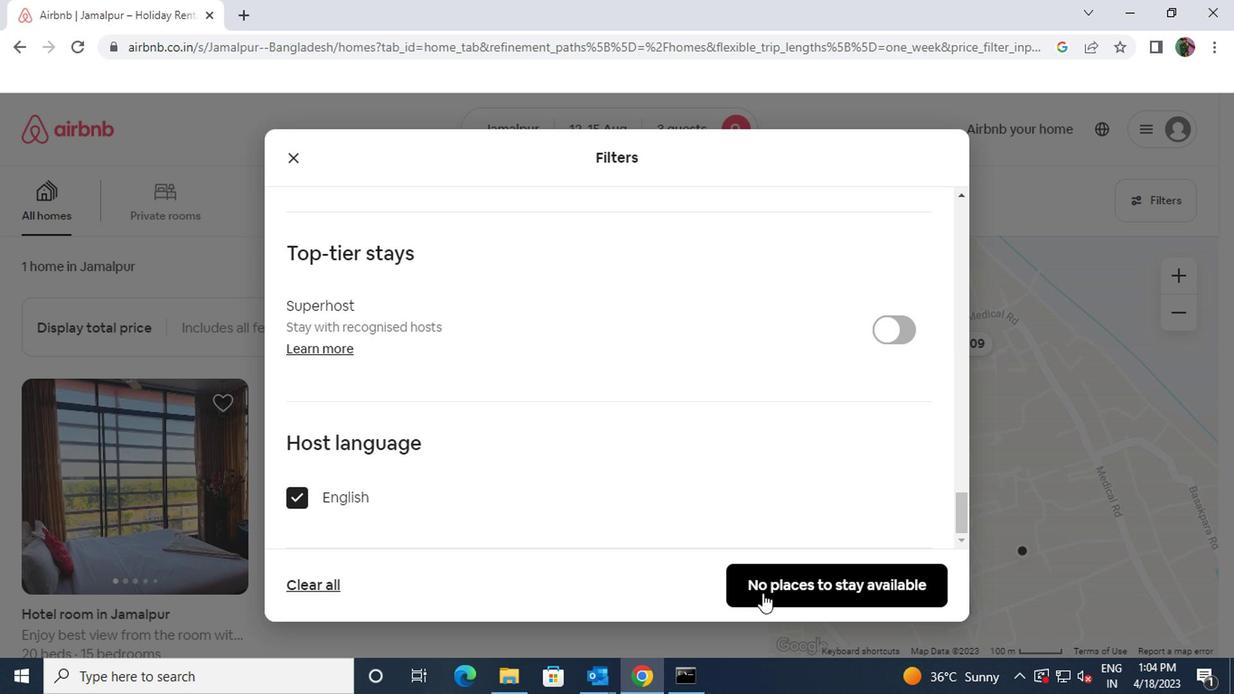 
Action: Mouse moved to (763, 584)
Screenshot: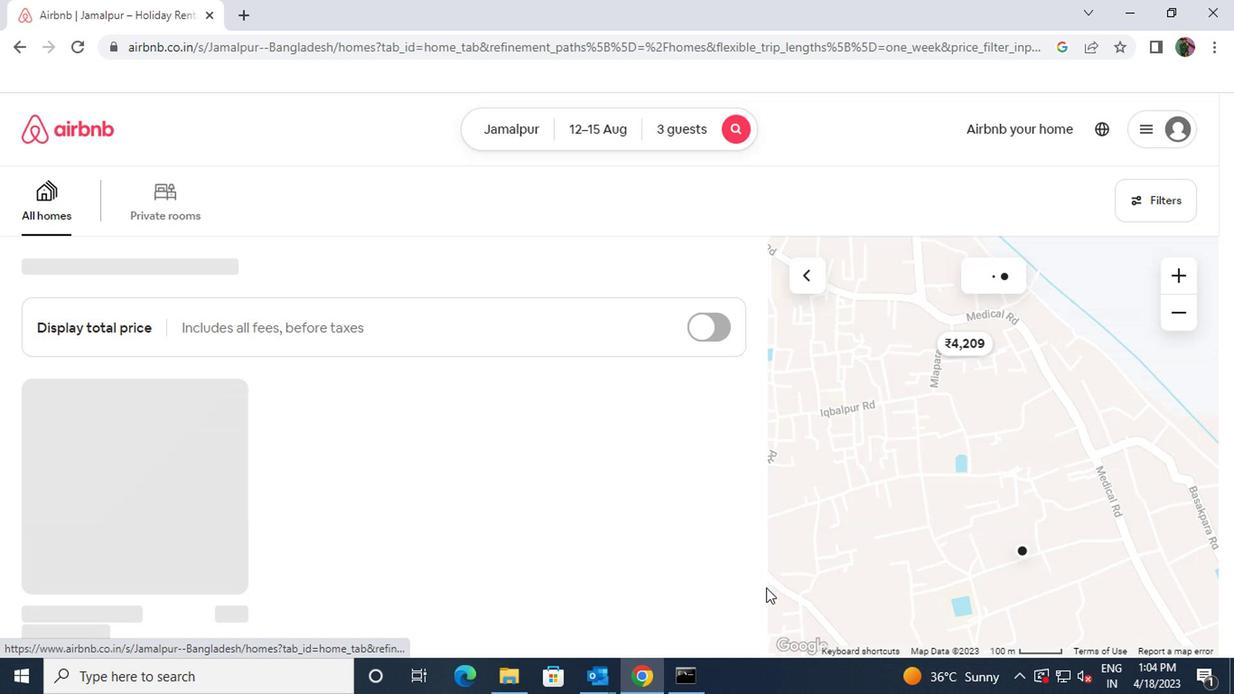
